 Task: Add a signature Micah Thompson containing With heartfelt thanks and warm wishes, Micah Thompson to email address softage.3@softage.net and add a label Insurance claims
Action: Mouse moved to (132, 177)
Screenshot: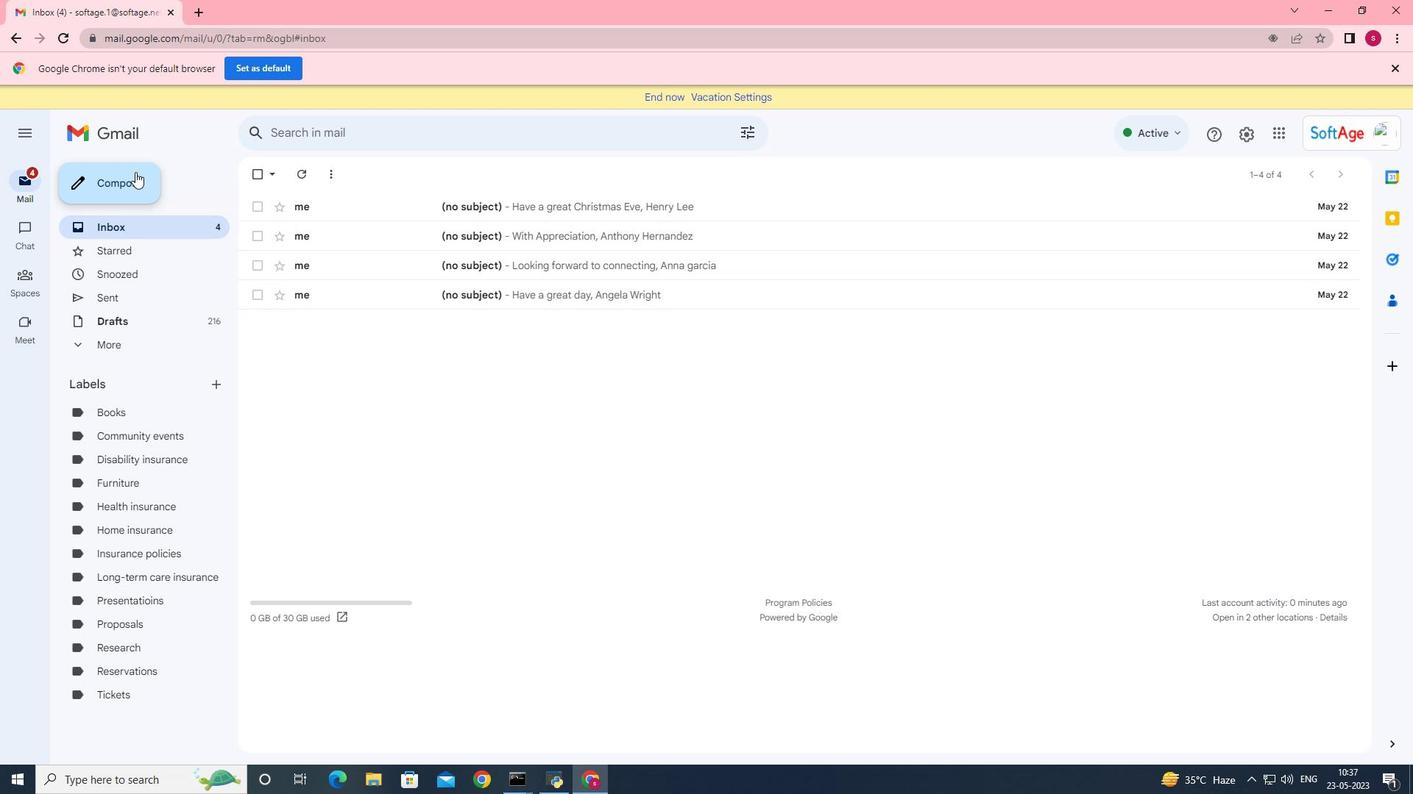 
Action: Mouse pressed left at (132, 177)
Screenshot: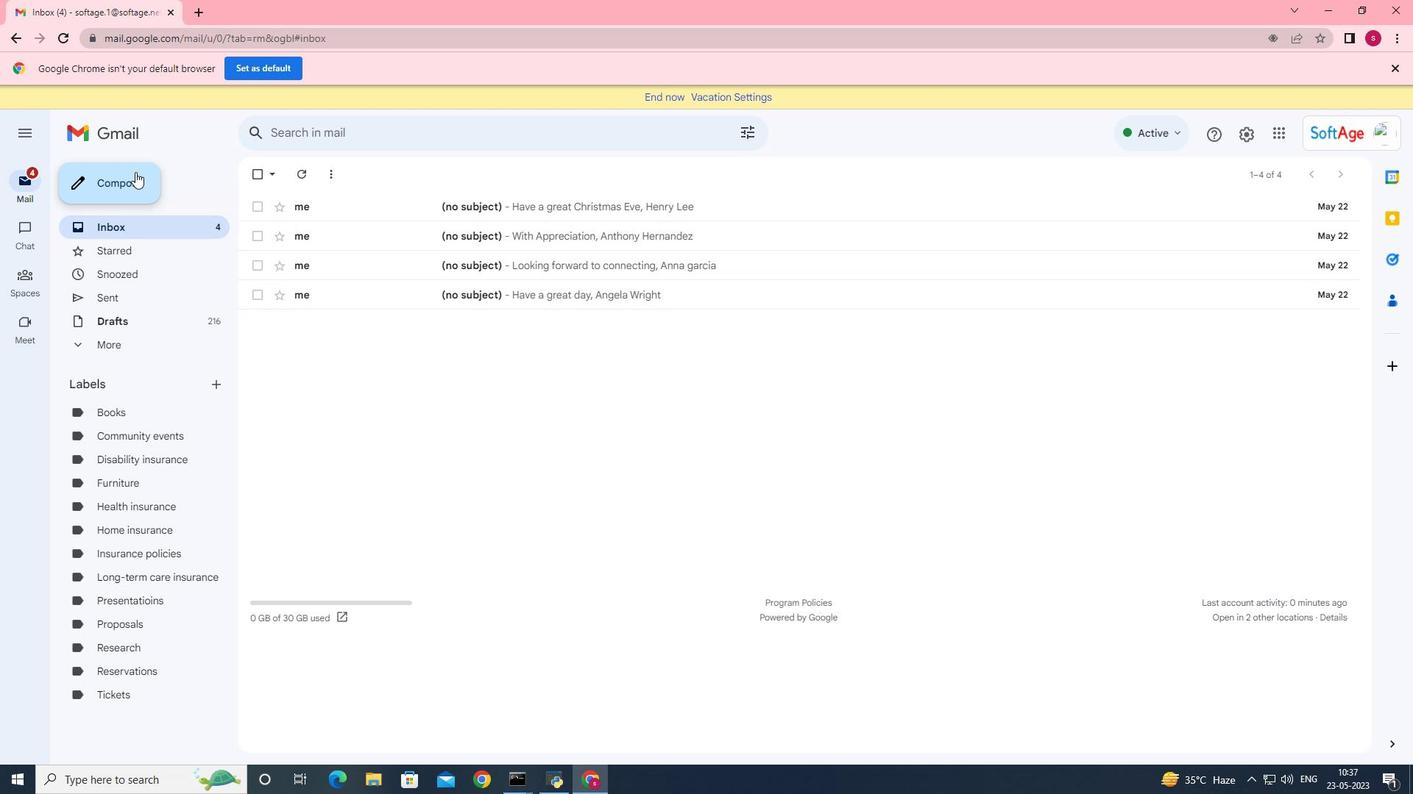 
Action: Mouse moved to (969, 356)
Screenshot: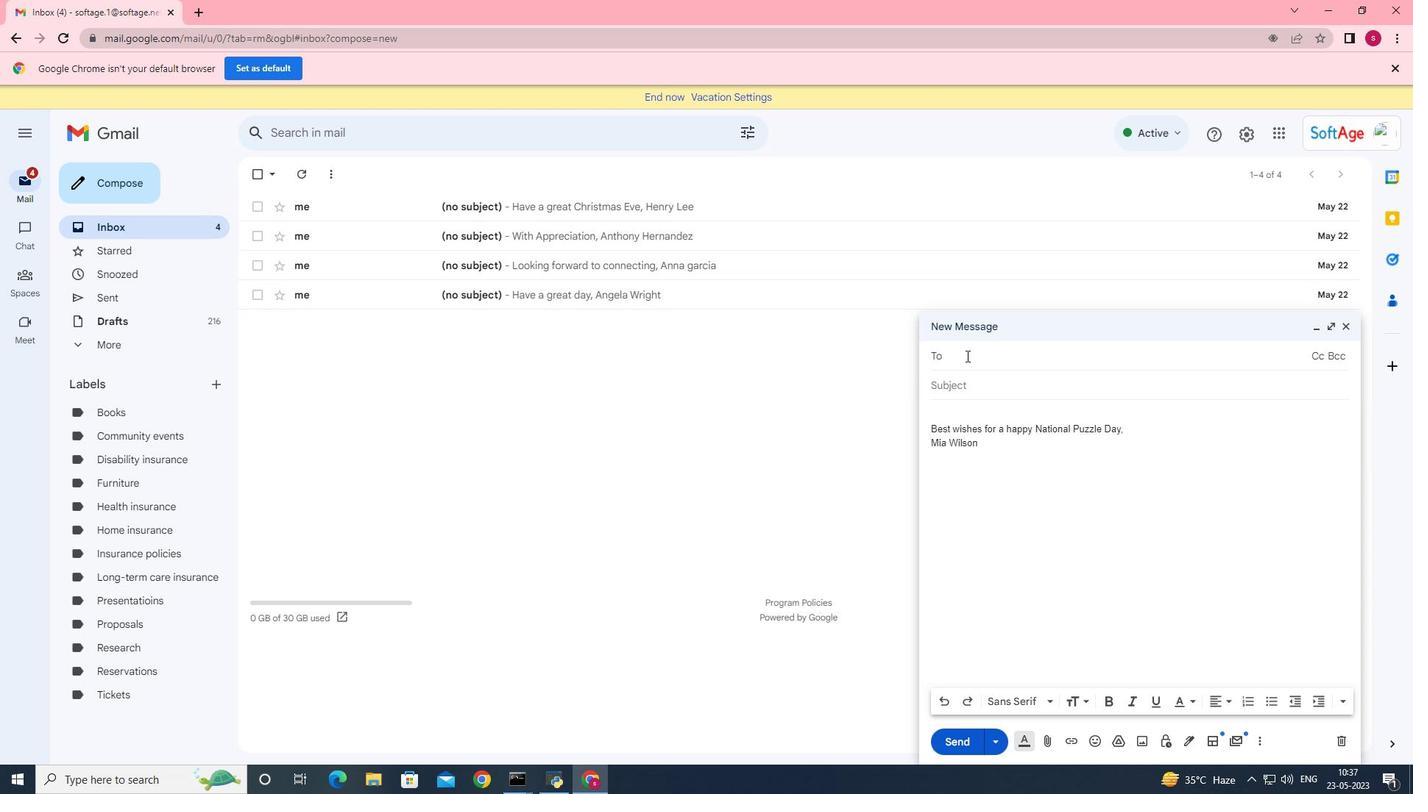 
Action: Key pressed <Key.shift><Key.shift><Key.shift><Key.shift><Key.shift><Key.shift><Key.shift><Key.shift><Key.shift><Key.shift><Key.shift><Key.shift><Key.shift><Key.shift><Key.shift><Key.shift><Key.shift><Key.shift><Key.shift><Key.shift><Key.shift><Key.shift><Key.shift><Key.shift><Key.shift><Key.shift><Key.shift><Key.shift><Key.shift><Key.shift><Key.shift>Micah<Key.space><Key.shift>Thompson<Key.space>
Screenshot: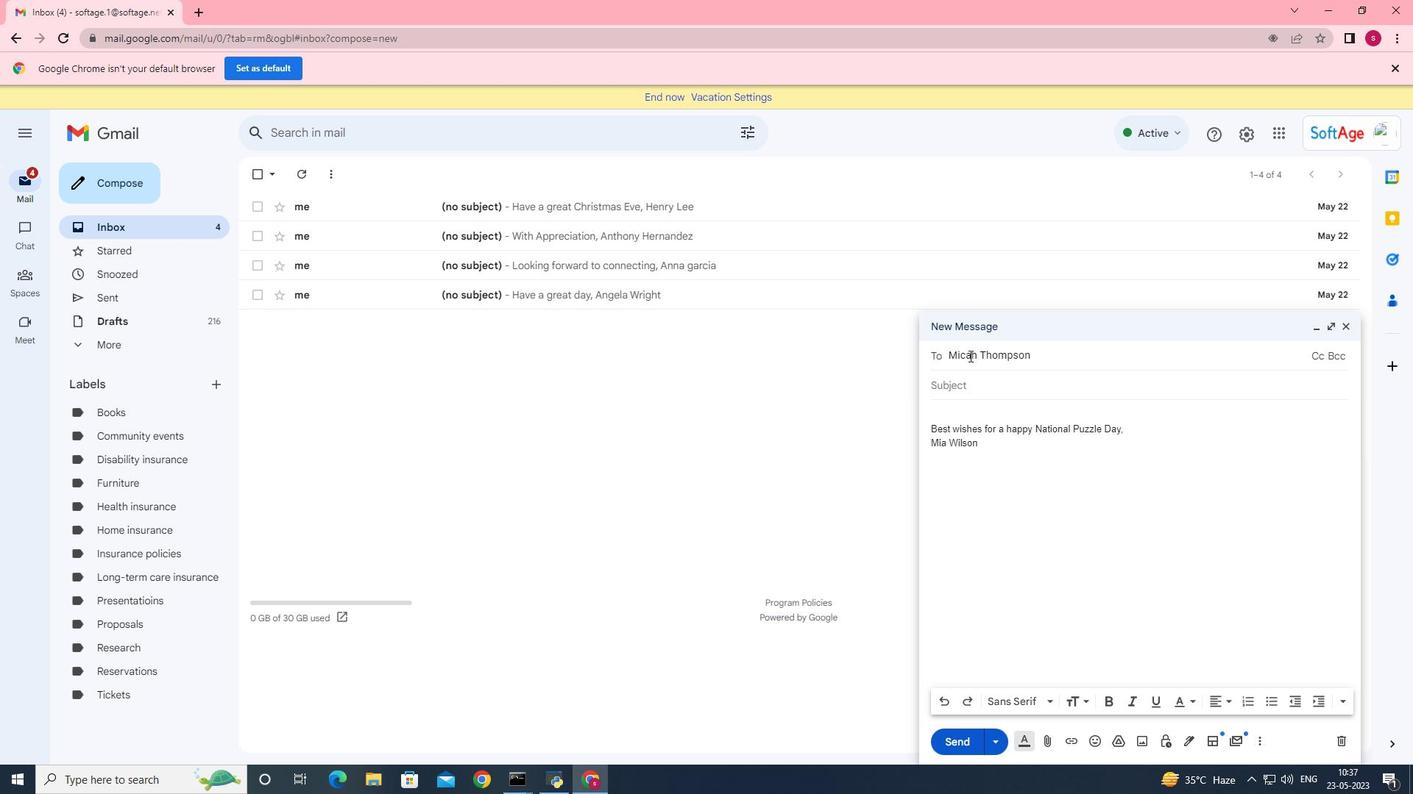 
Action: Mouse moved to (1052, 434)
Screenshot: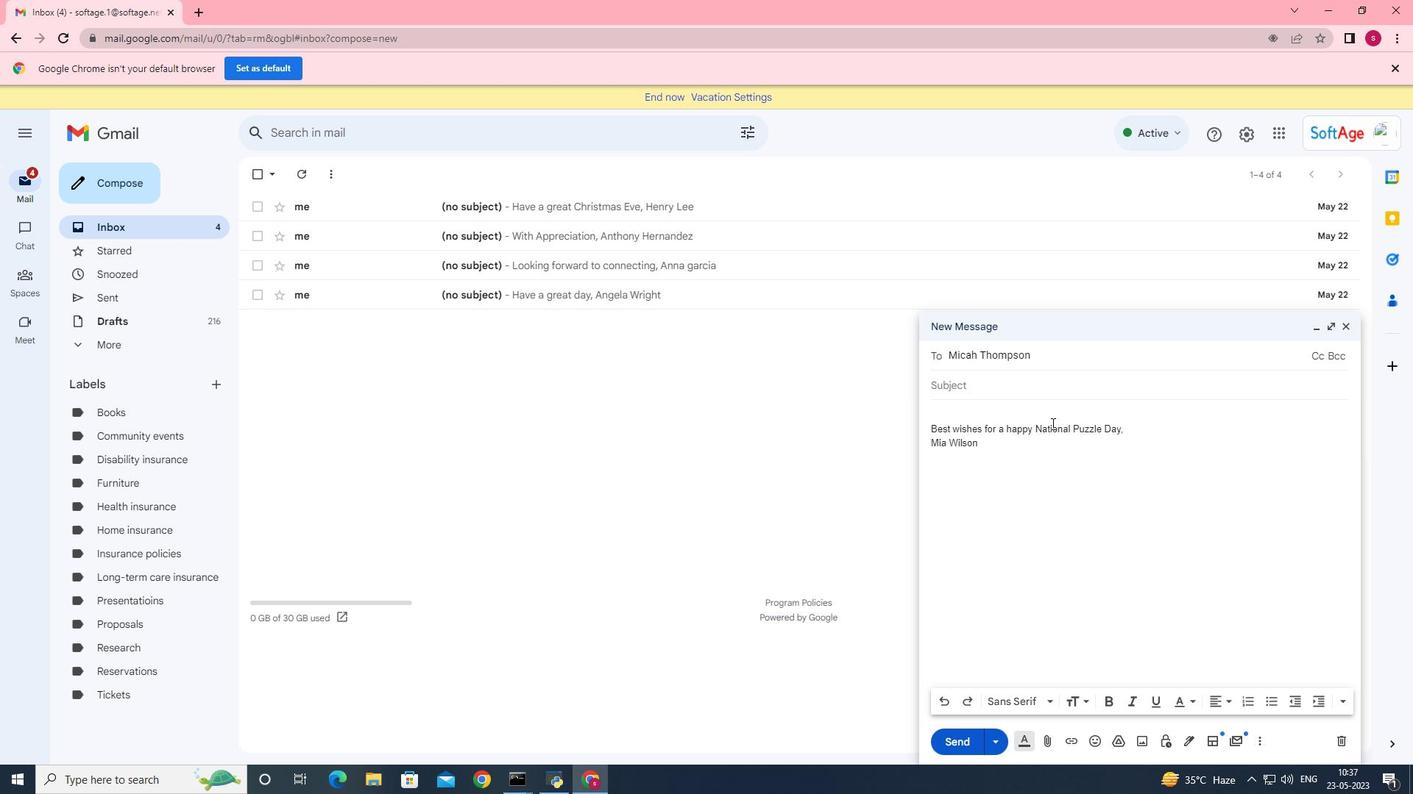 
Action: Mouse pressed left at (1052, 434)
Screenshot: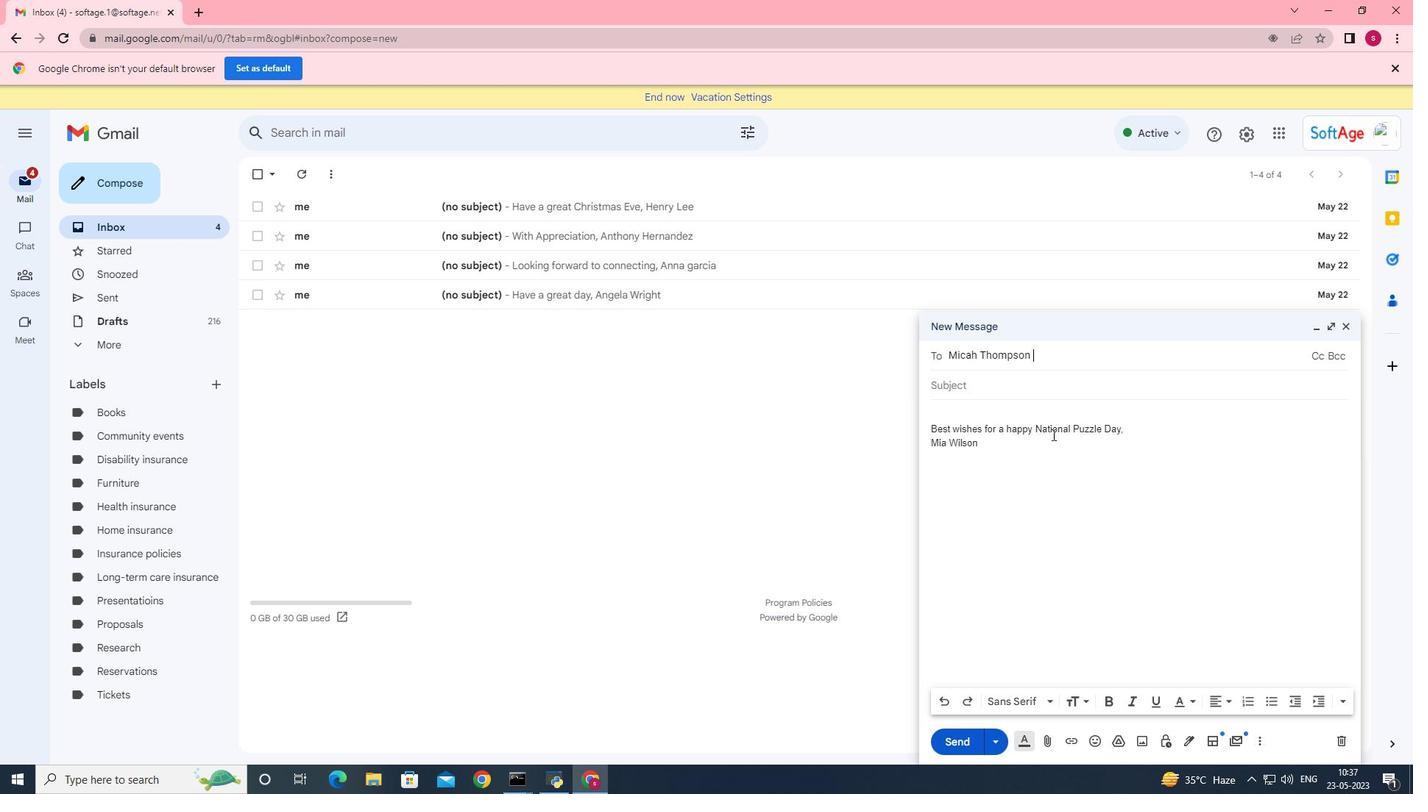 
Action: Mouse moved to (1047, 348)
Screenshot: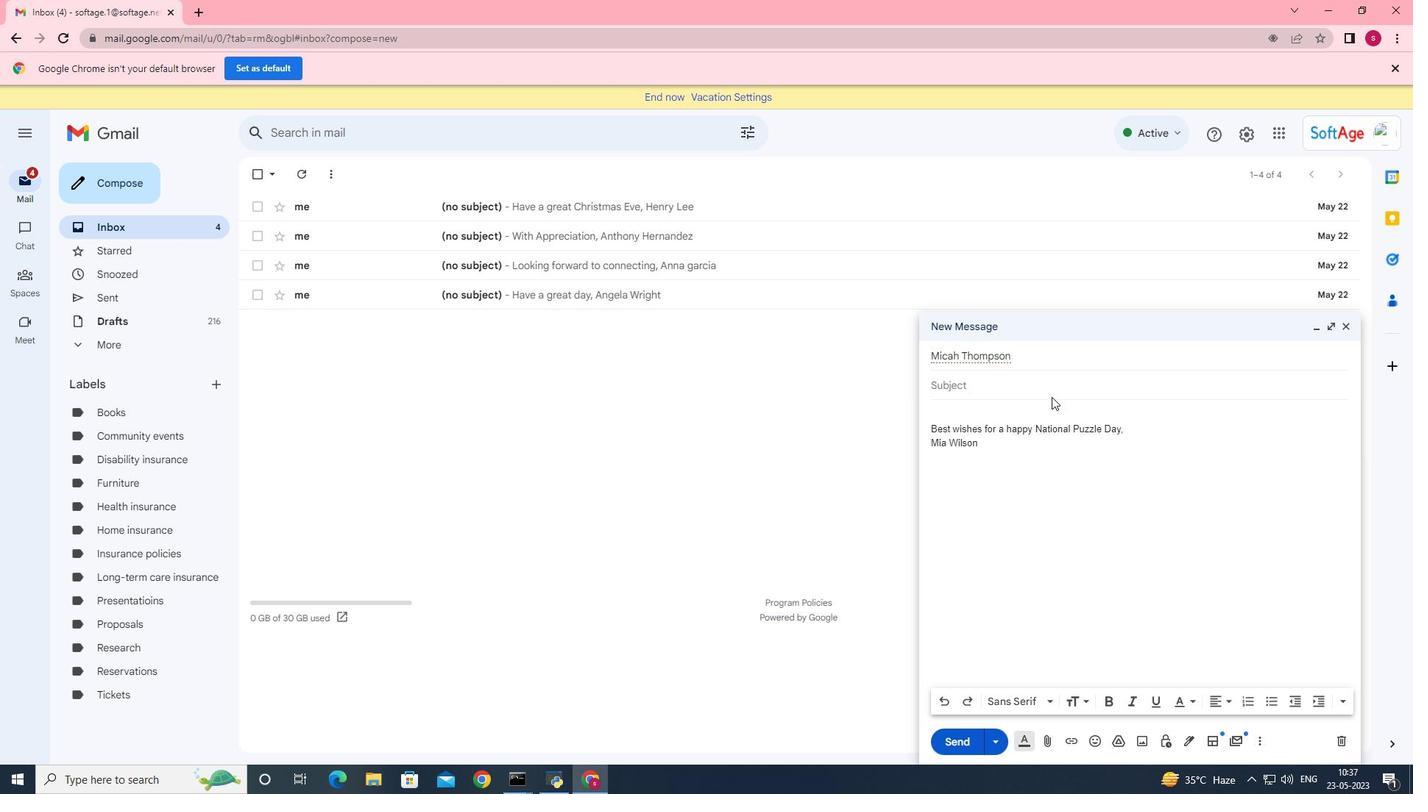 
Action: Mouse pressed left at (1047, 348)
Screenshot: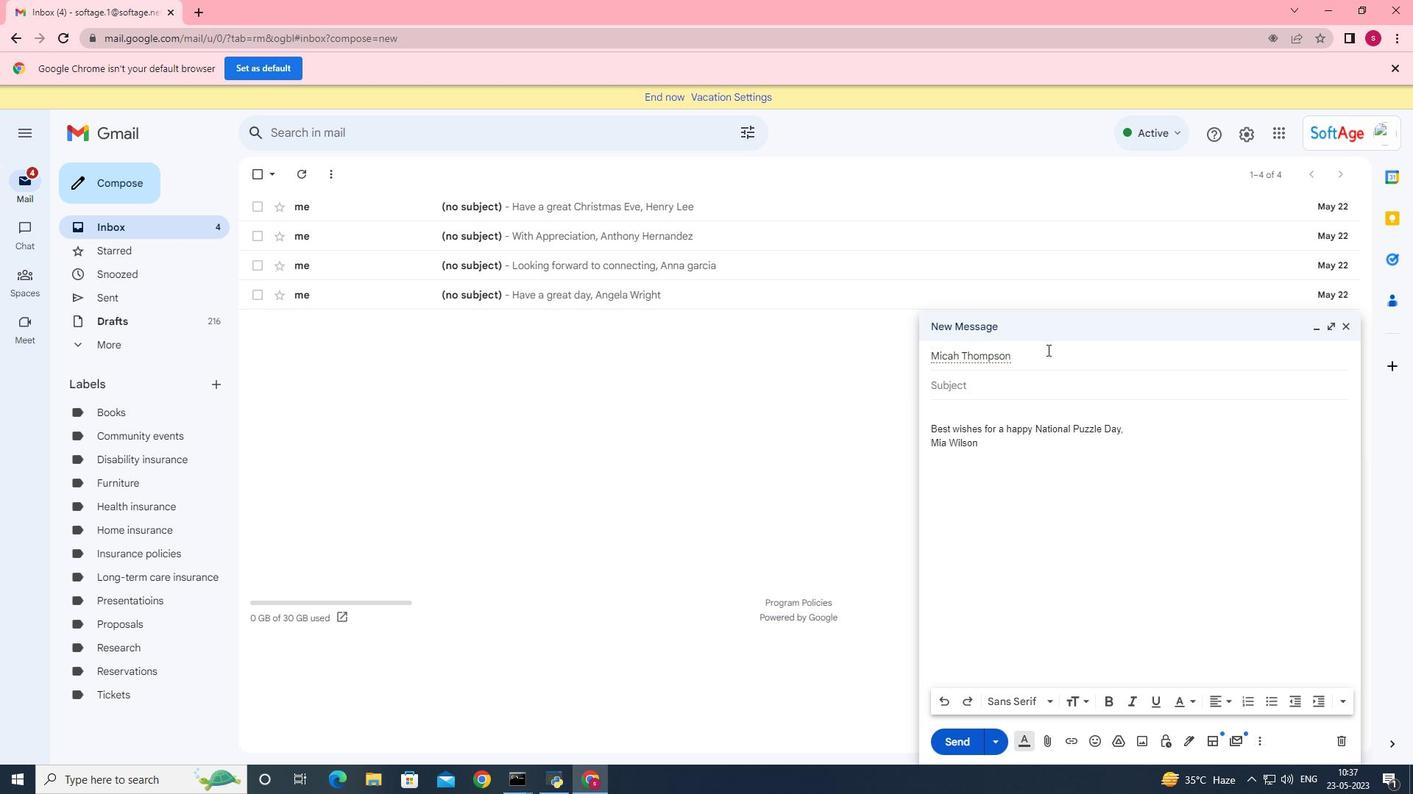 
Action: Mouse moved to (1042, 350)
Screenshot: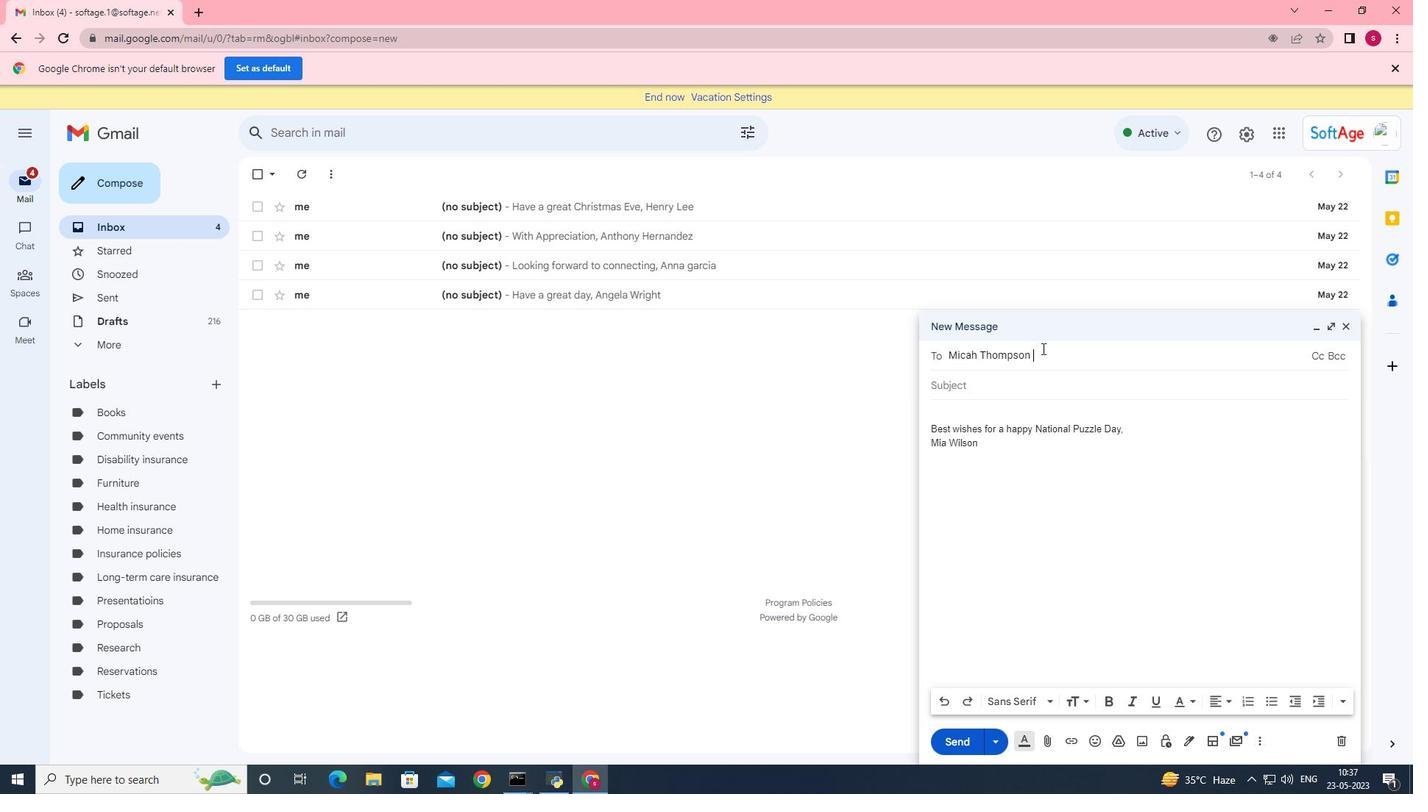 
Action: Key pressed <Key.backspace>
Screenshot: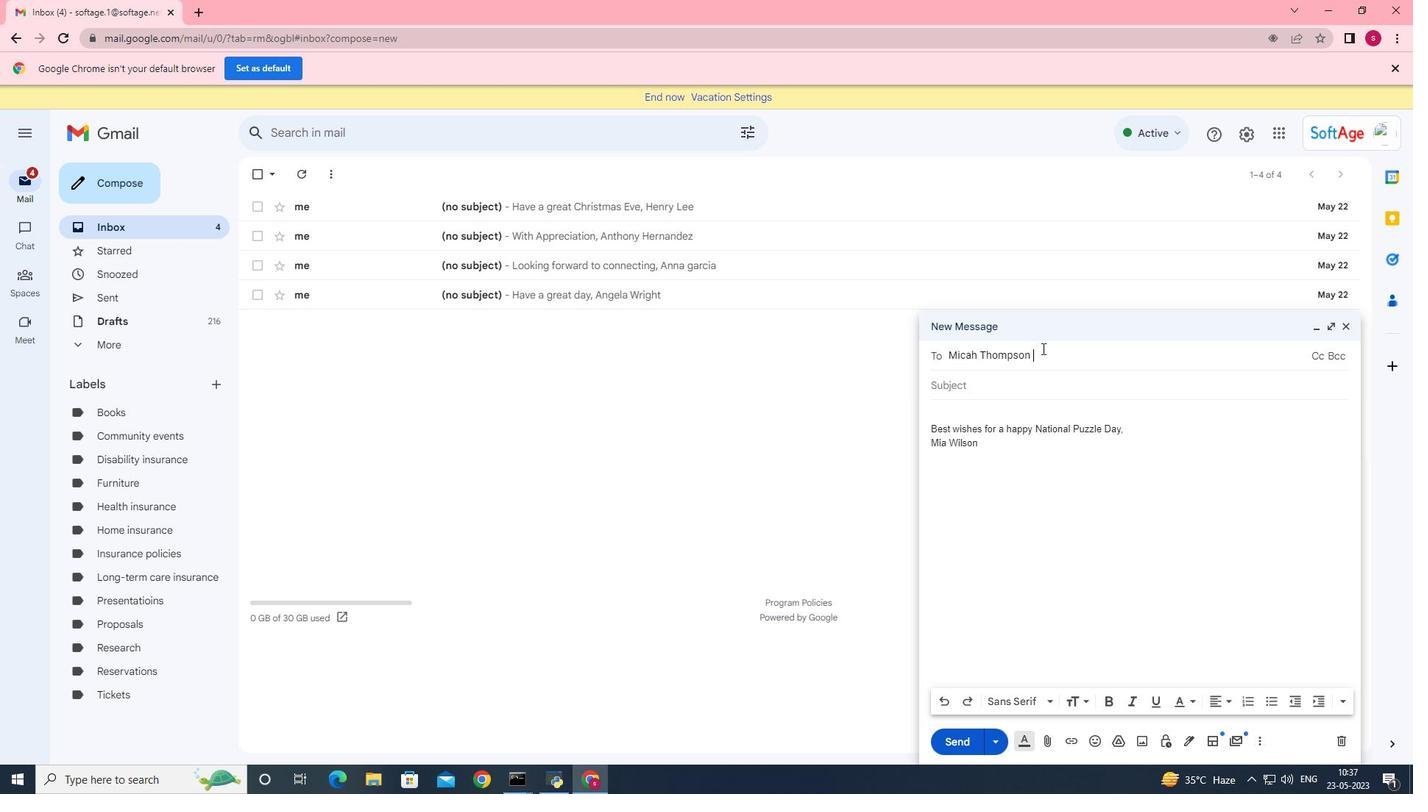 
Action: Mouse moved to (1101, 508)
Screenshot: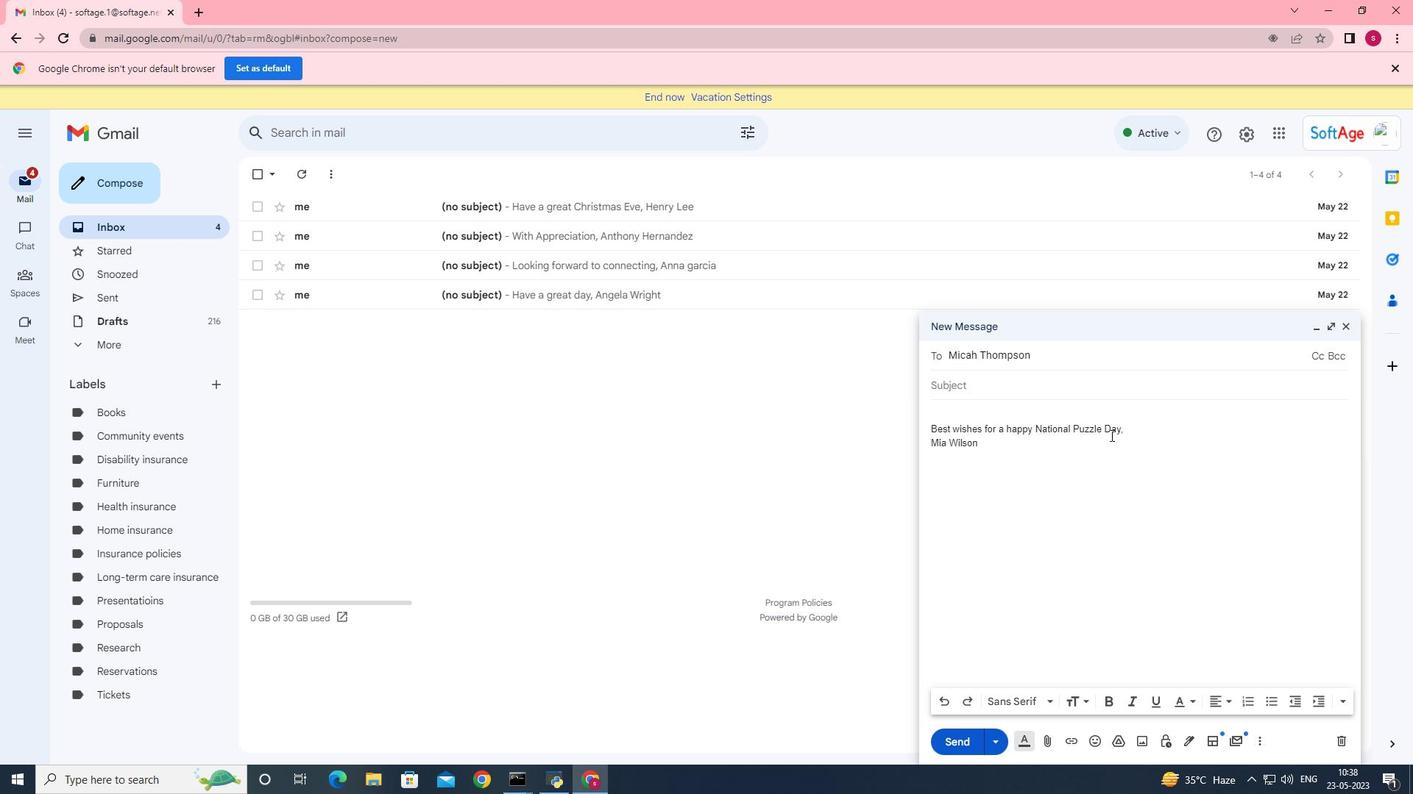 
Action: Key pressed <Key.backspace><Key.backspace><Key.backspace><Key.backspace><Key.backspace><Key.backspace><Key.backspace><Key.backspace><Key.backspace><Key.backspace><Key.backspace><Key.backspace><Key.backspace>
Screenshot: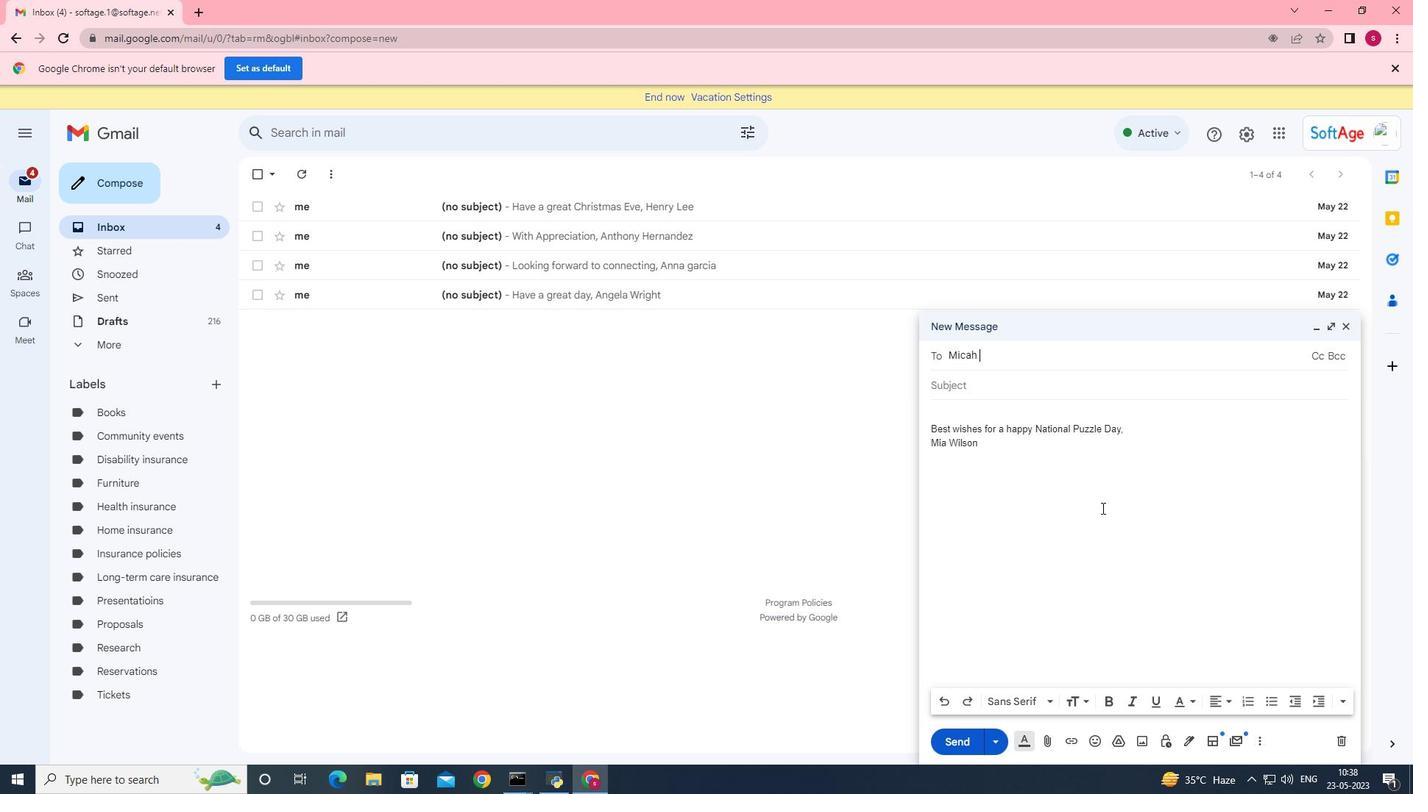 
Action: Mouse moved to (1098, 507)
Screenshot: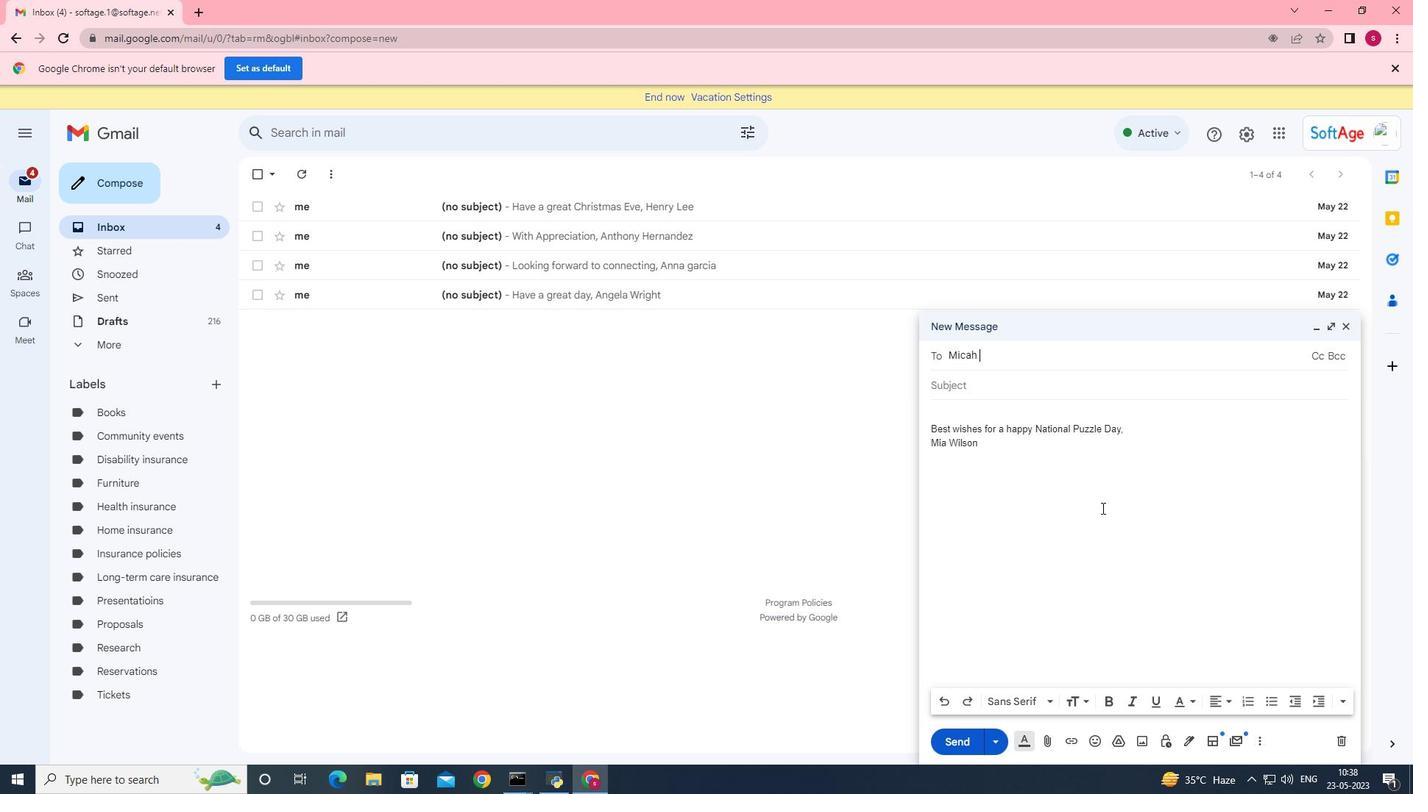 
Action: Key pressed <Key.backspace>
Screenshot: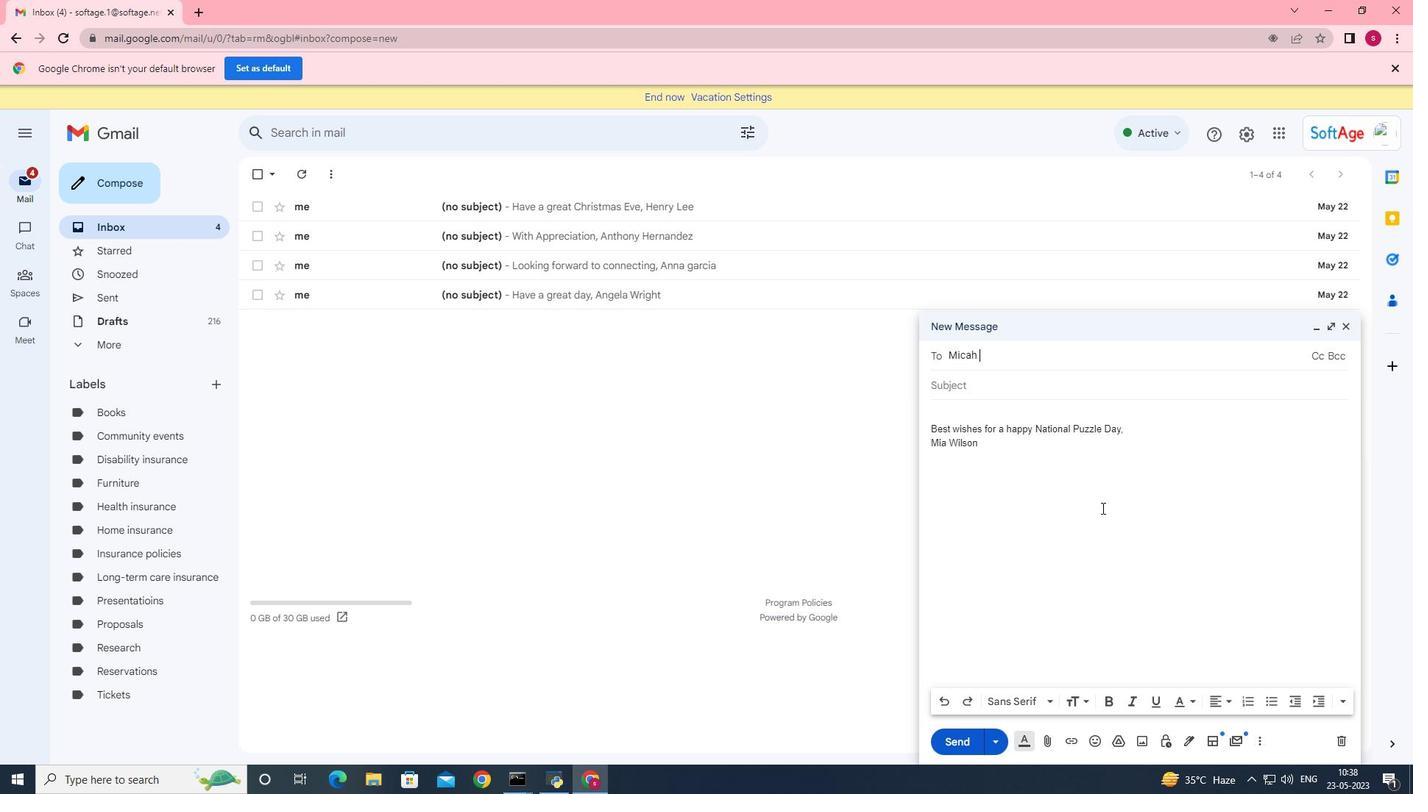 
Action: Mouse moved to (1095, 506)
Screenshot: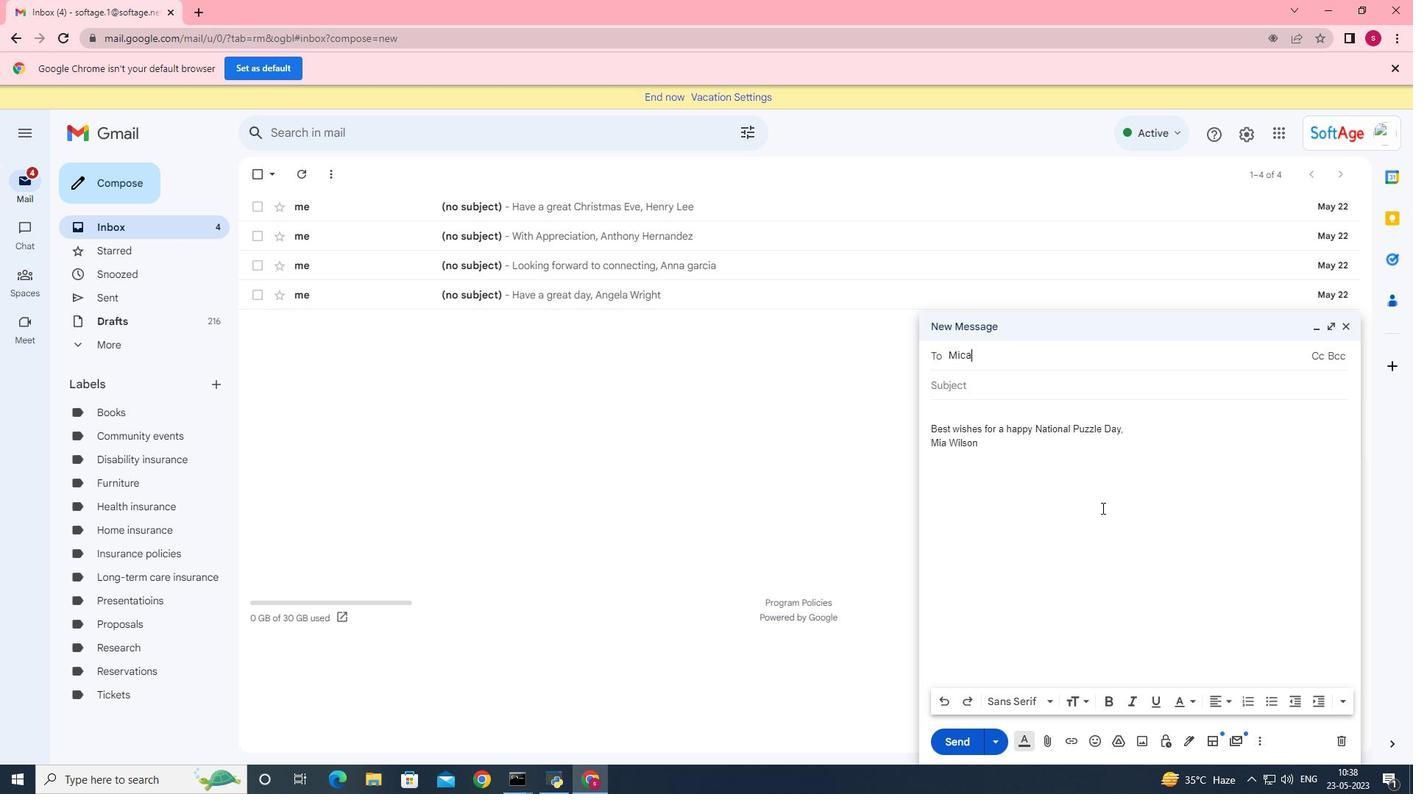 
Action: Key pressed <Key.backspace>
Screenshot: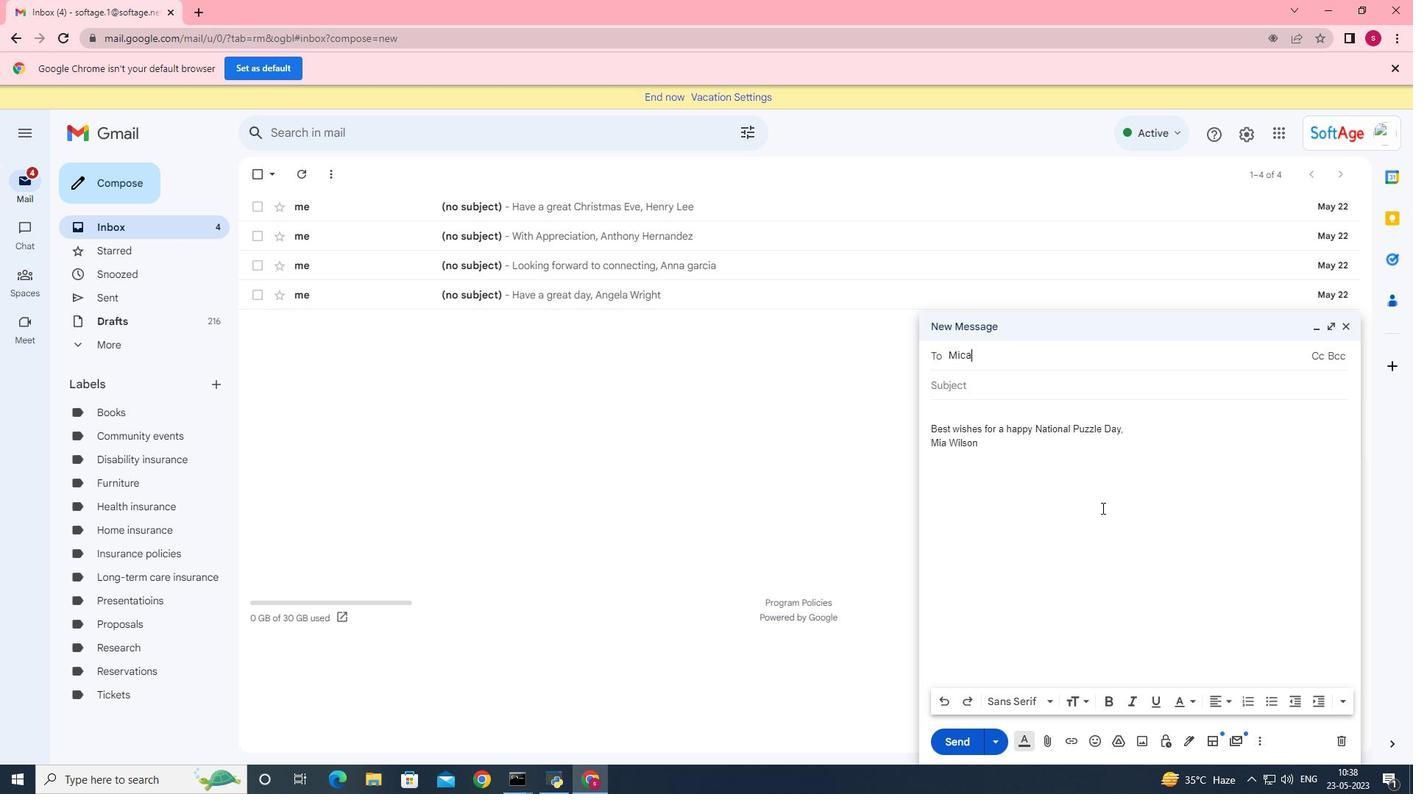 
Action: Mouse moved to (1092, 504)
Screenshot: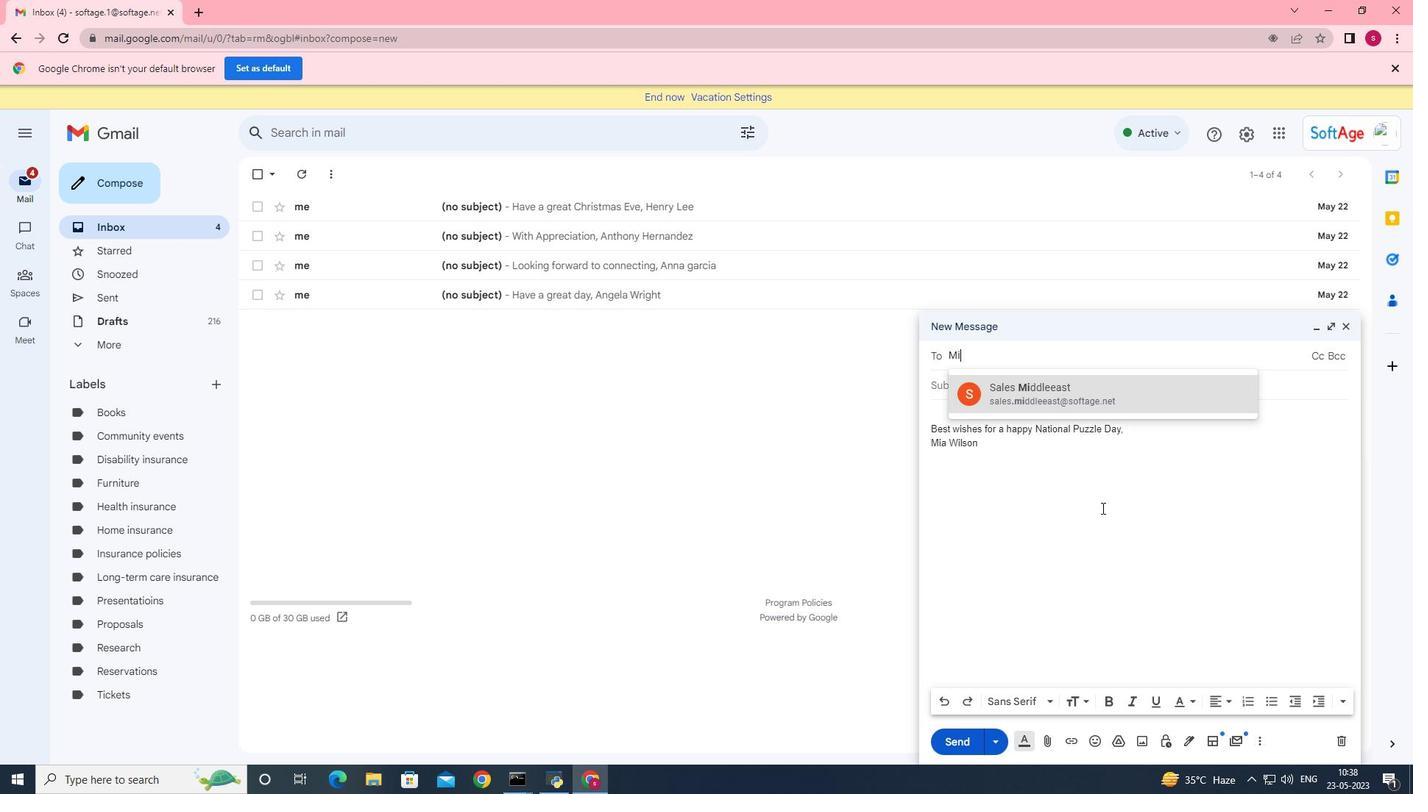 
Action: Key pressed <Key.backspace><Key.backspace>
Screenshot: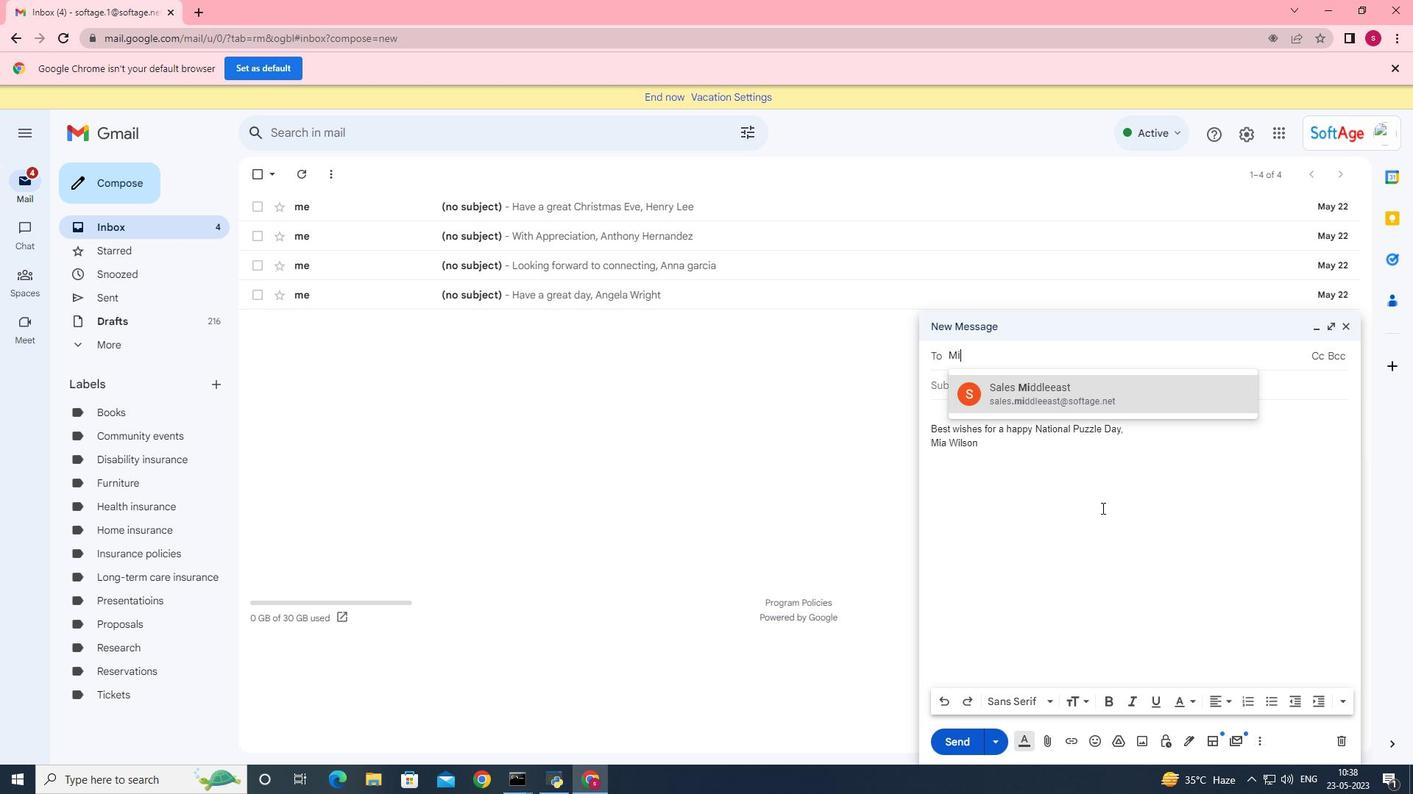 
Action: Mouse moved to (1174, 735)
Screenshot: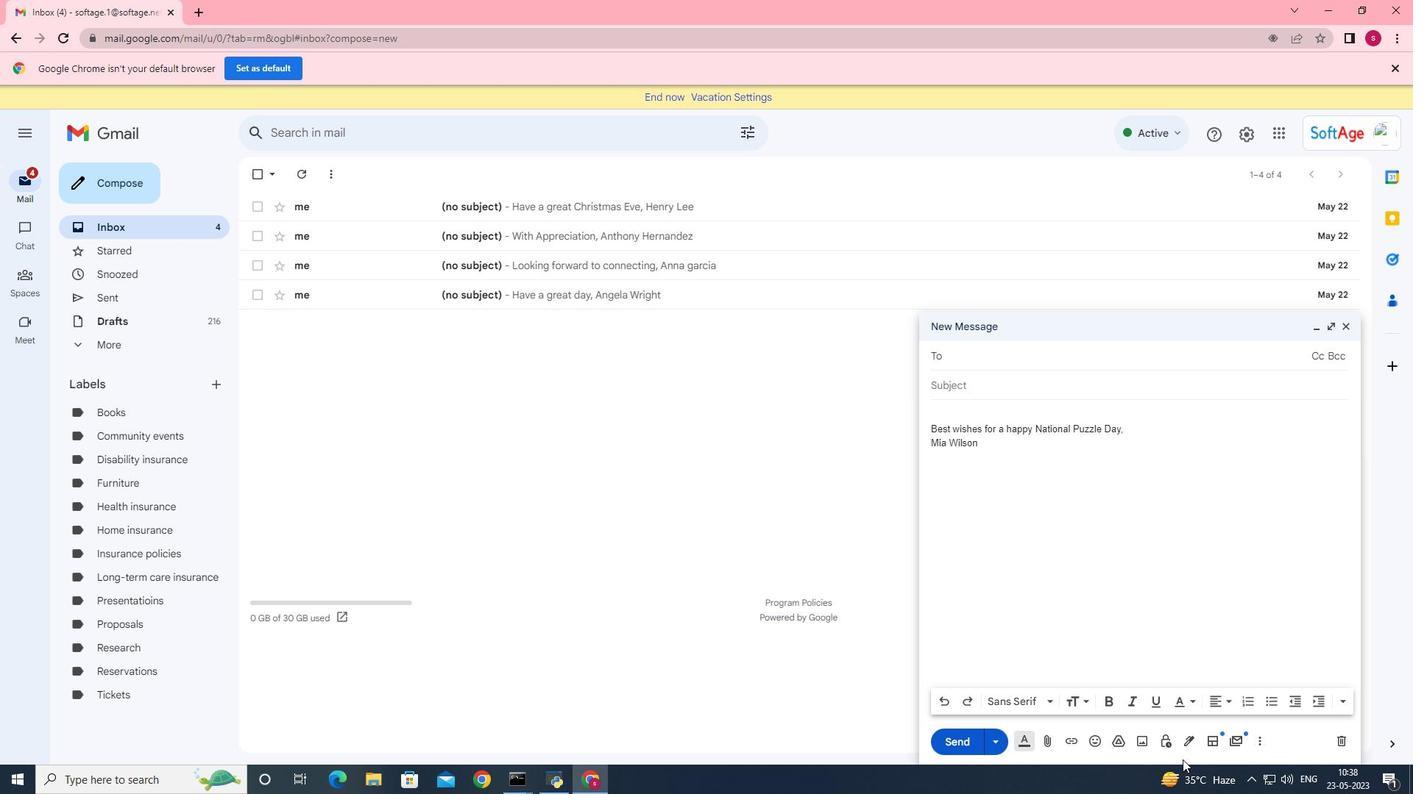 
Action: Mouse pressed left at (1174, 735)
Screenshot: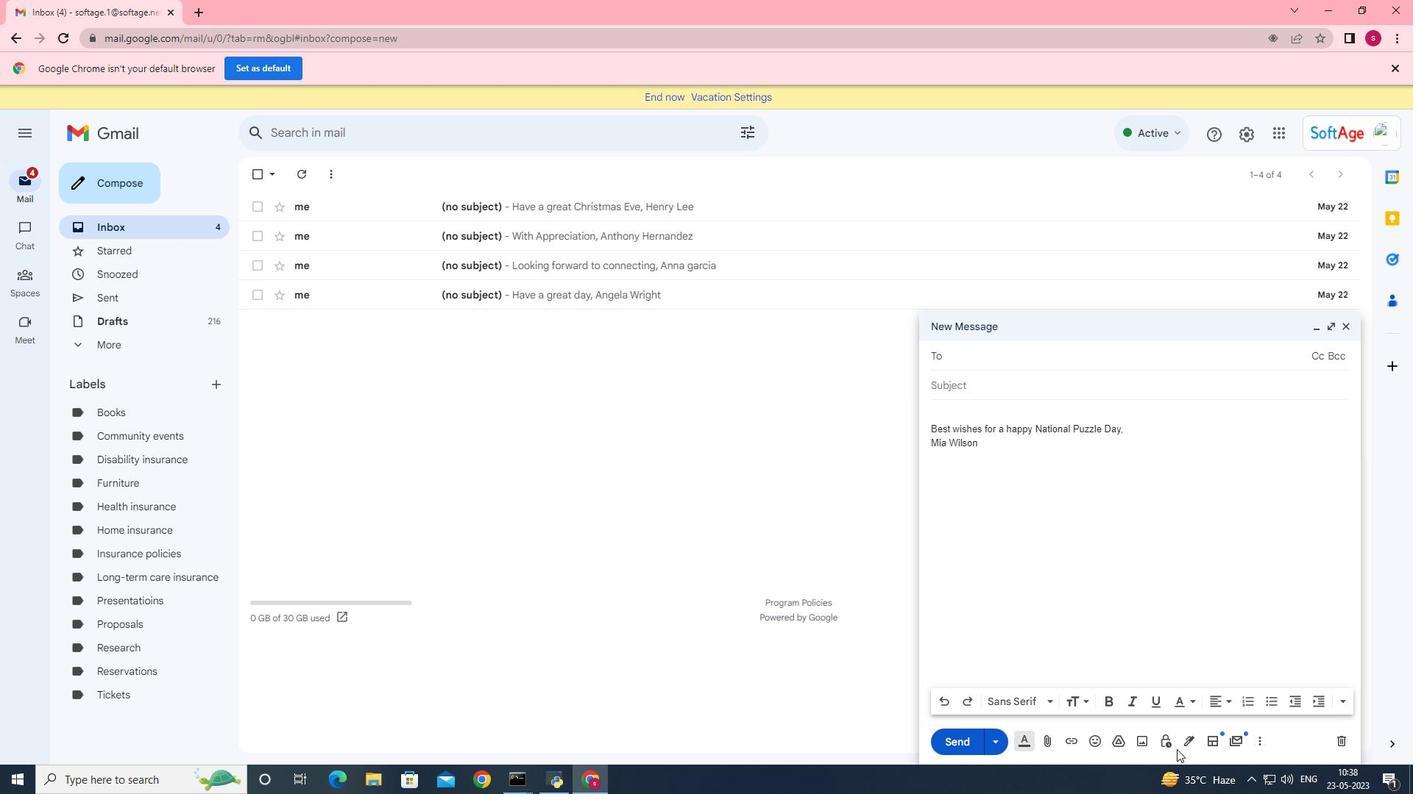 
Action: Mouse moved to (1187, 746)
Screenshot: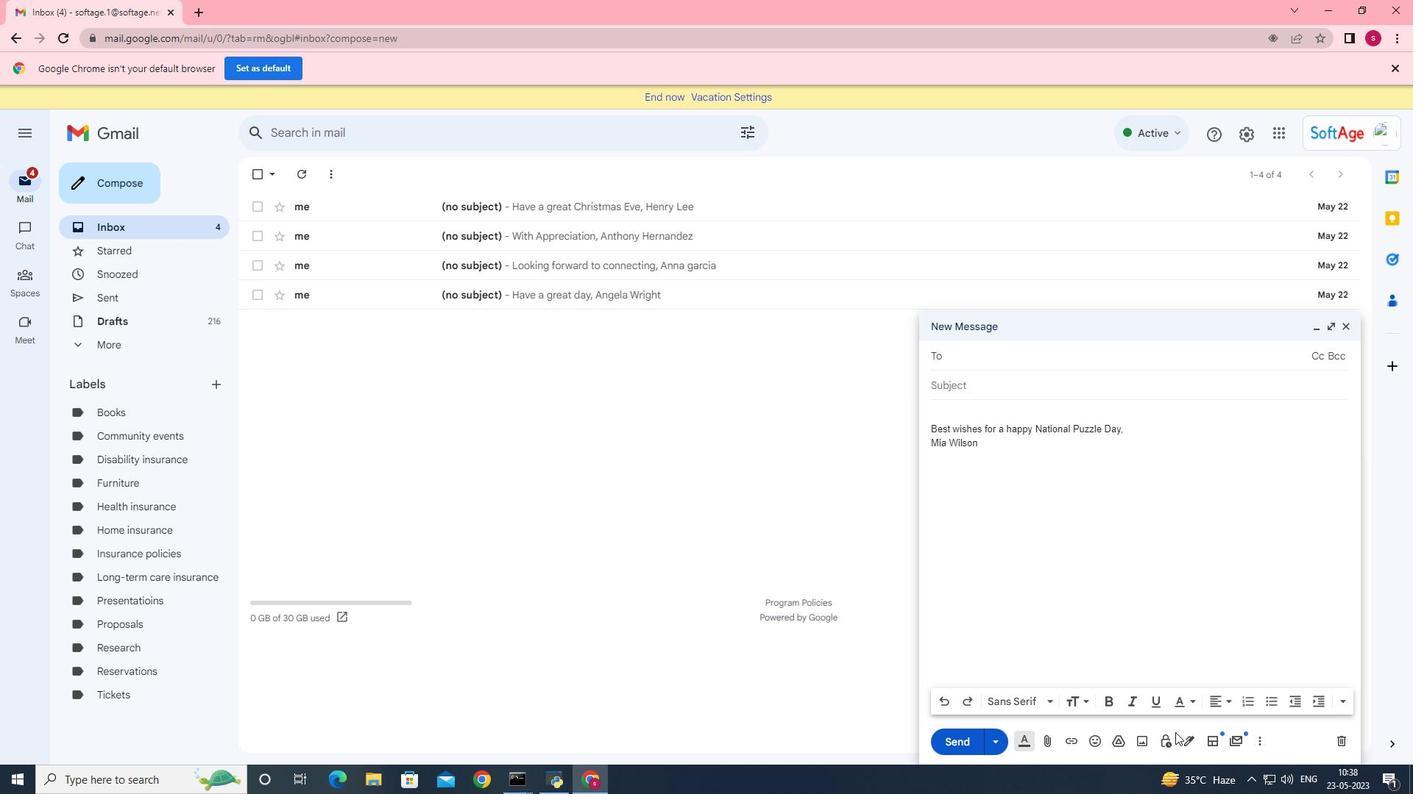 
Action: Mouse pressed left at (1187, 746)
Screenshot: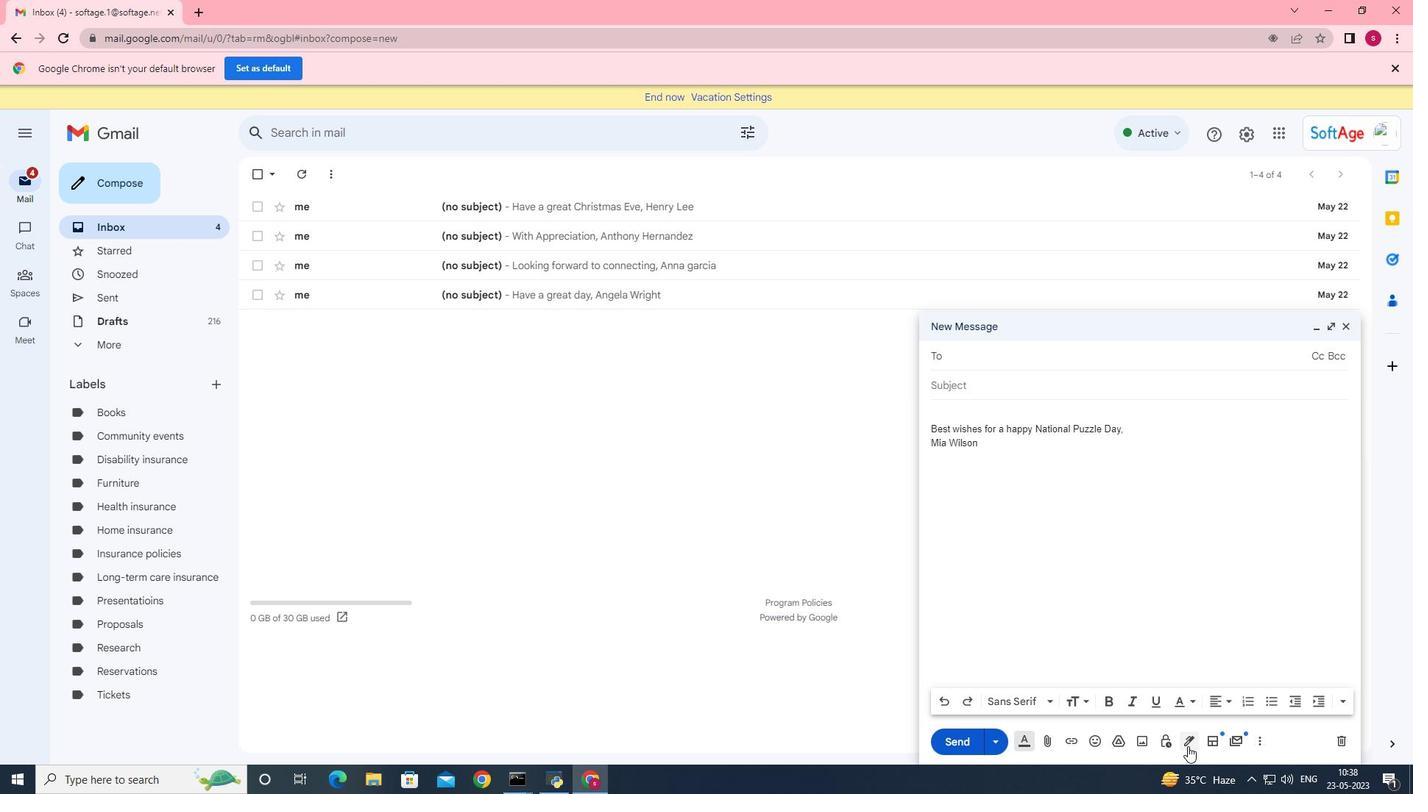 
Action: Mouse moved to (1223, 658)
Screenshot: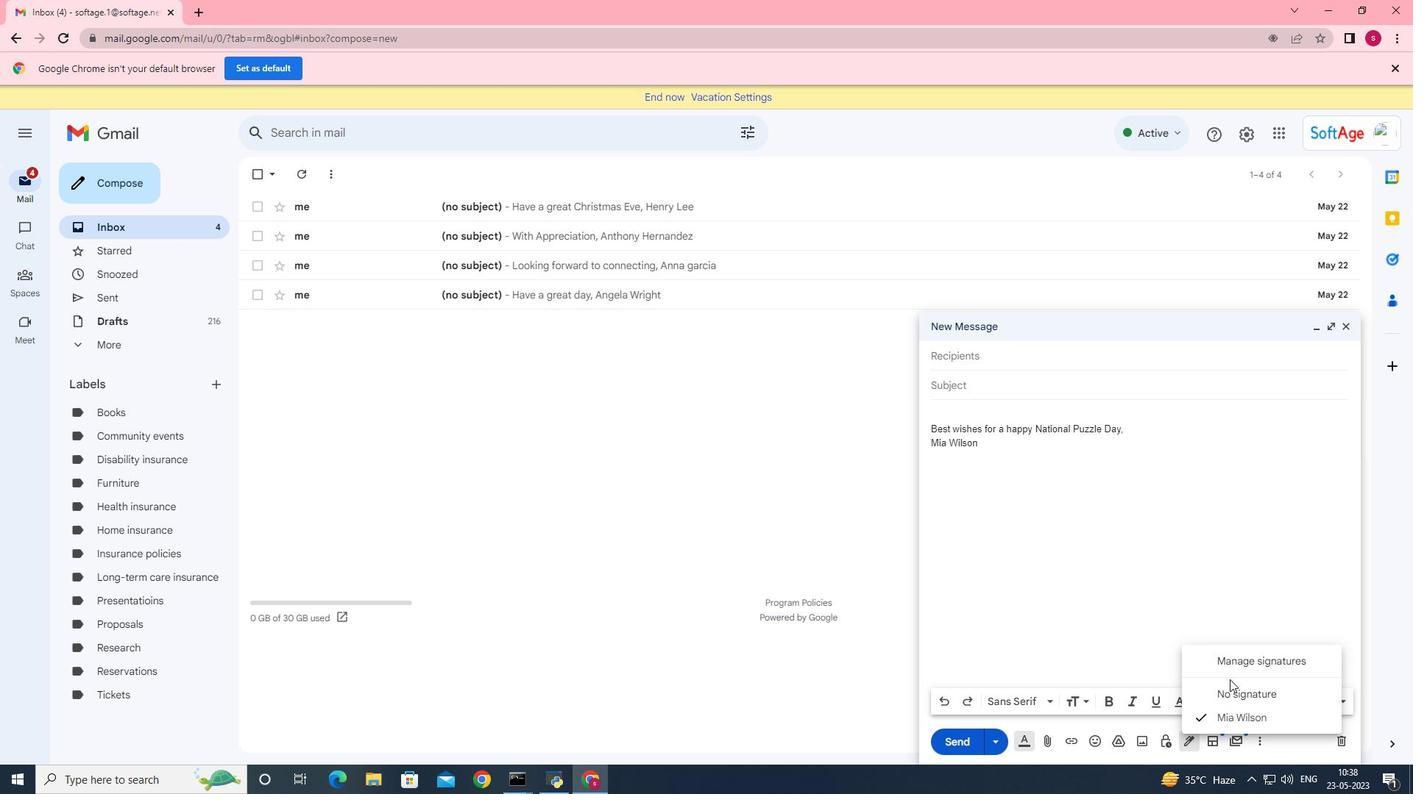 
Action: Mouse pressed left at (1223, 658)
Screenshot: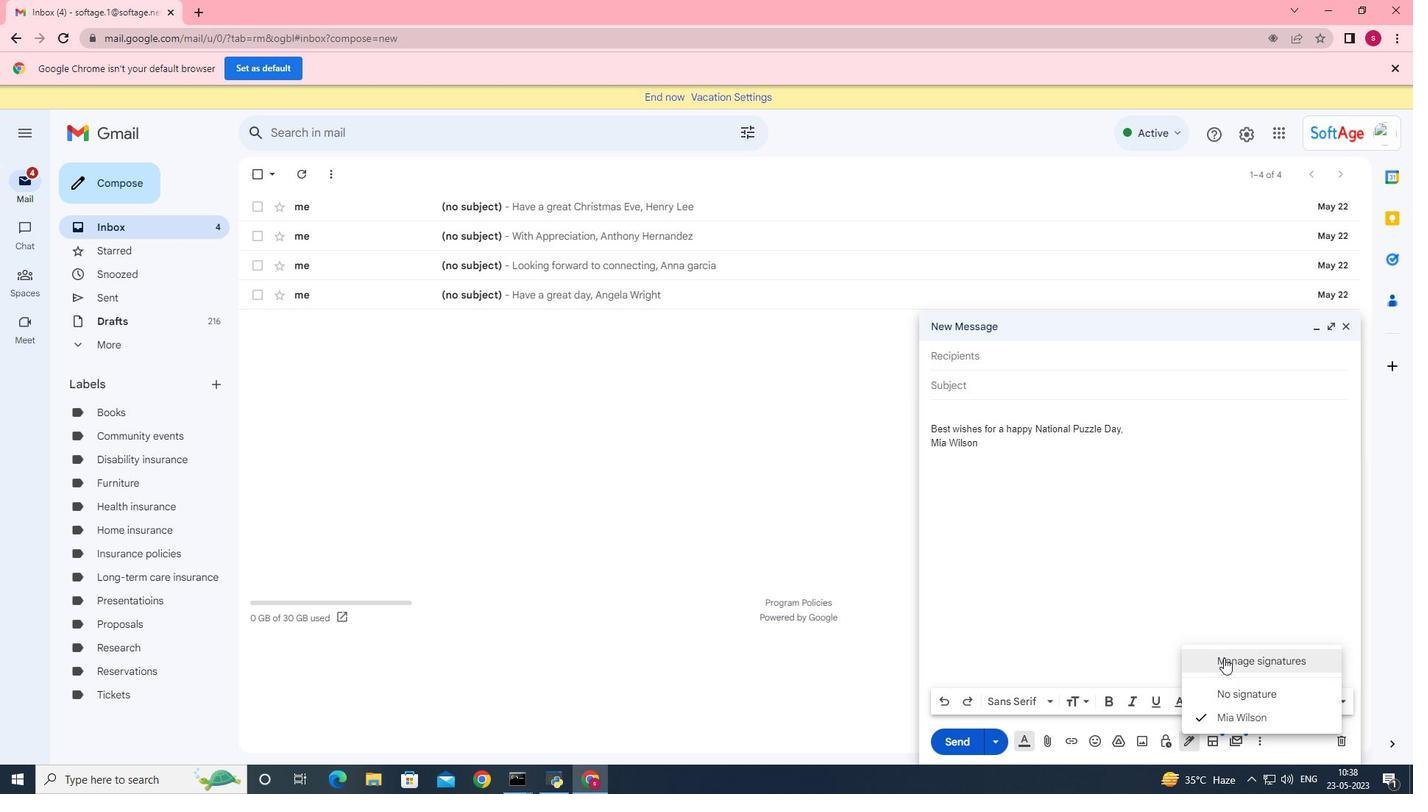 
Action: Mouse moved to (645, 381)
Screenshot: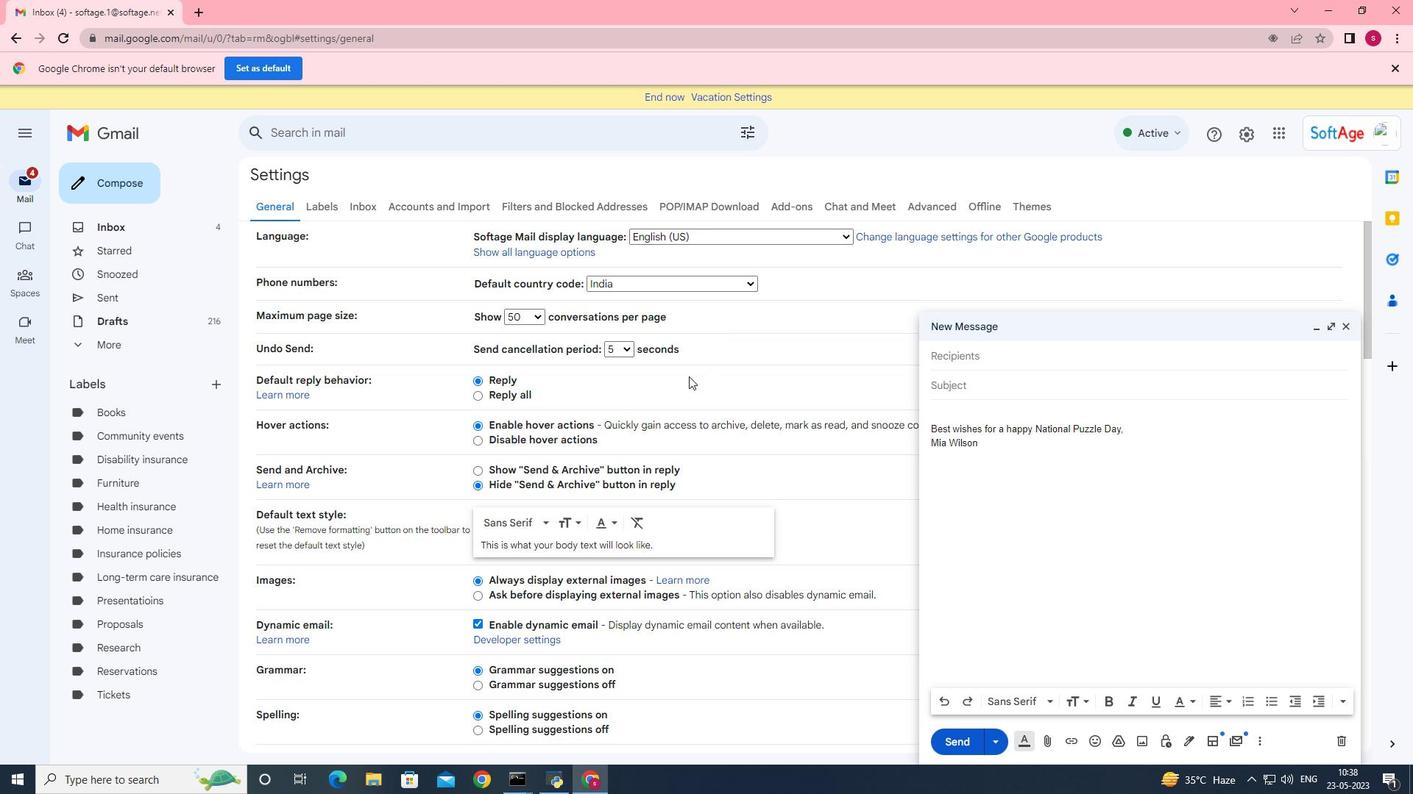 
Action: Mouse scrolled (645, 380) with delta (0, 0)
Screenshot: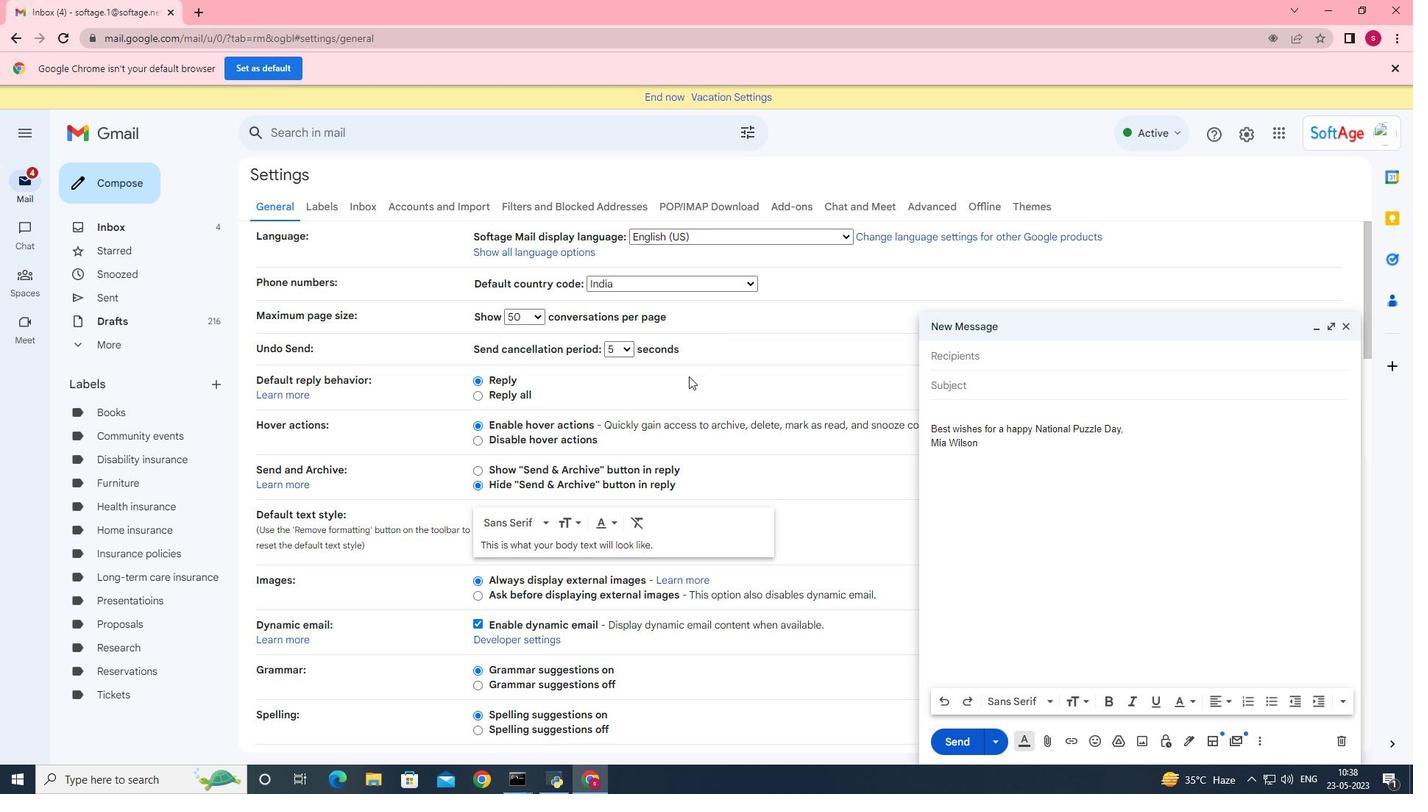 
Action: Mouse moved to (643, 381)
Screenshot: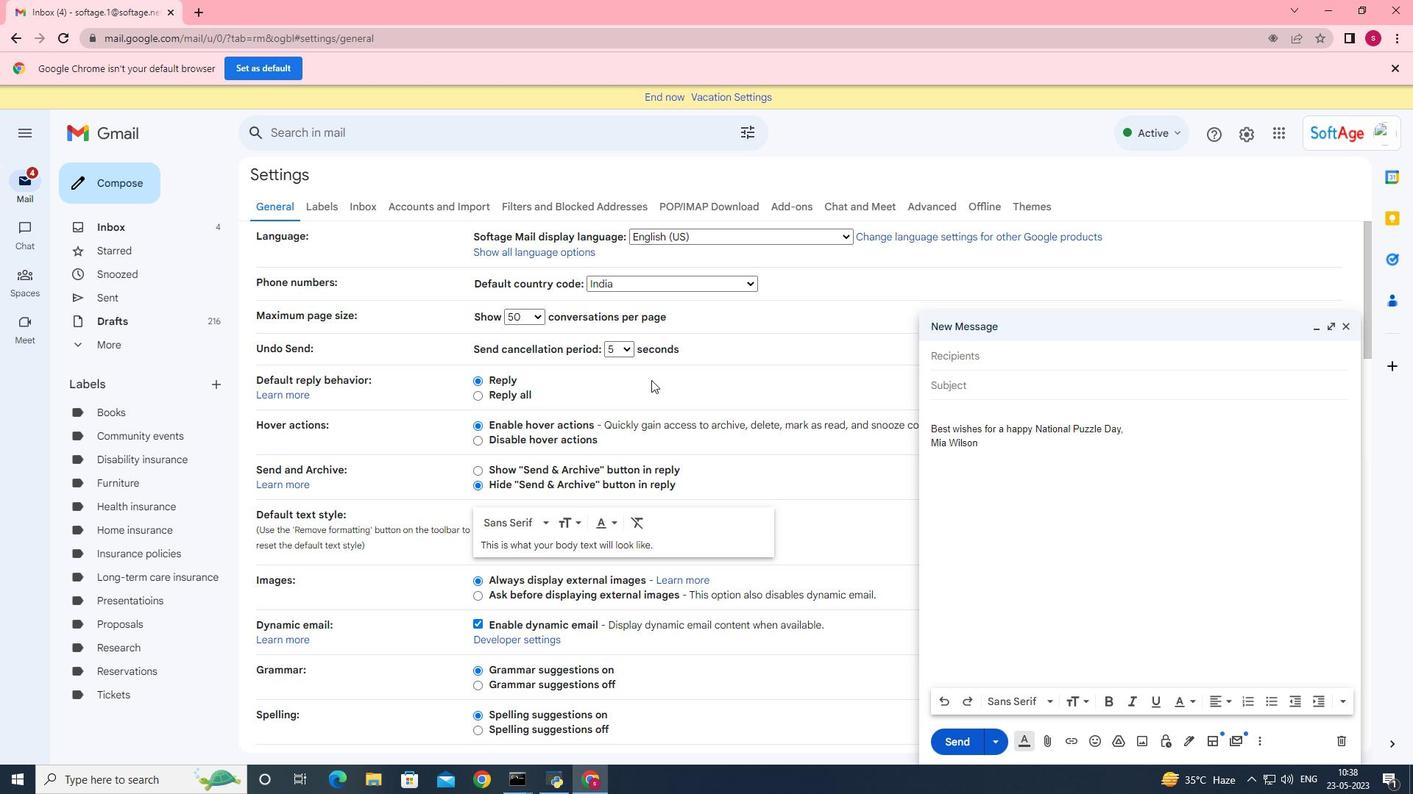 
Action: Mouse scrolled (643, 382) with delta (0, 0)
Screenshot: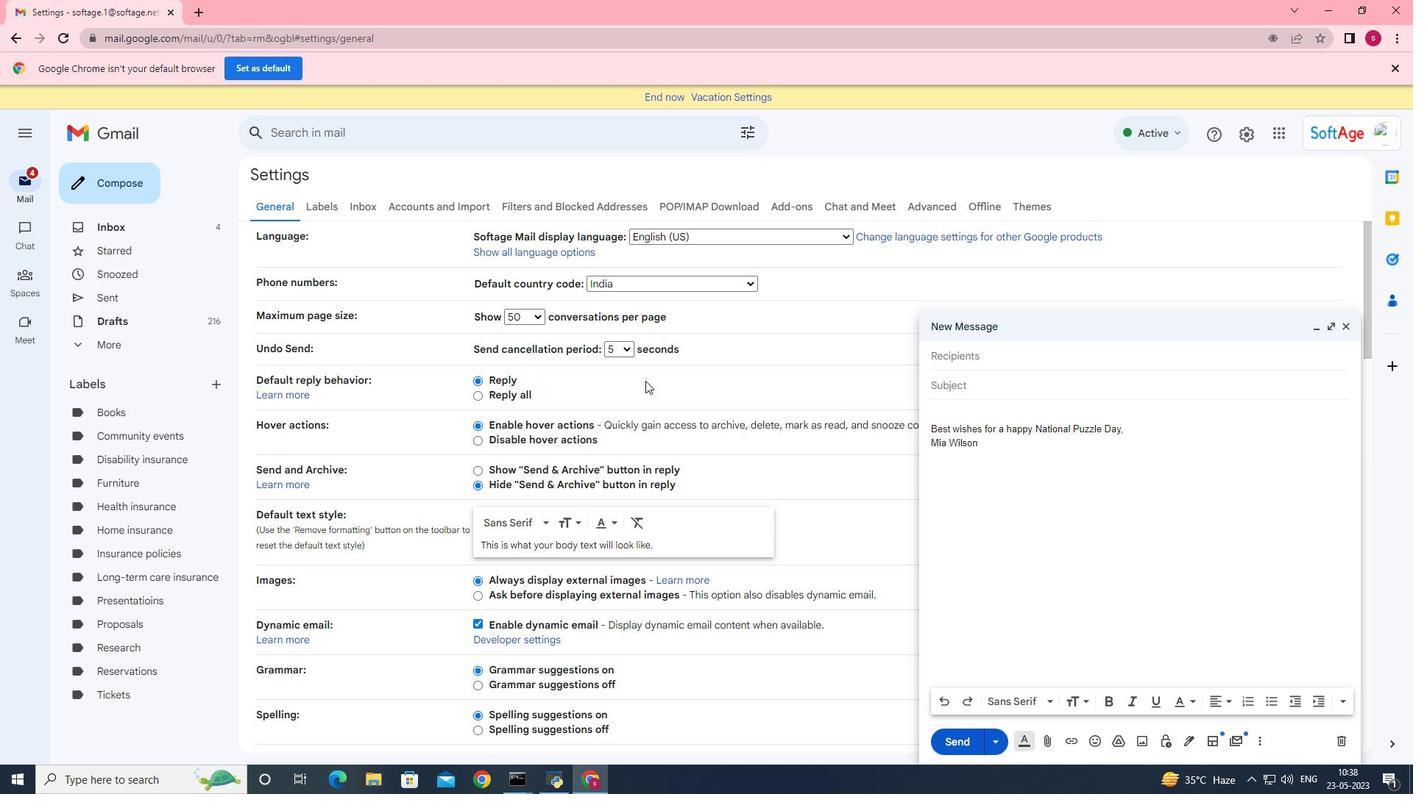 
Action: Mouse moved to (640, 387)
Screenshot: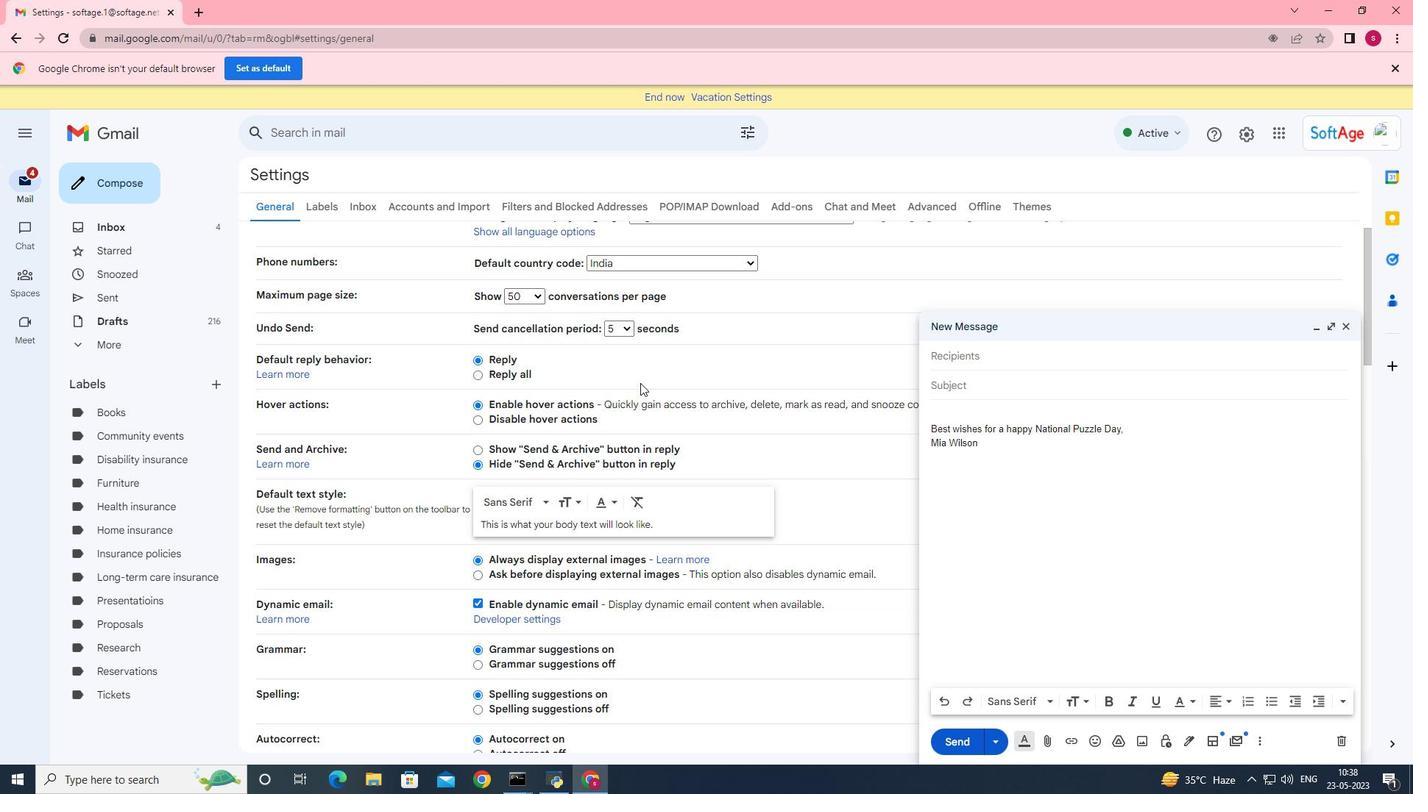 
Action: Mouse scrolled (640, 386) with delta (0, 0)
Screenshot: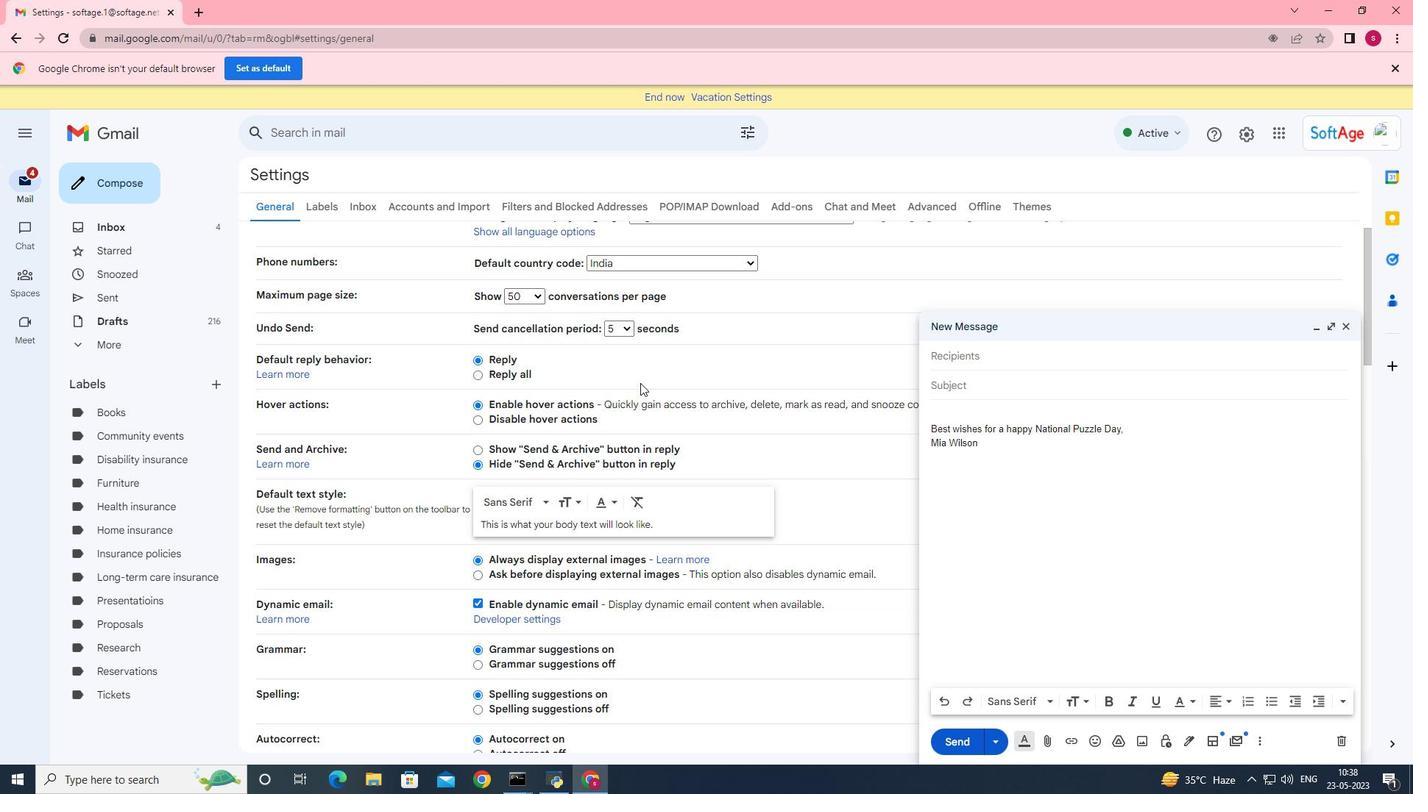 
Action: Mouse moved to (640, 387)
Screenshot: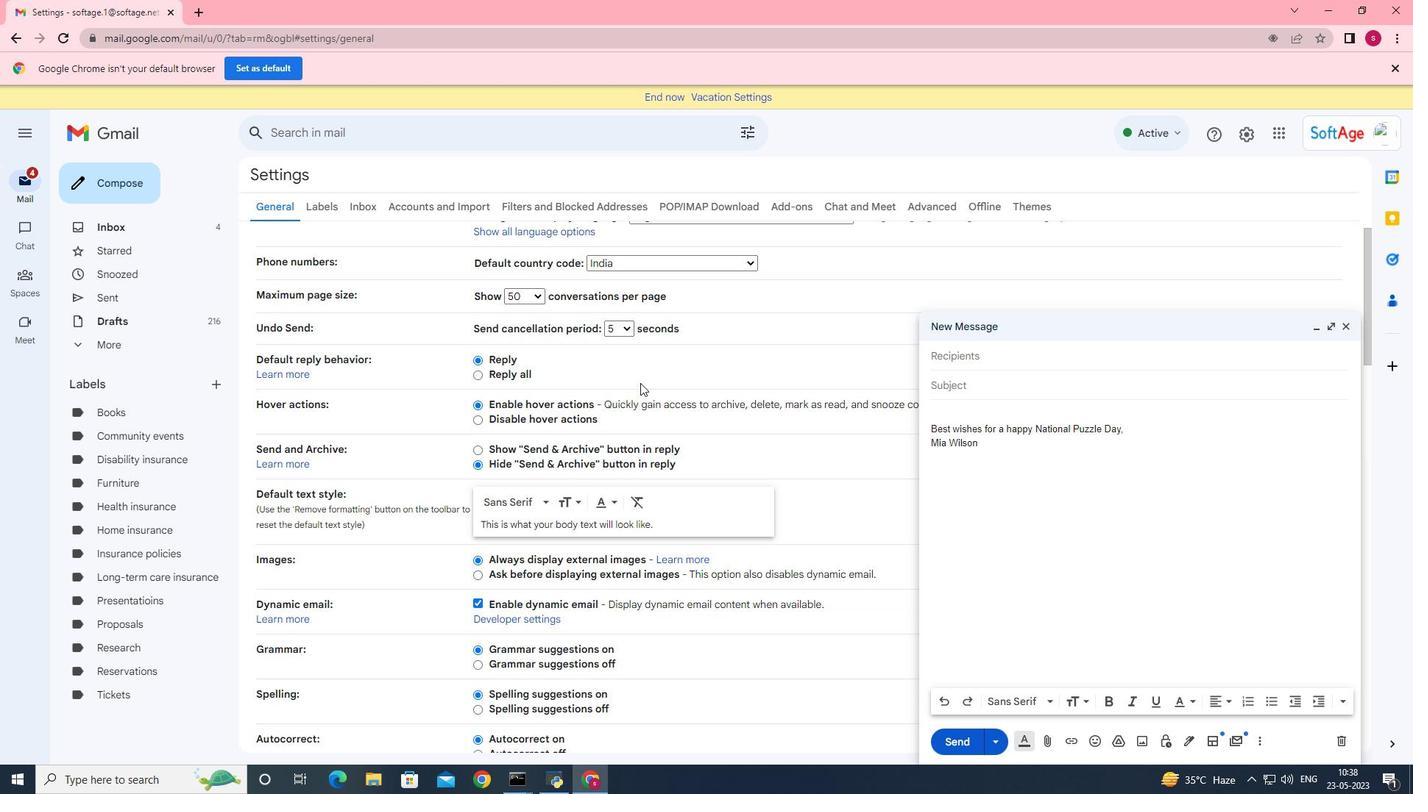 
Action: Mouse scrolled (640, 387) with delta (0, 0)
Screenshot: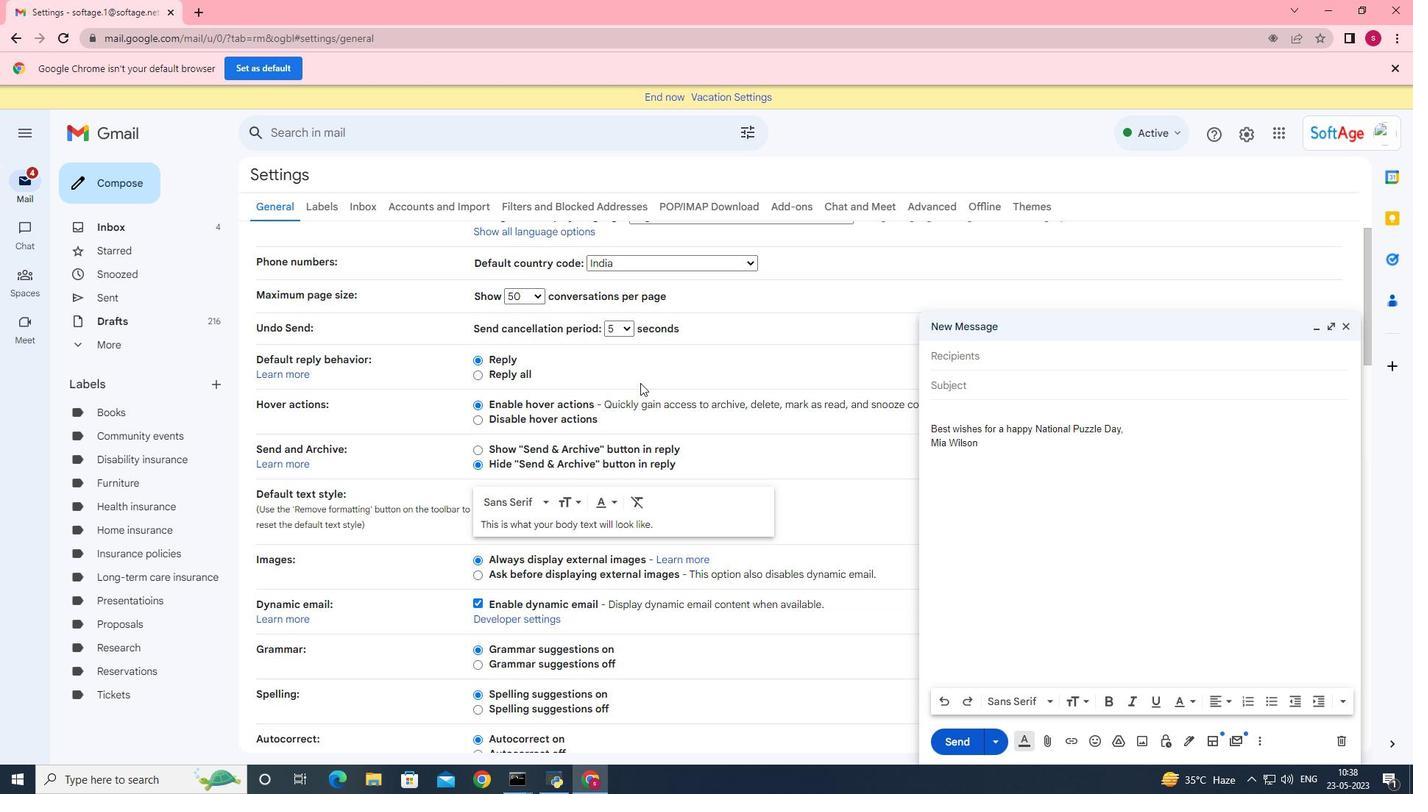 
Action: Mouse moved to (639, 387)
Screenshot: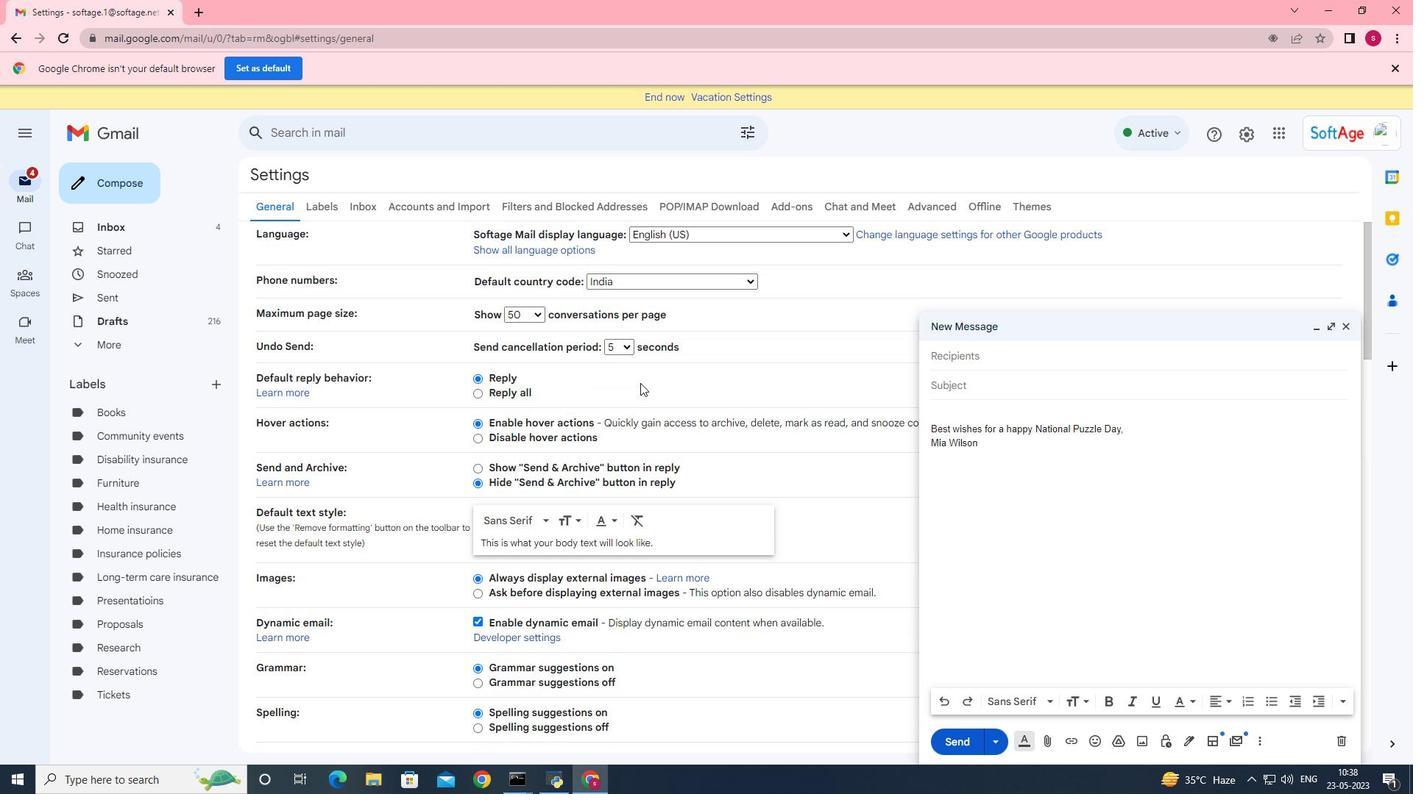 
Action: Mouse scrolled (639, 387) with delta (0, 0)
Screenshot: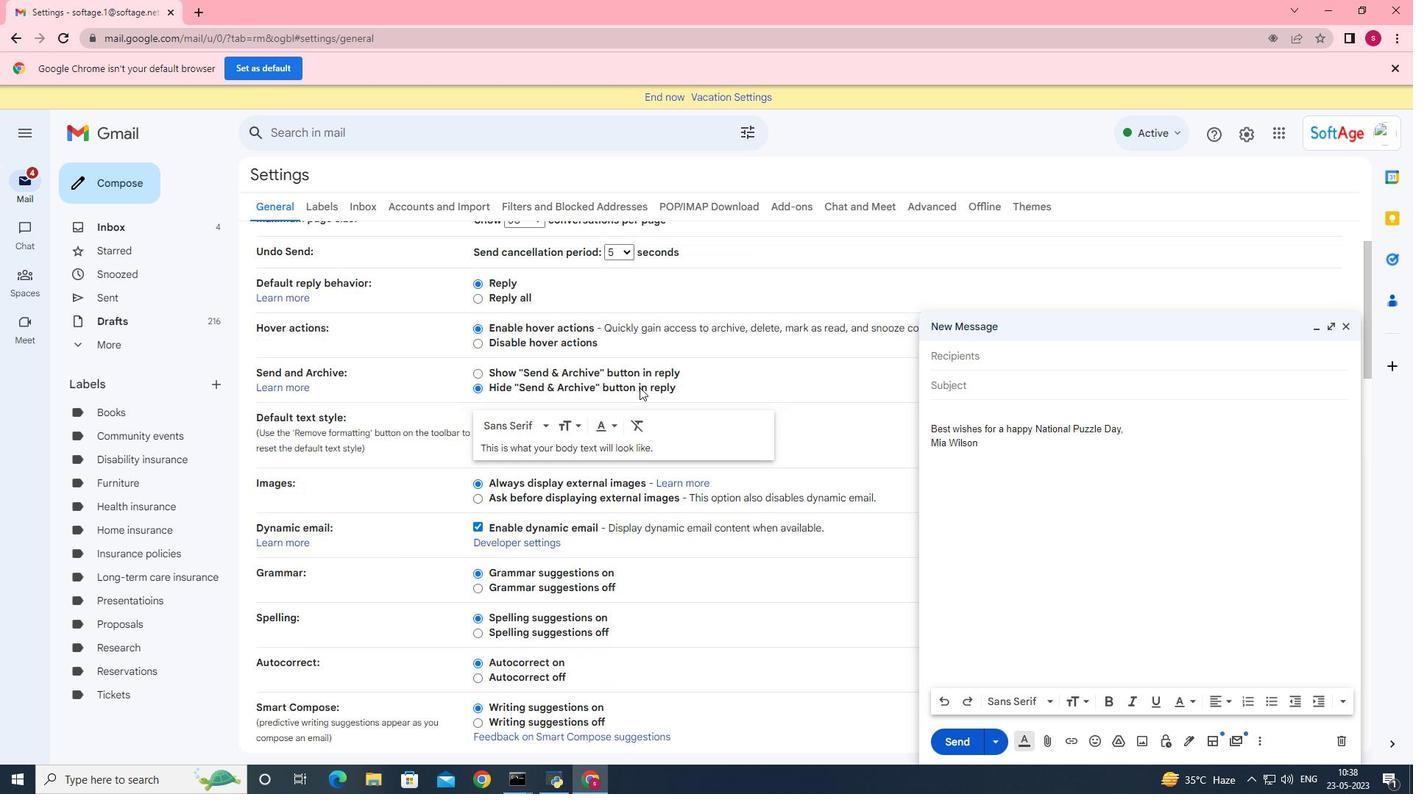 
Action: Mouse scrolled (639, 387) with delta (0, 0)
Screenshot: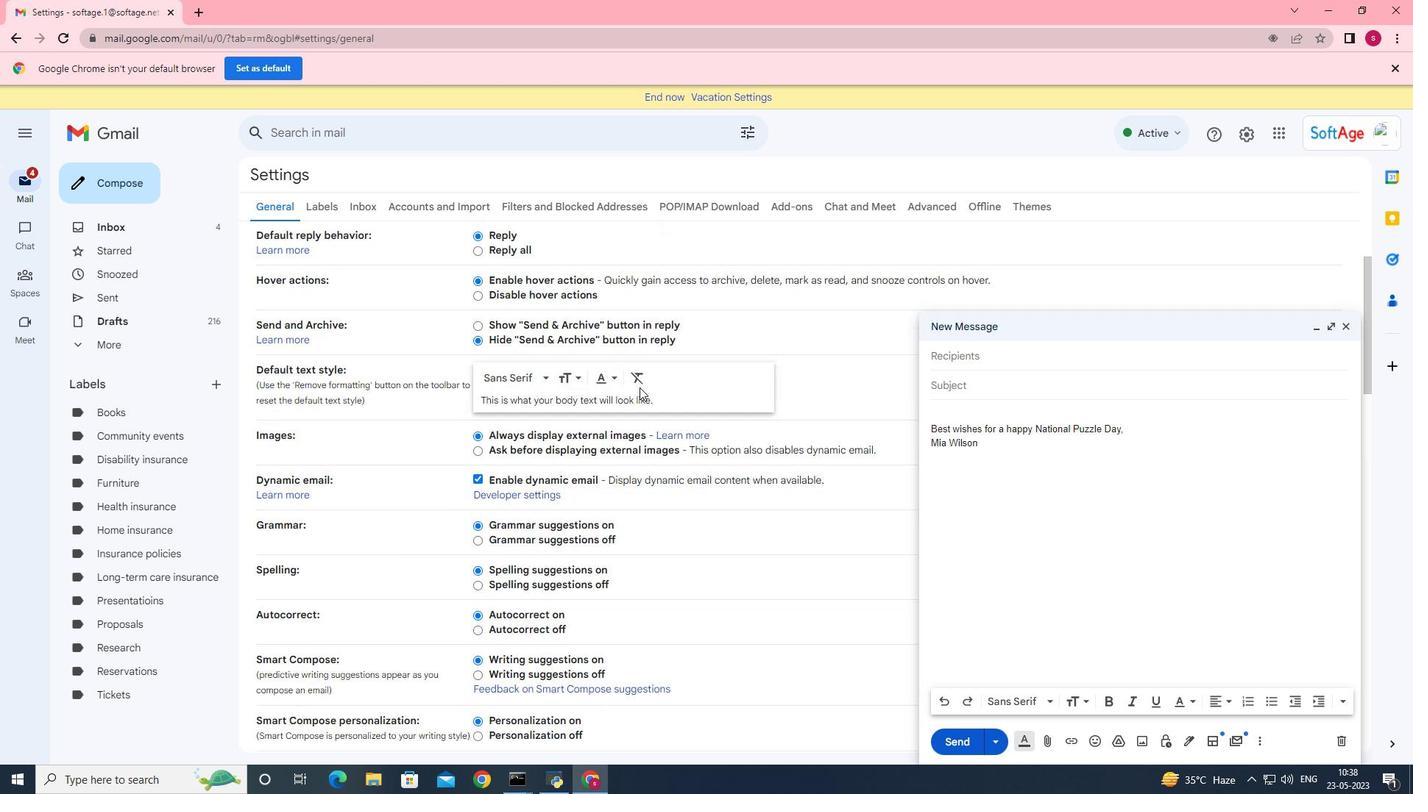 
Action: Mouse scrolled (639, 387) with delta (0, 0)
Screenshot: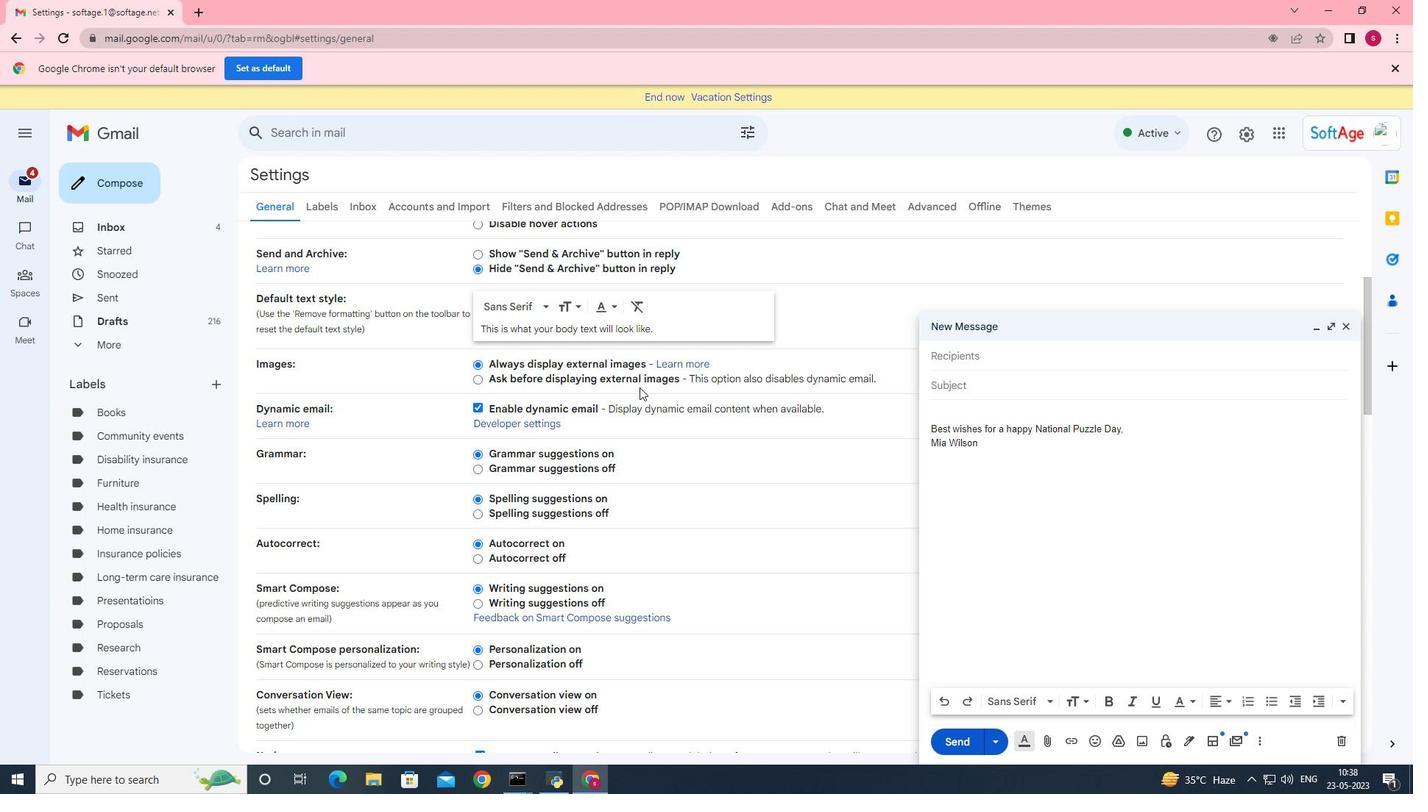 
Action: Mouse scrolled (639, 387) with delta (0, 0)
Screenshot: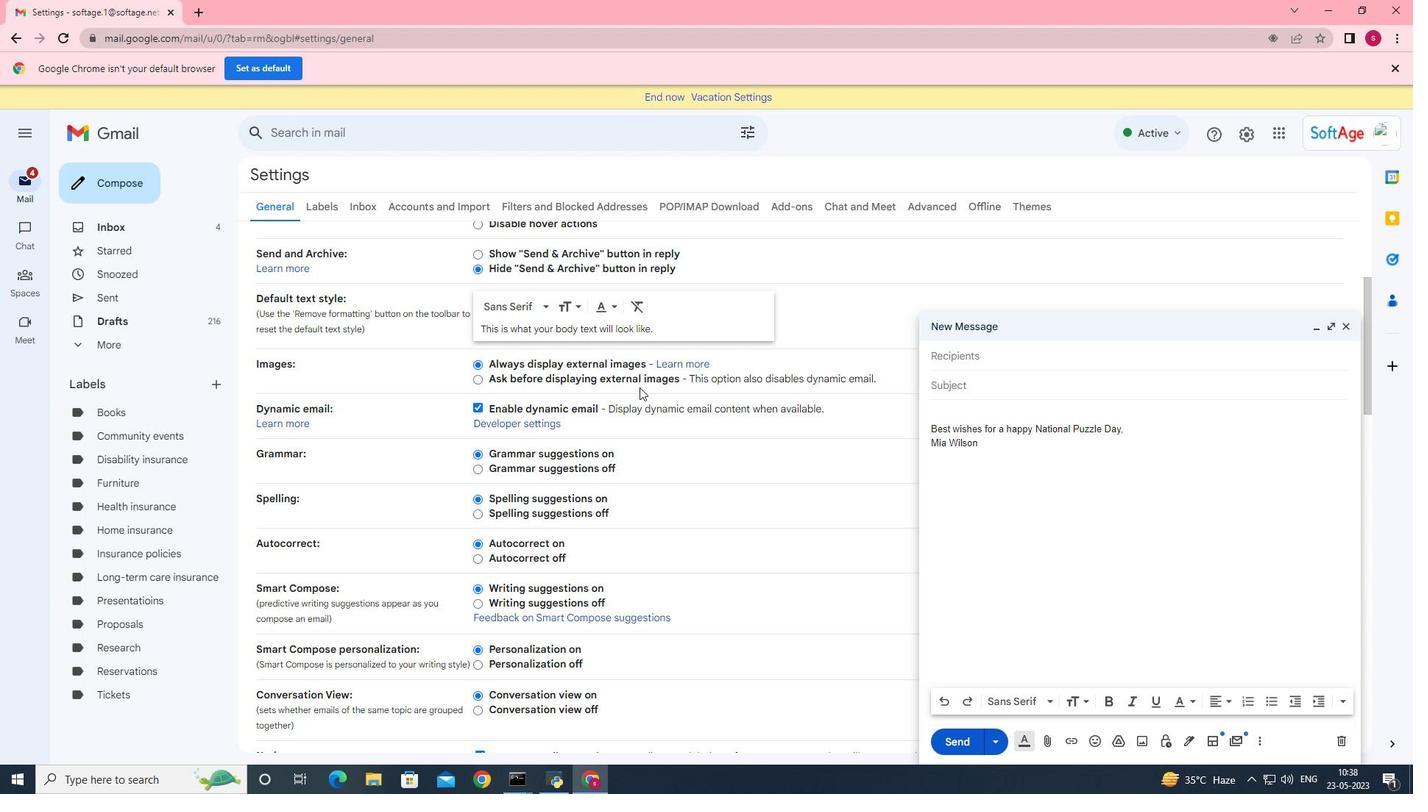 
Action: Mouse moved to (639, 387)
Screenshot: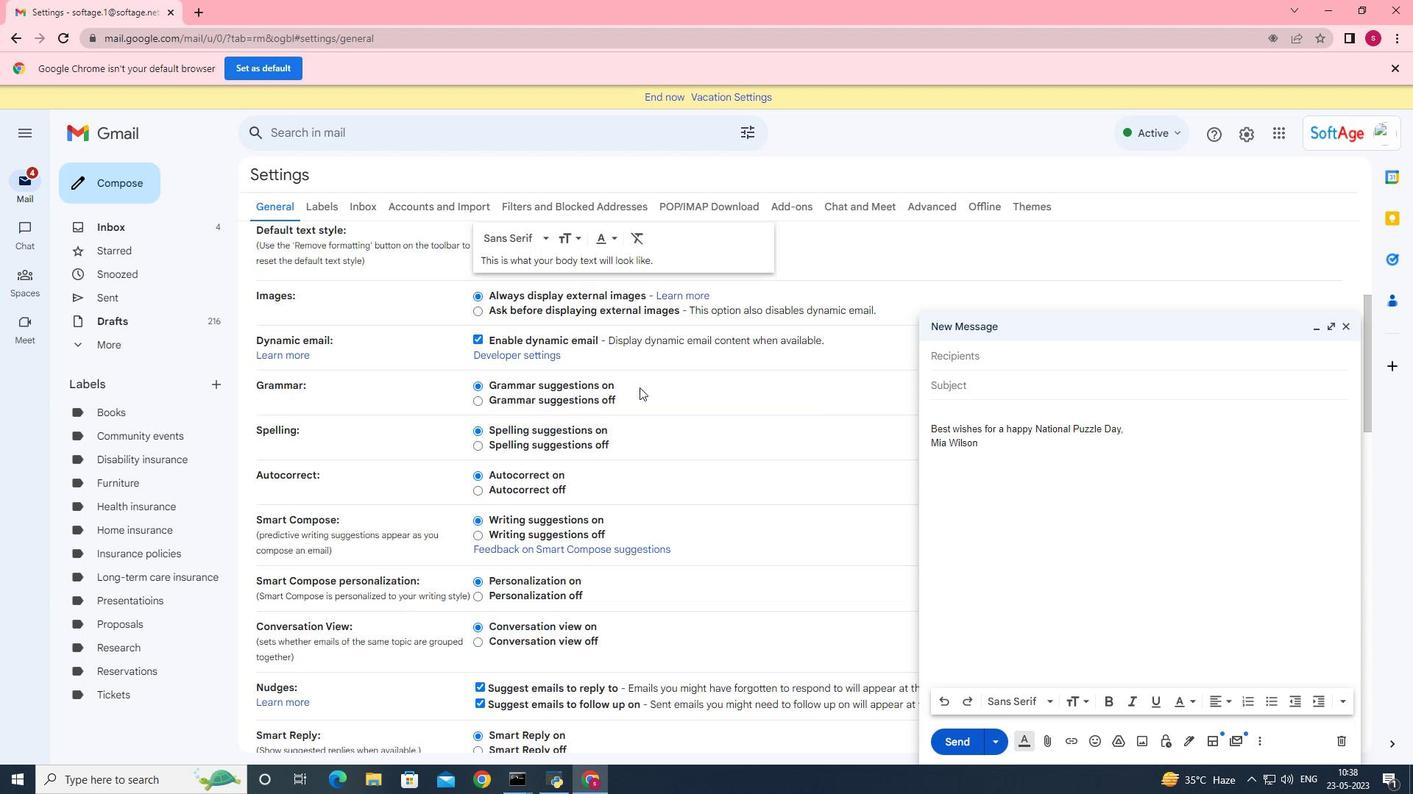 
Action: Mouse scrolled (639, 387) with delta (0, 0)
Screenshot: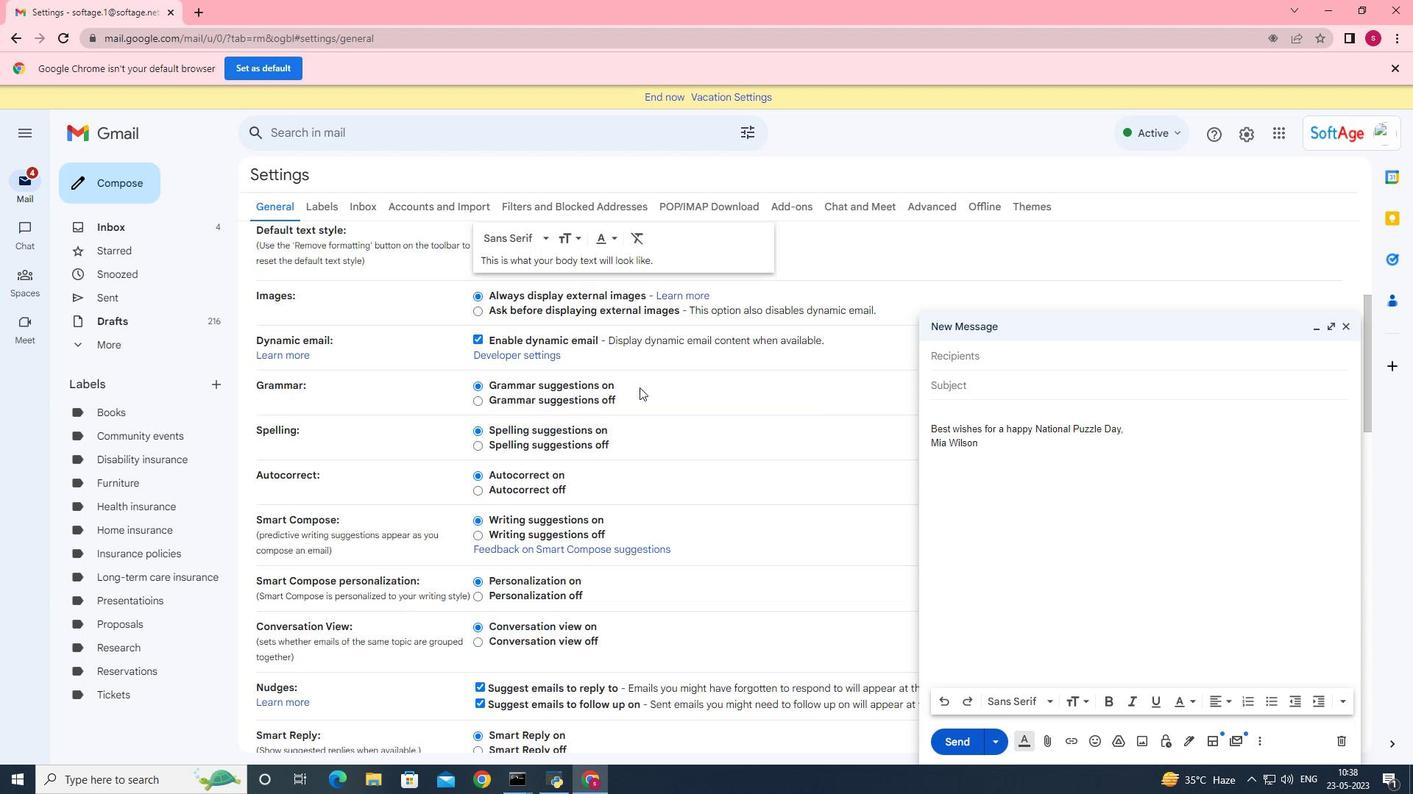 
Action: Mouse moved to (635, 395)
Screenshot: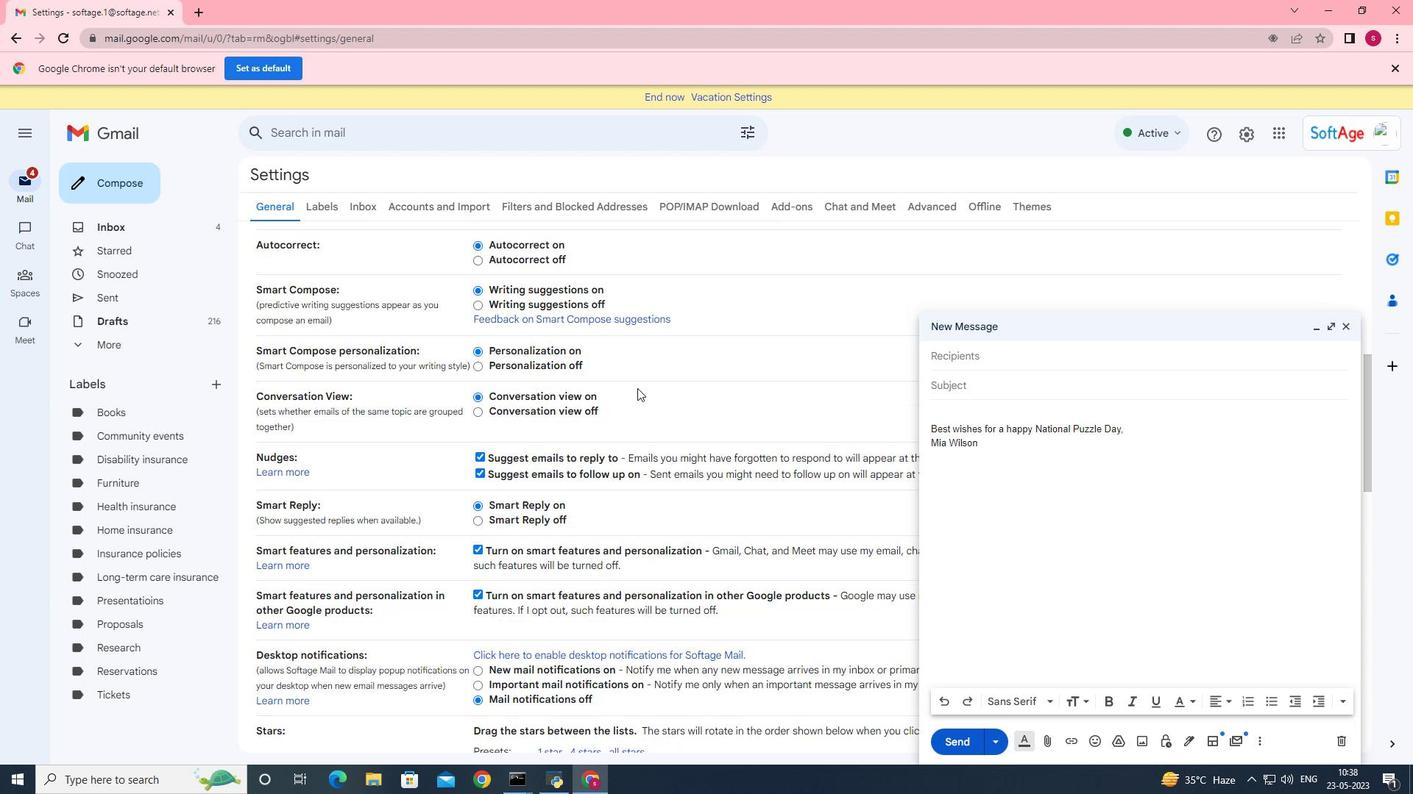 
Action: Mouse scrolled (635, 394) with delta (0, 0)
Screenshot: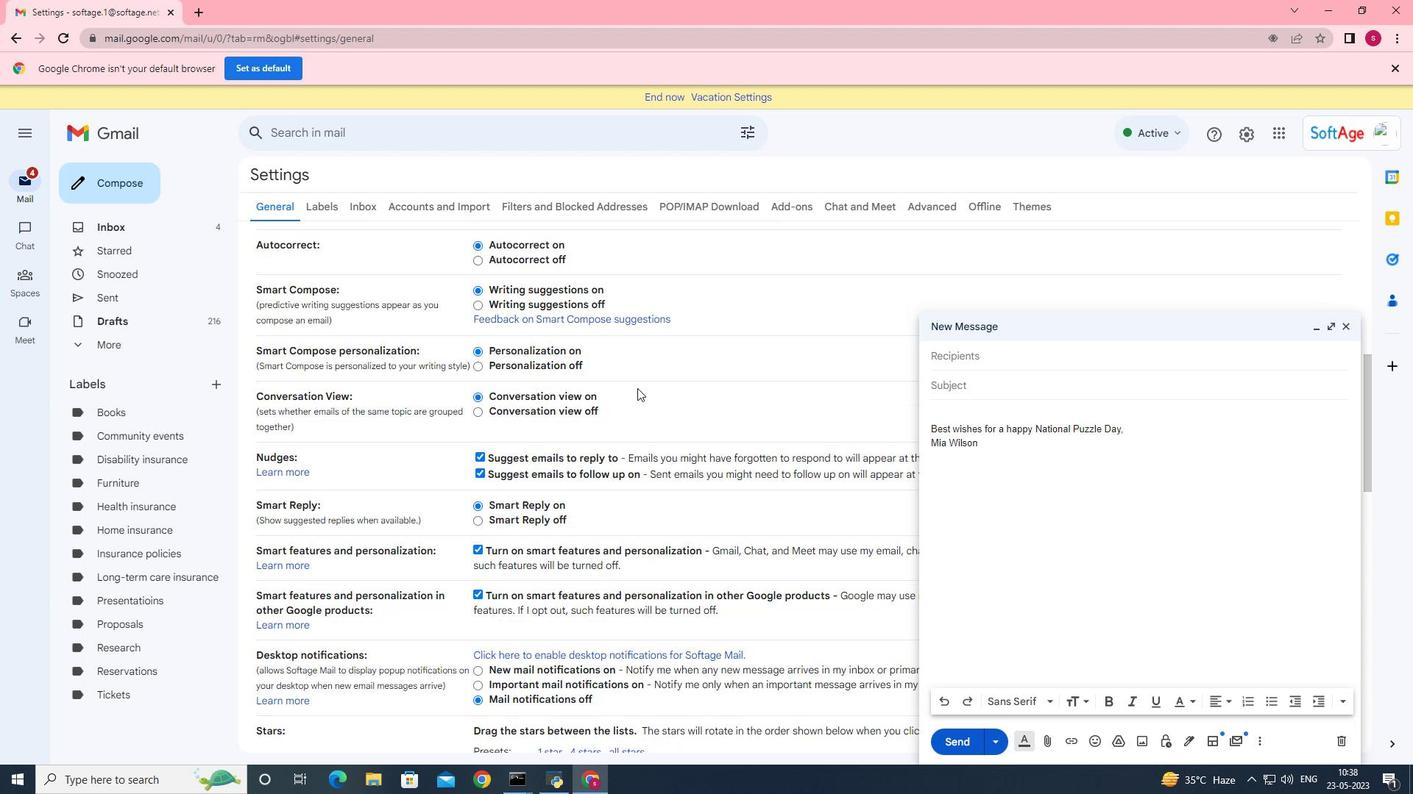 
Action: Mouse moved to (634, 396)
Screenshot: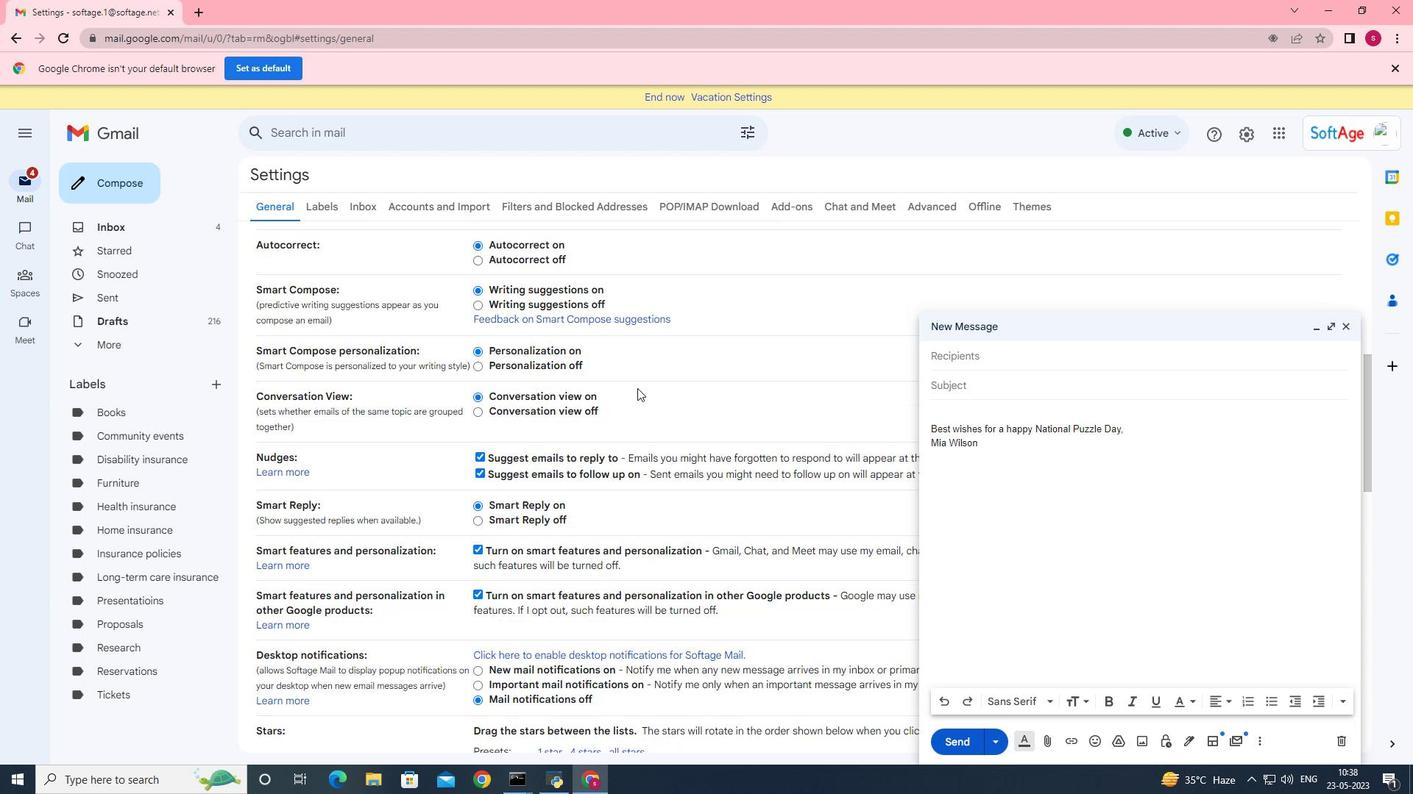 
Action: Mouse scrolled (634, 395) with delta (0, 0)
Screenshot: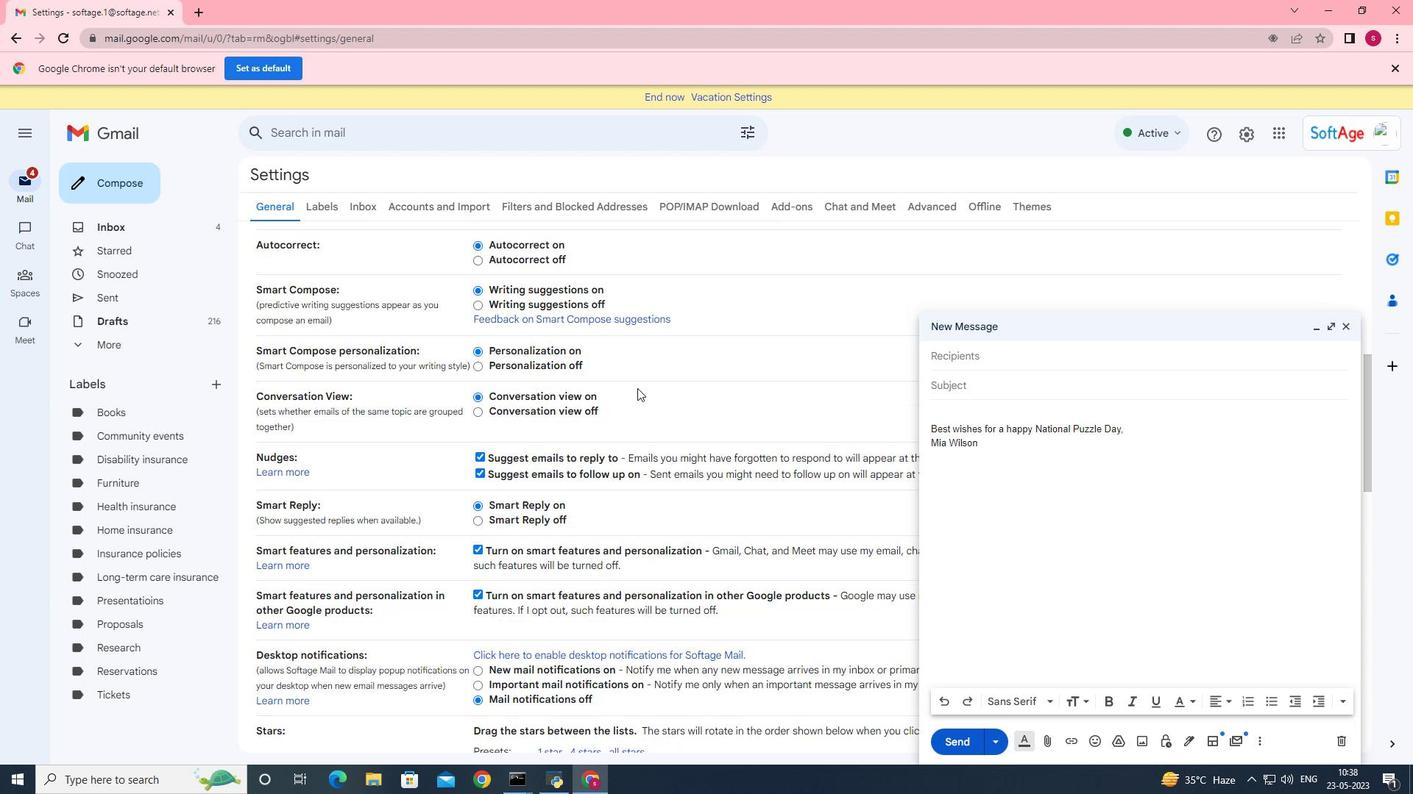 
Action: Mouse moved to (633, 397)
Screenshot: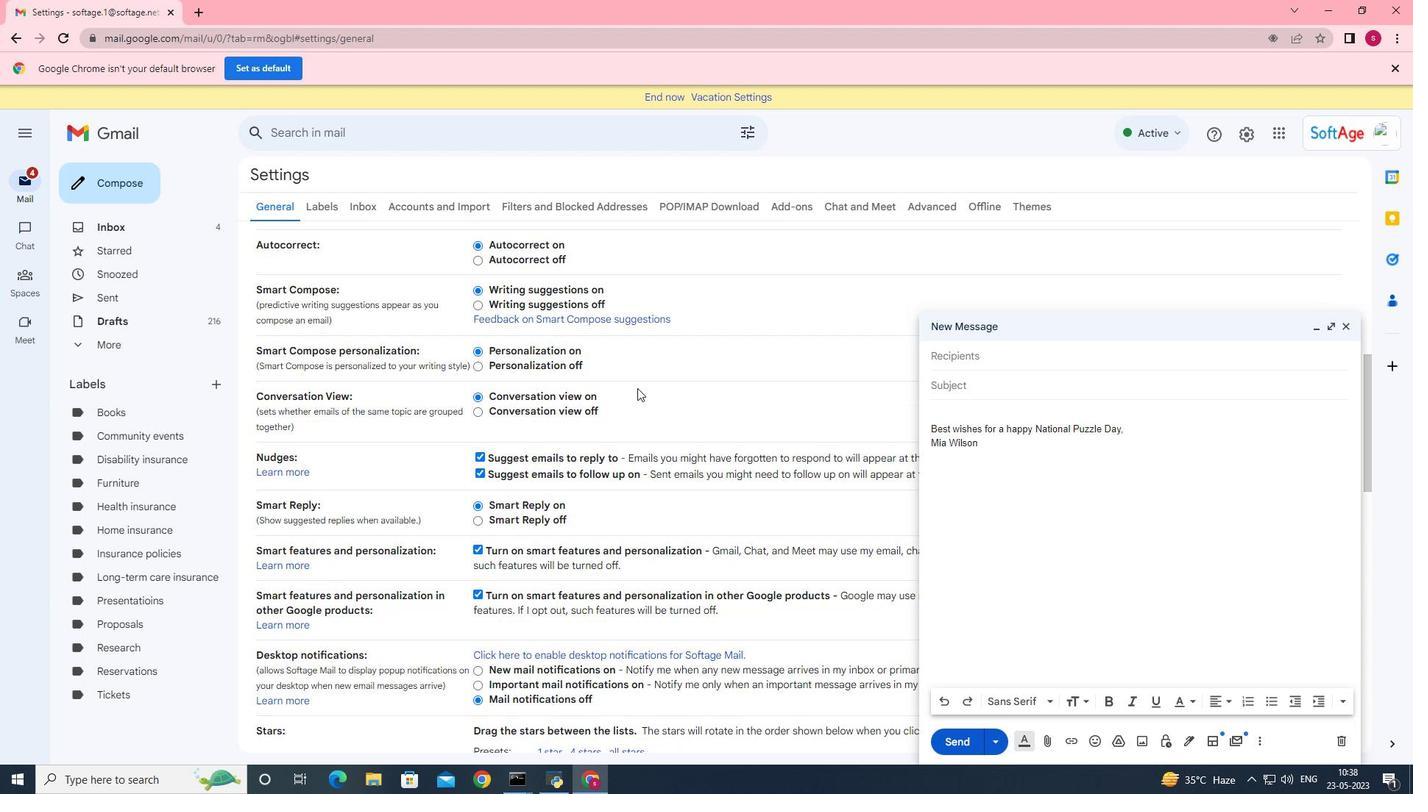
Action: Mouse scrolled (633, 398) with delta (0, 0)
Screenshot: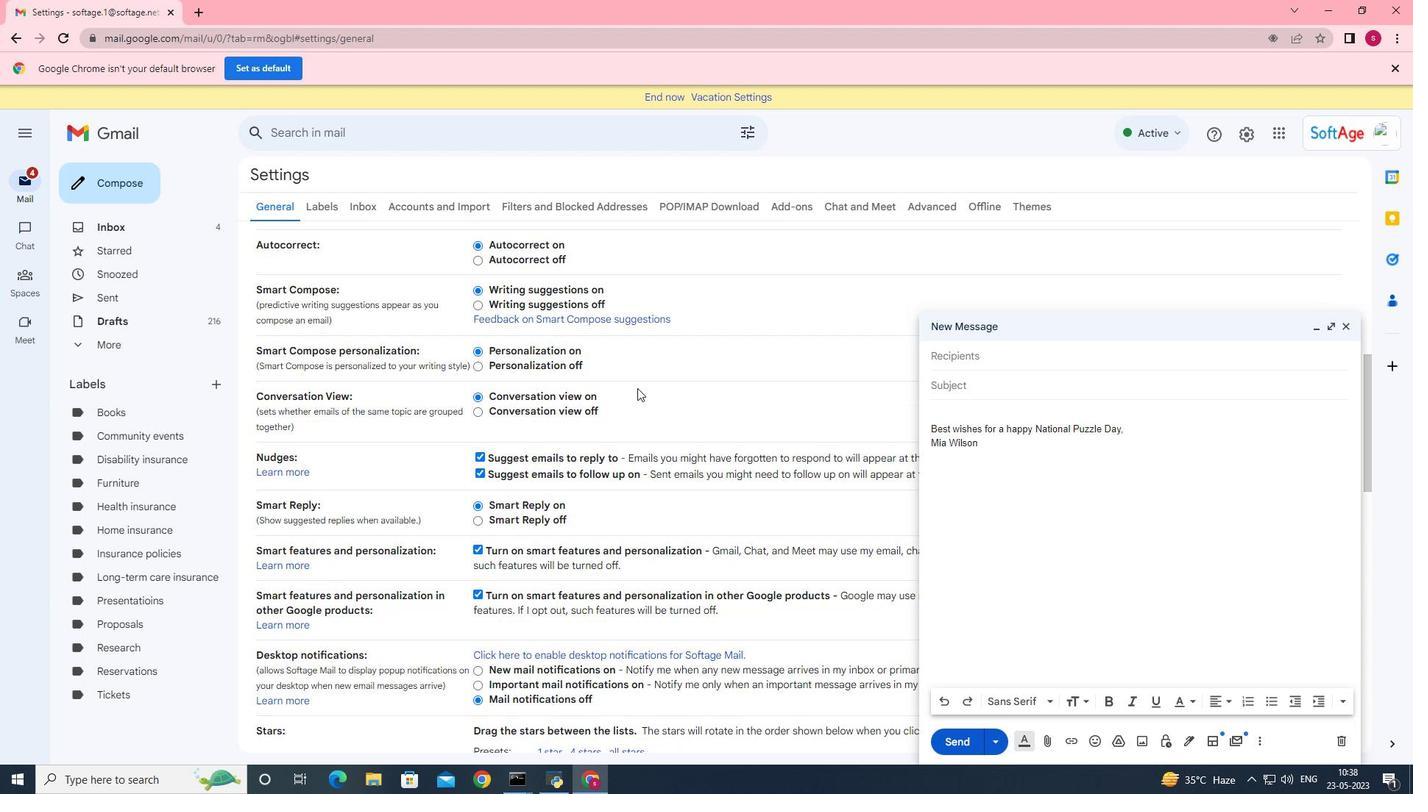 
Action: Mouse moved to (633, 397)
Screenshot: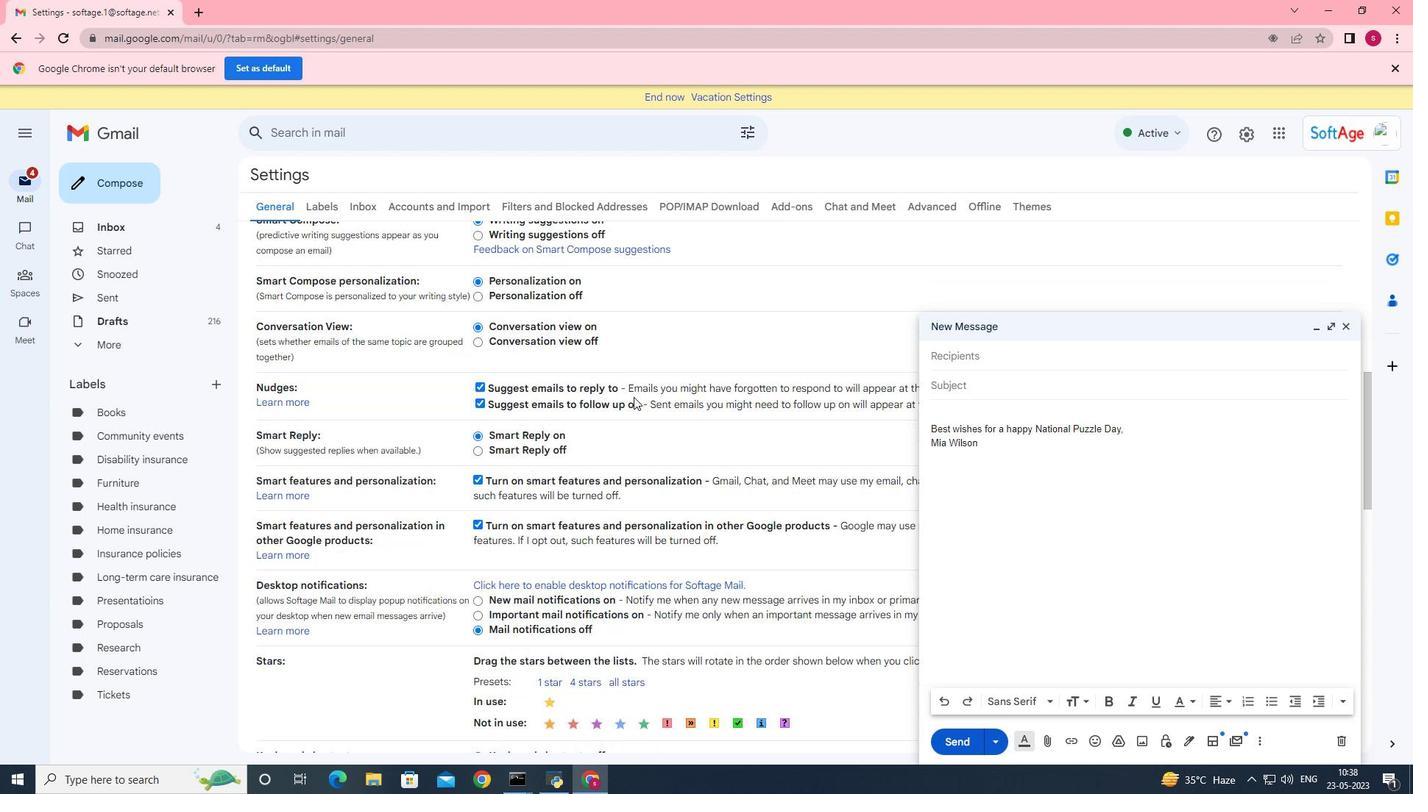 
Action: Mouse scrolled (633, 396) with delta (0, 0)
Screenshot: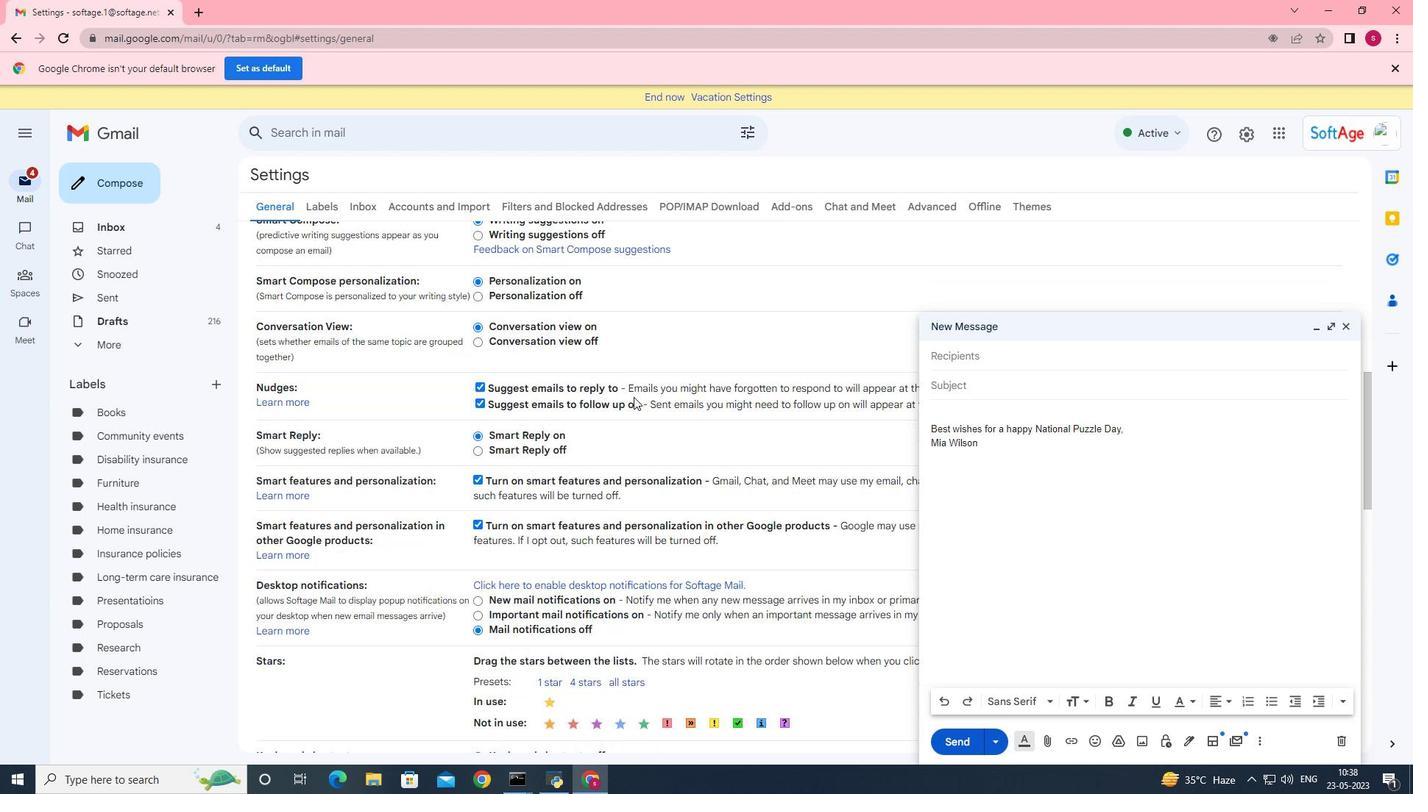 
Action: Mouse moved to (632, 399)
Screenshot: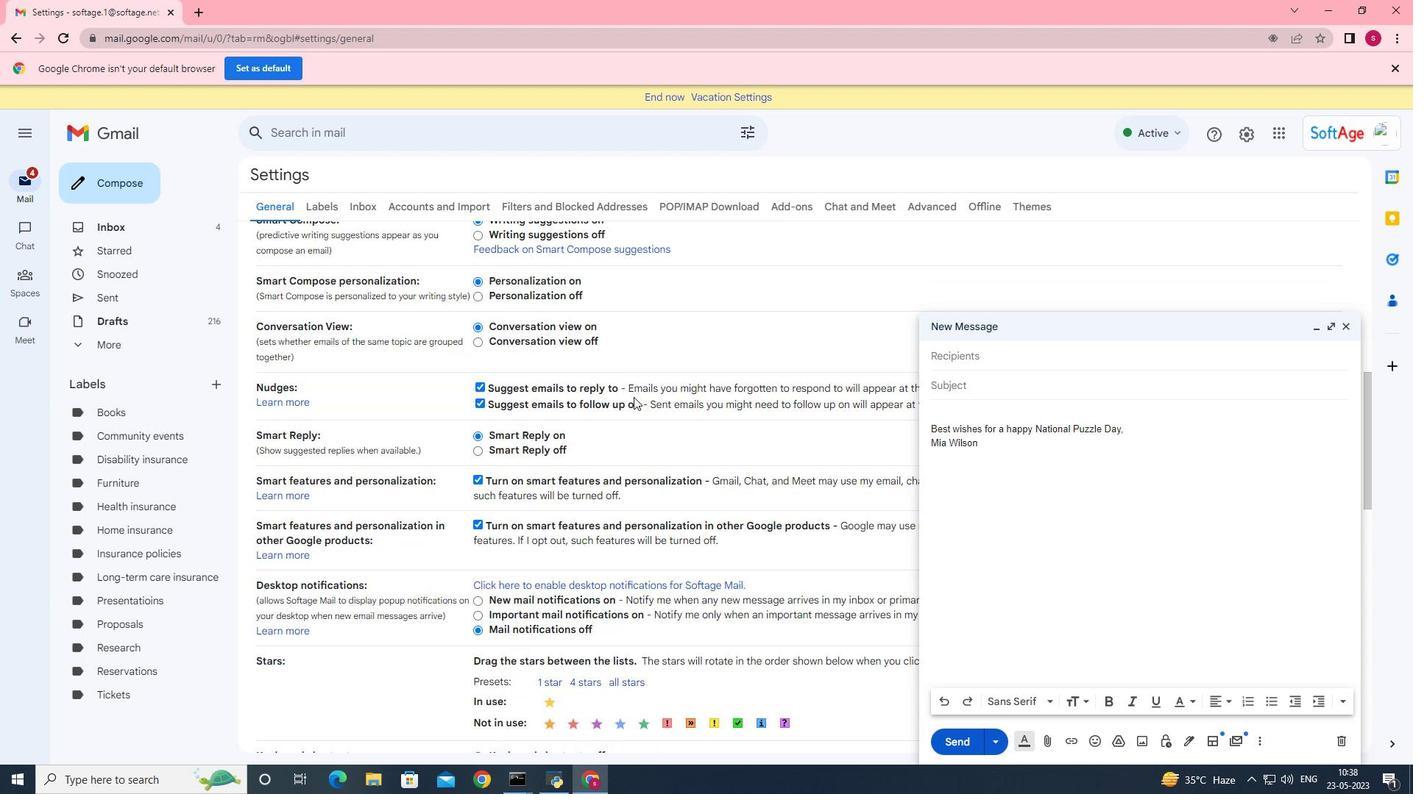 
Action: Mouse scrolled (632, 398) with delta (0, 0)
Screenshot: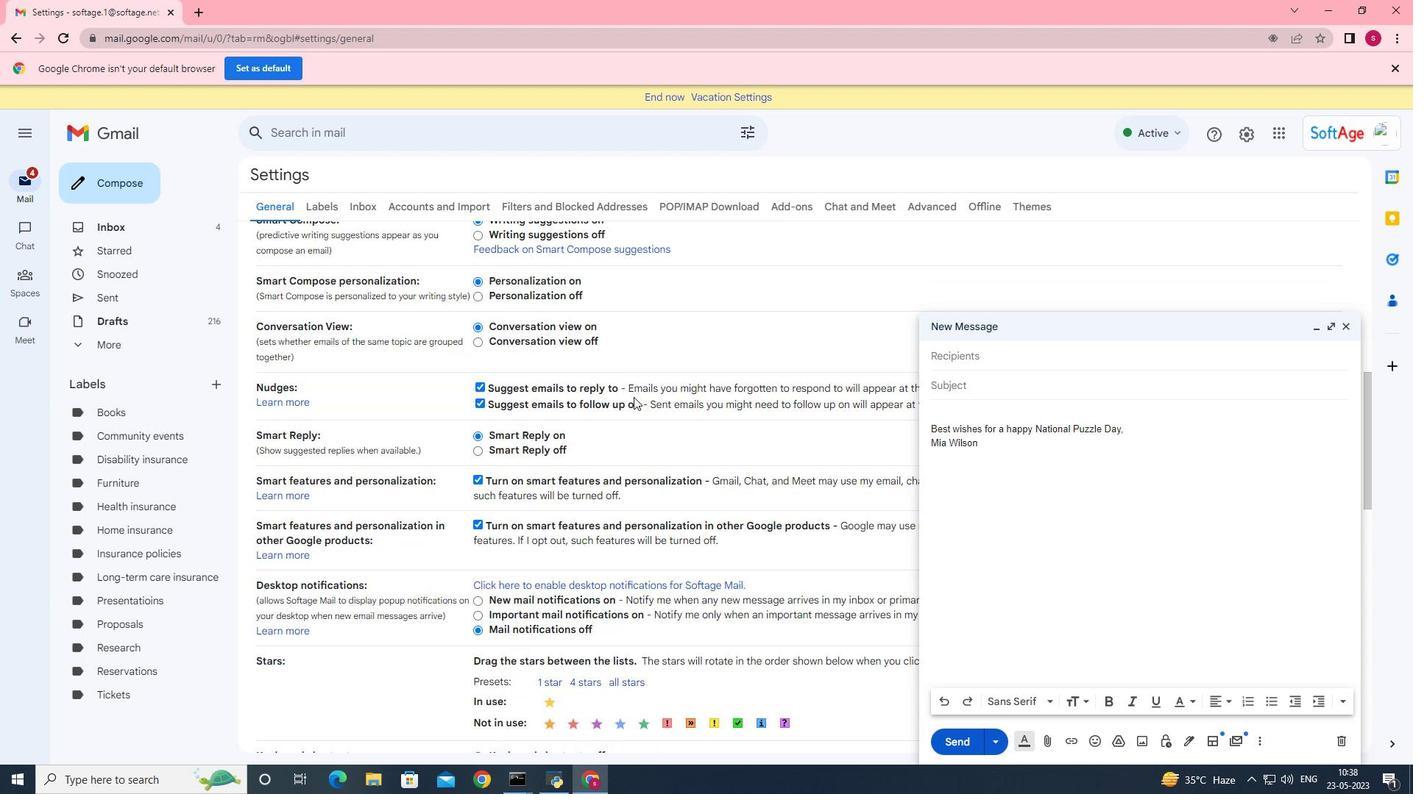 
Action: Mouse moved to (629, 401)
Screenshot: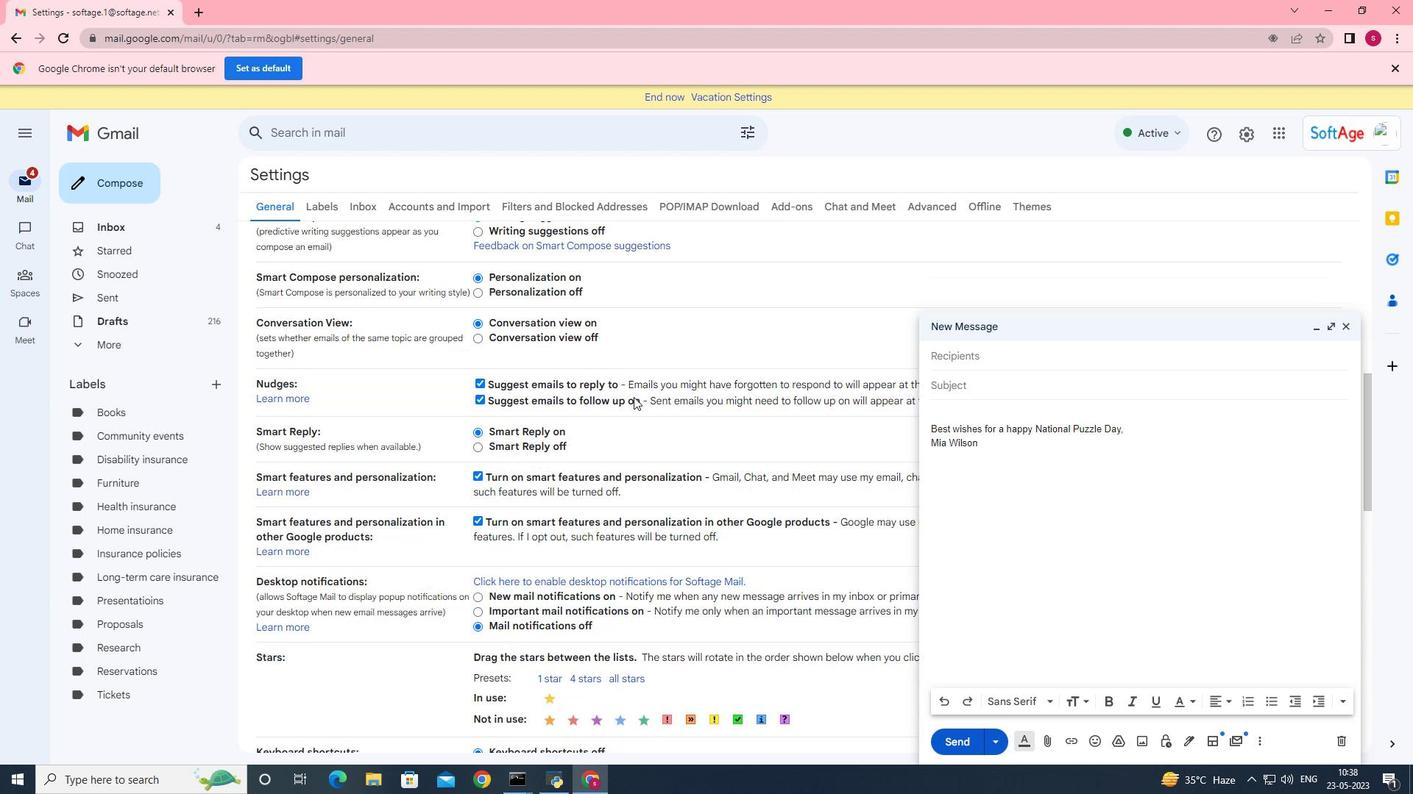 
Action: Mouse scrolled (631, 400) with delta (0, 0)
Screenshot: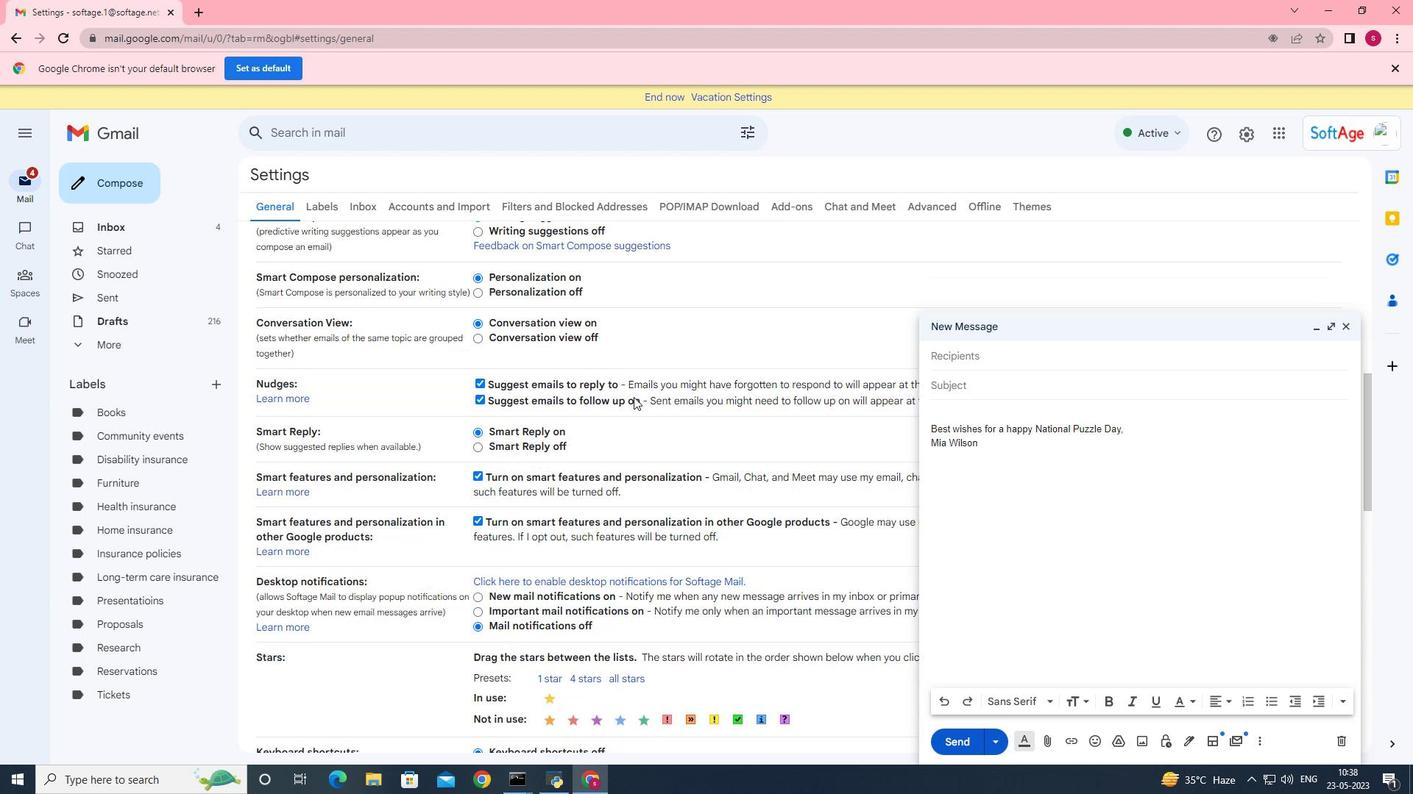 
Action: Mouse moved to (629, 402)
Screenshot: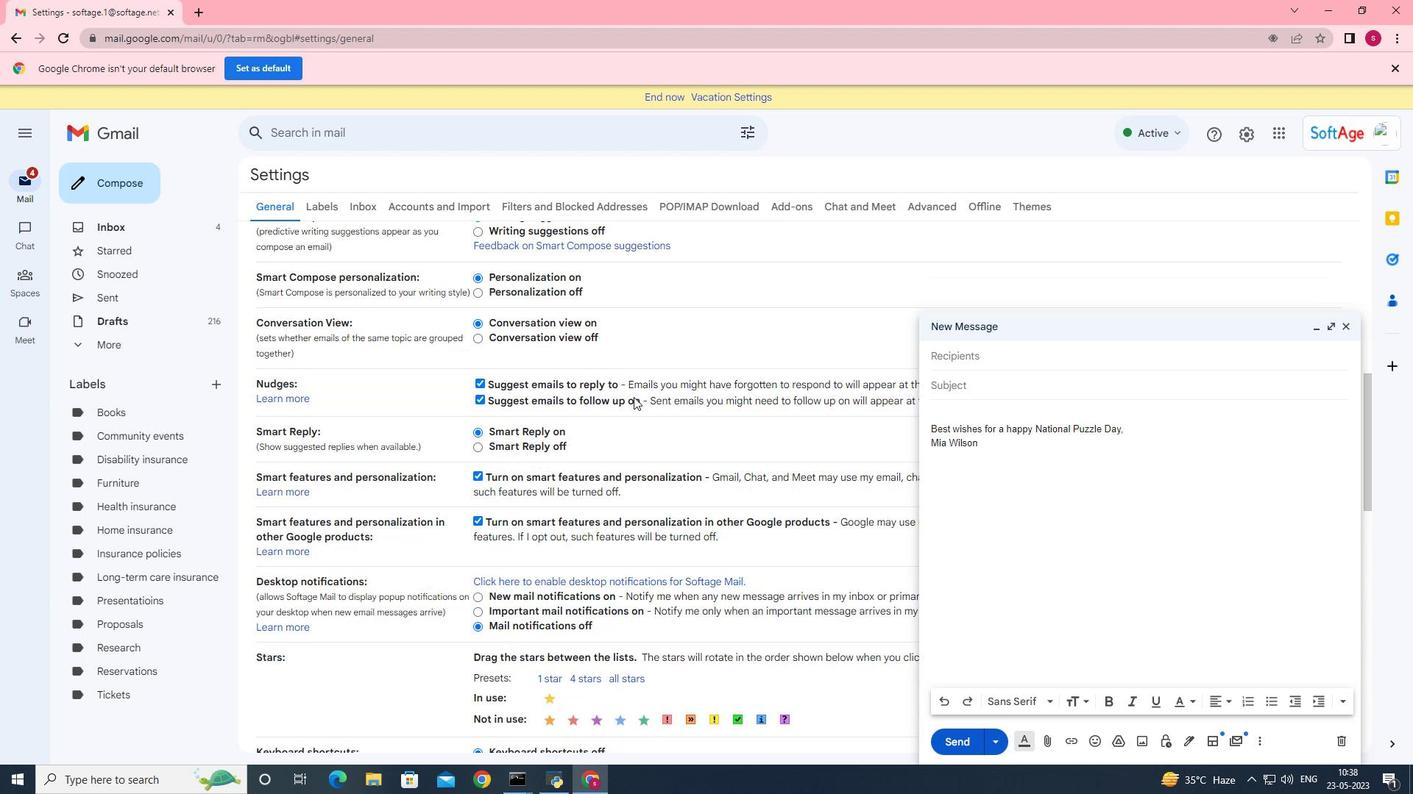 
Action: Mouse scrolled (629, 401) with delta (0, 0)
Screenshot: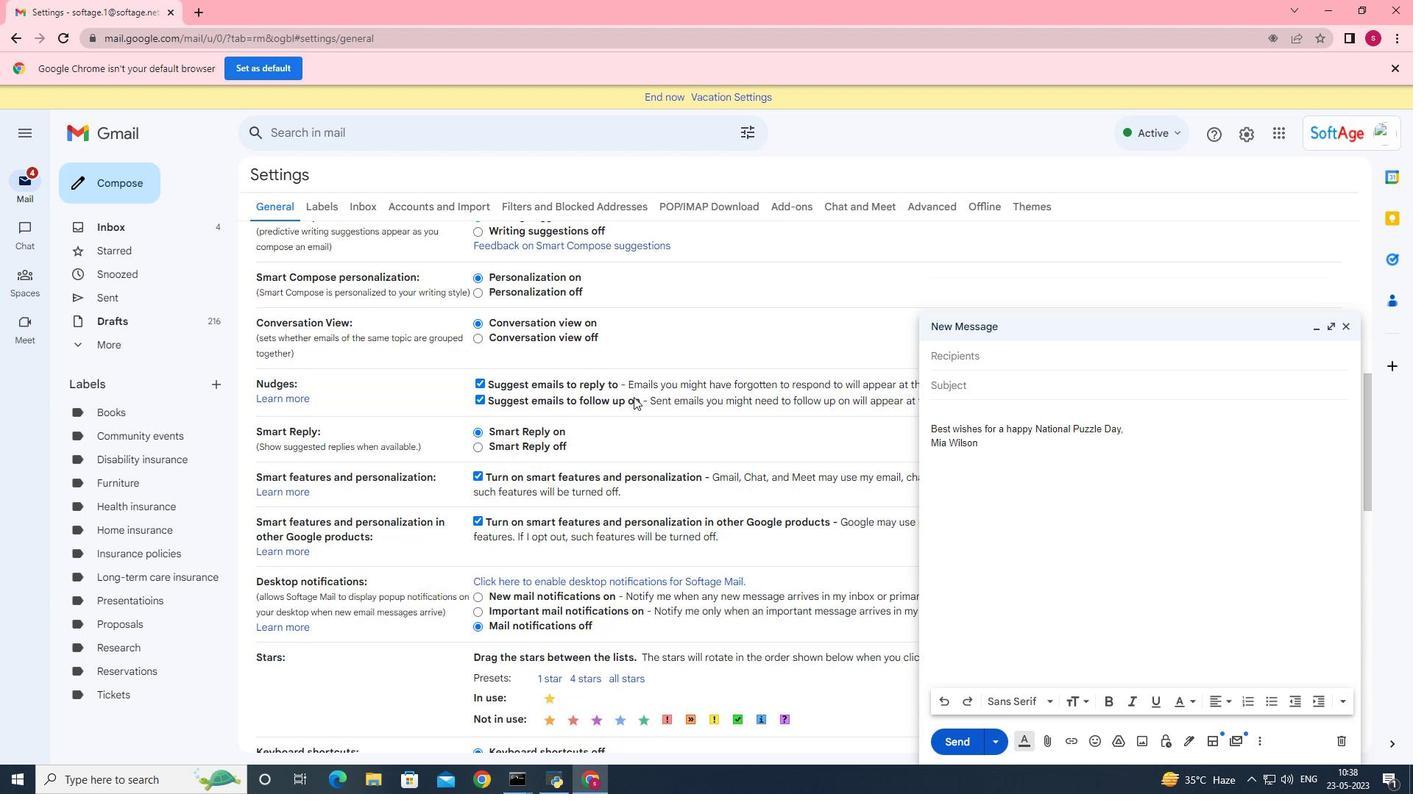 
Action: Mouse moved to (549, 518)
Screenshot: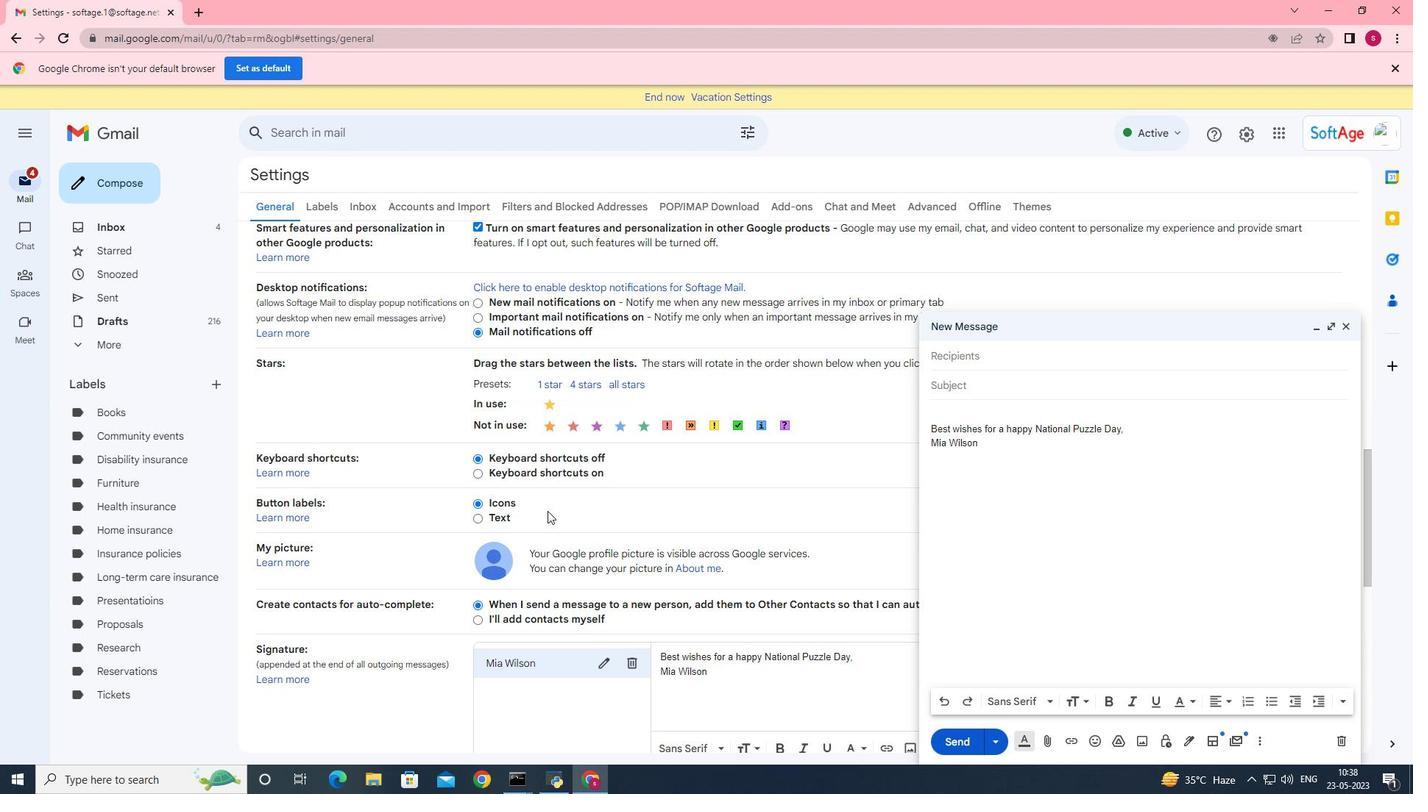 
Action: Mouse scrolled (549, 518) with delta (0, 0)
Screenshot: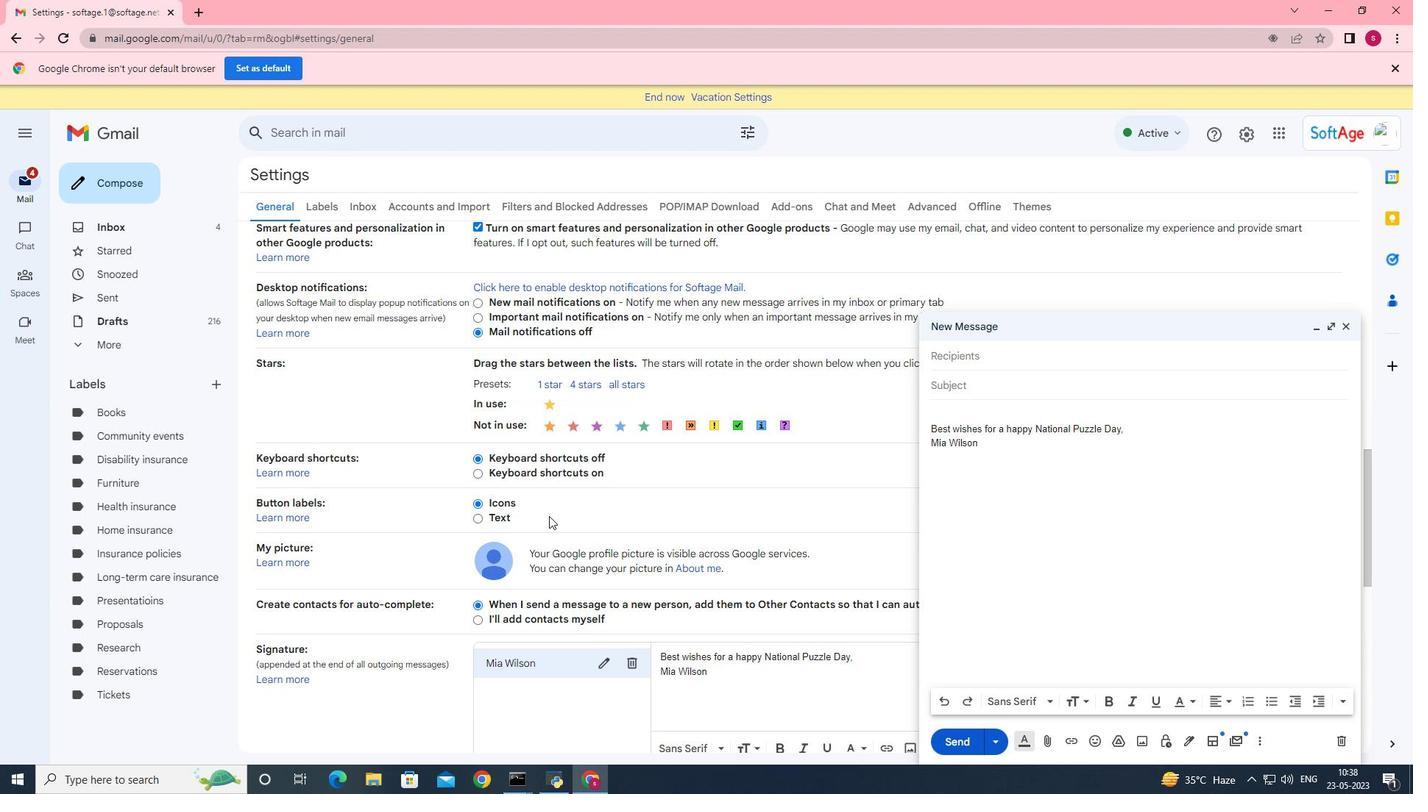 
Action: Mouse scrolled (549, 519) with delta (0, 0)
Screenshot: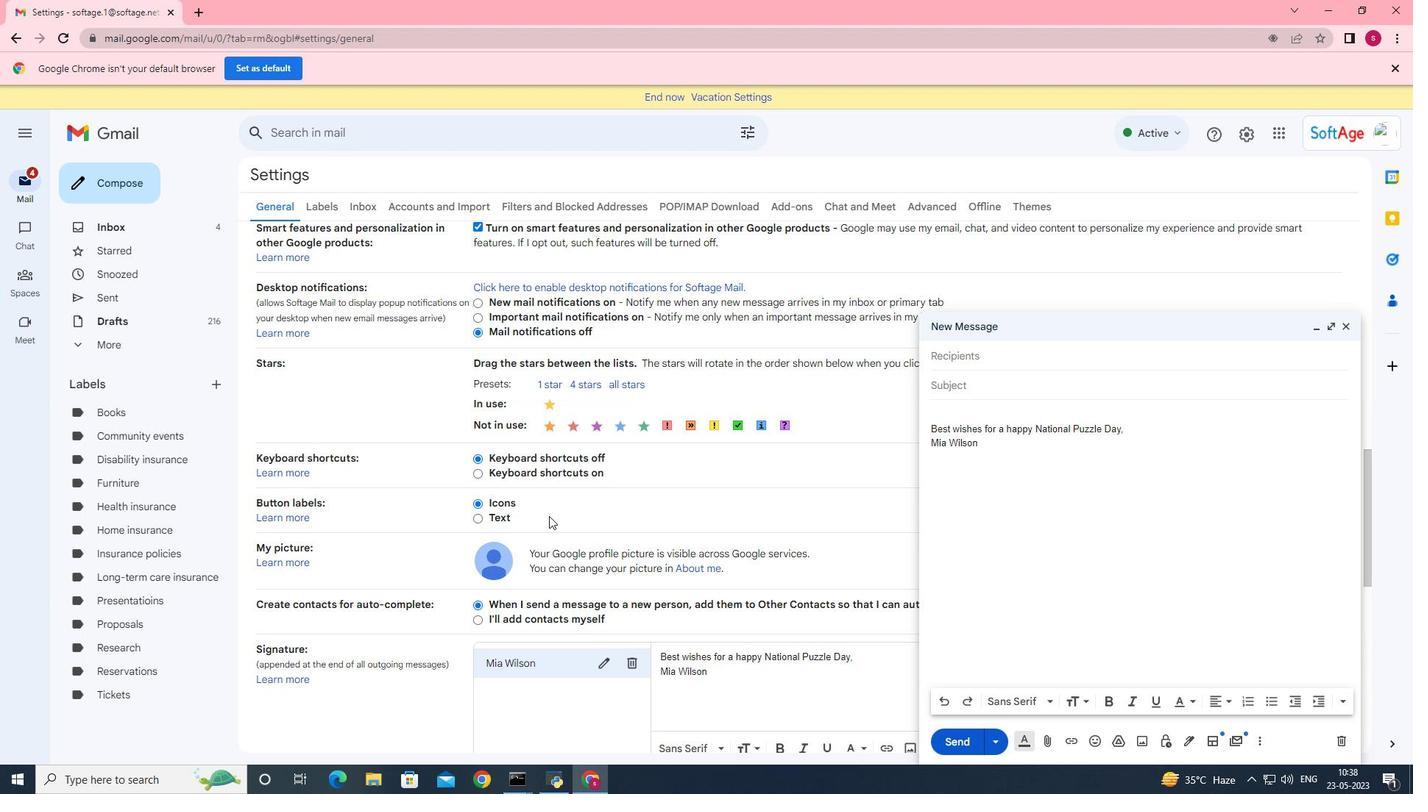 
Action: Mouse scrolled (549, 518) with delta (0, 0)
Screenshot: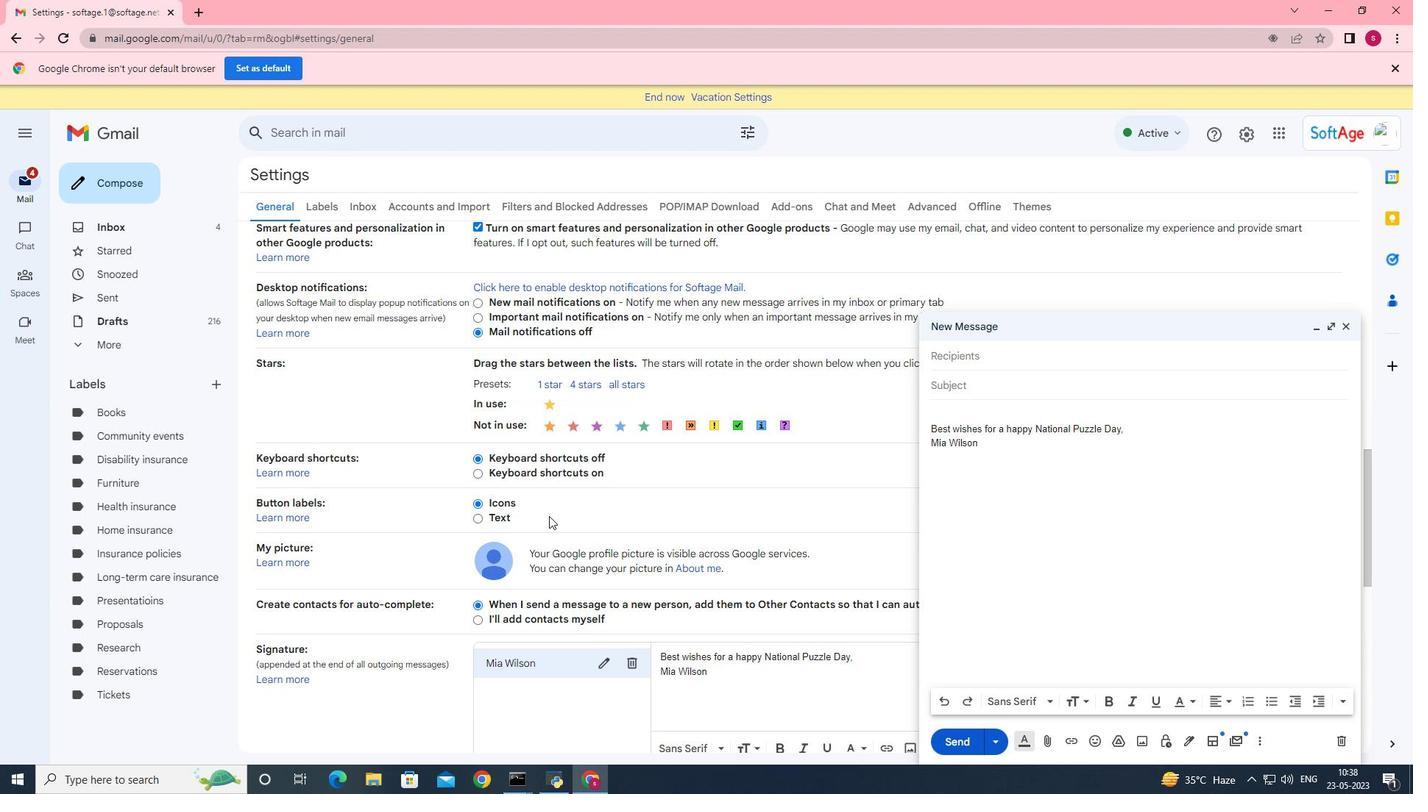 
Action: Mouse scrolled (549, 518) with delta (0, 0)
Screenshot: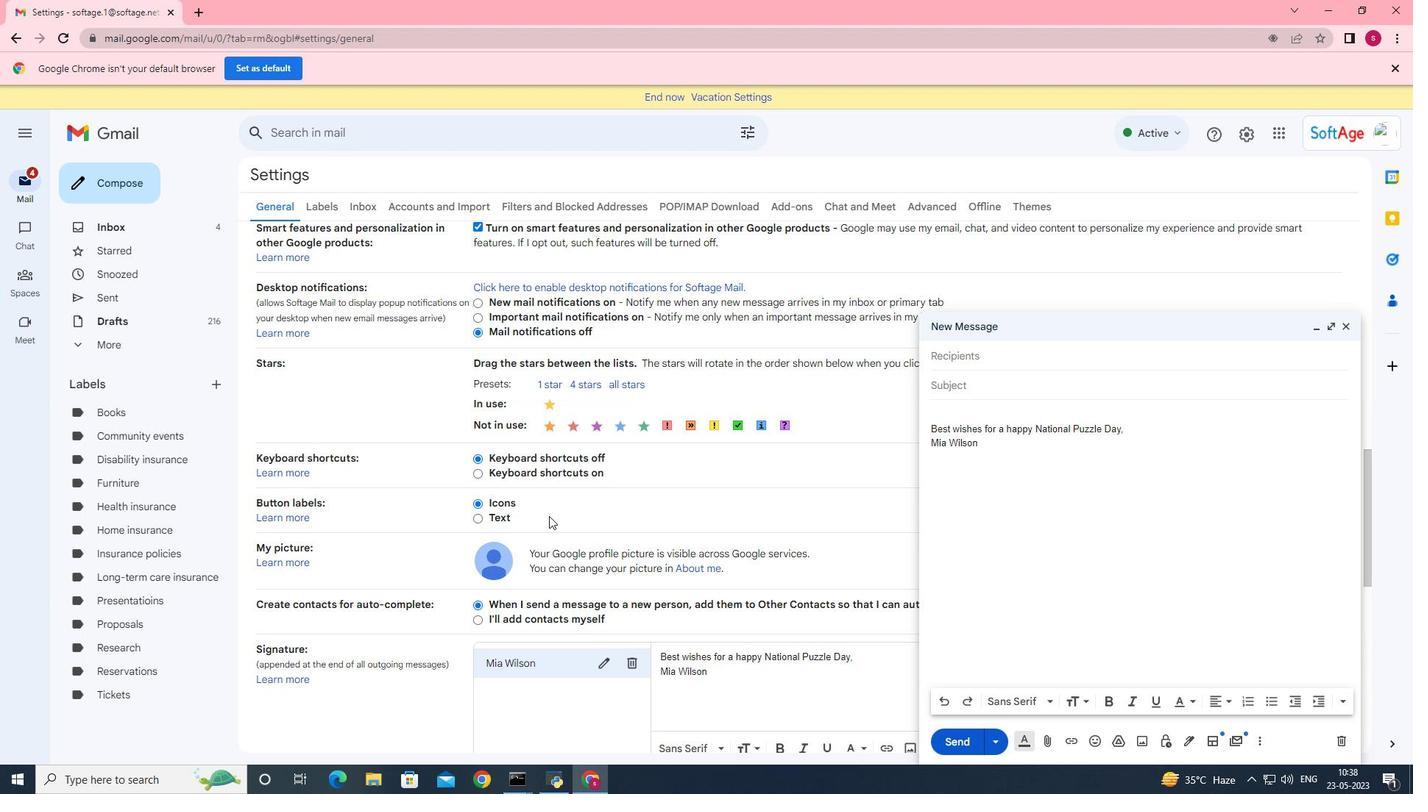 
Action: Mouse moved to (604, 514)
Screenshot: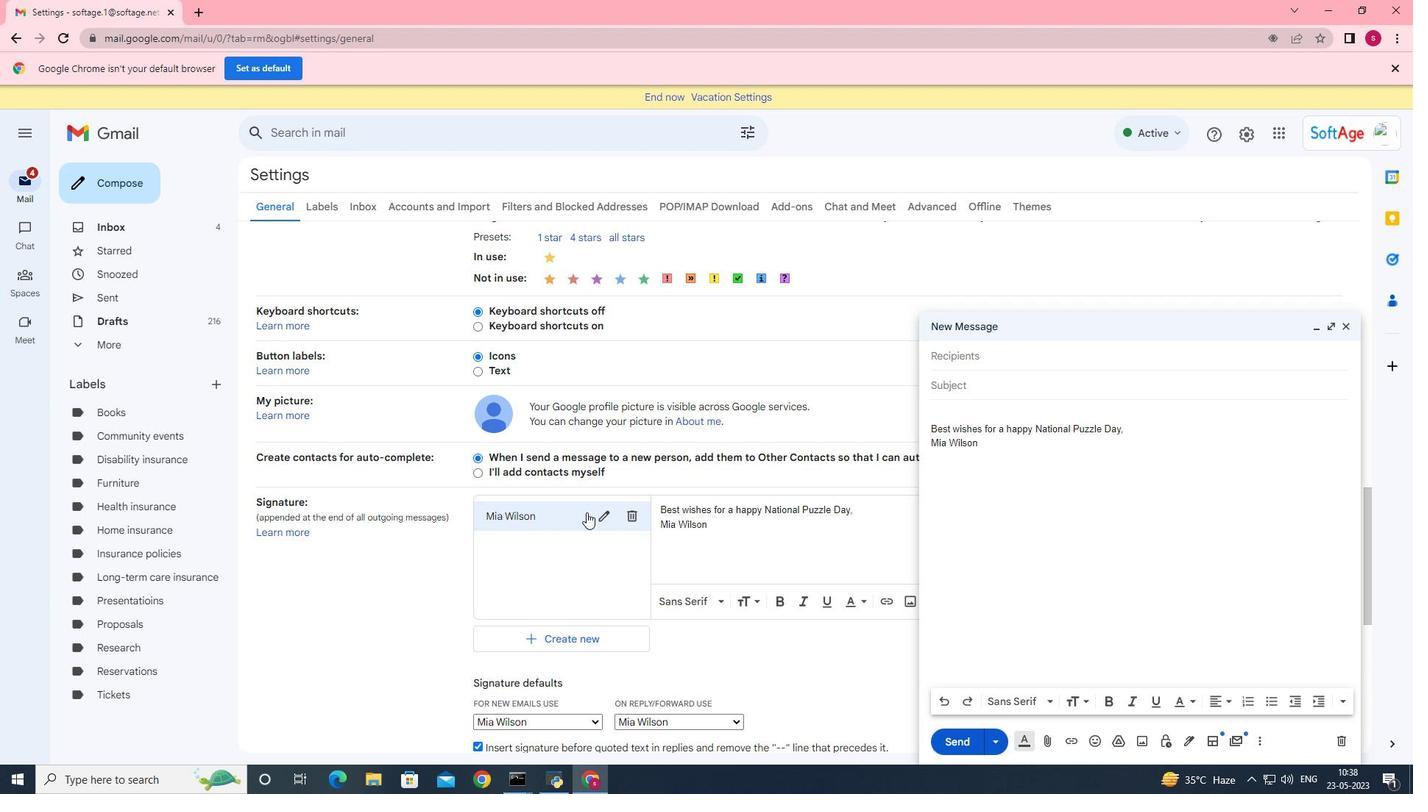 
Action: Mouse pressed left at (604, 514)
Screenshot: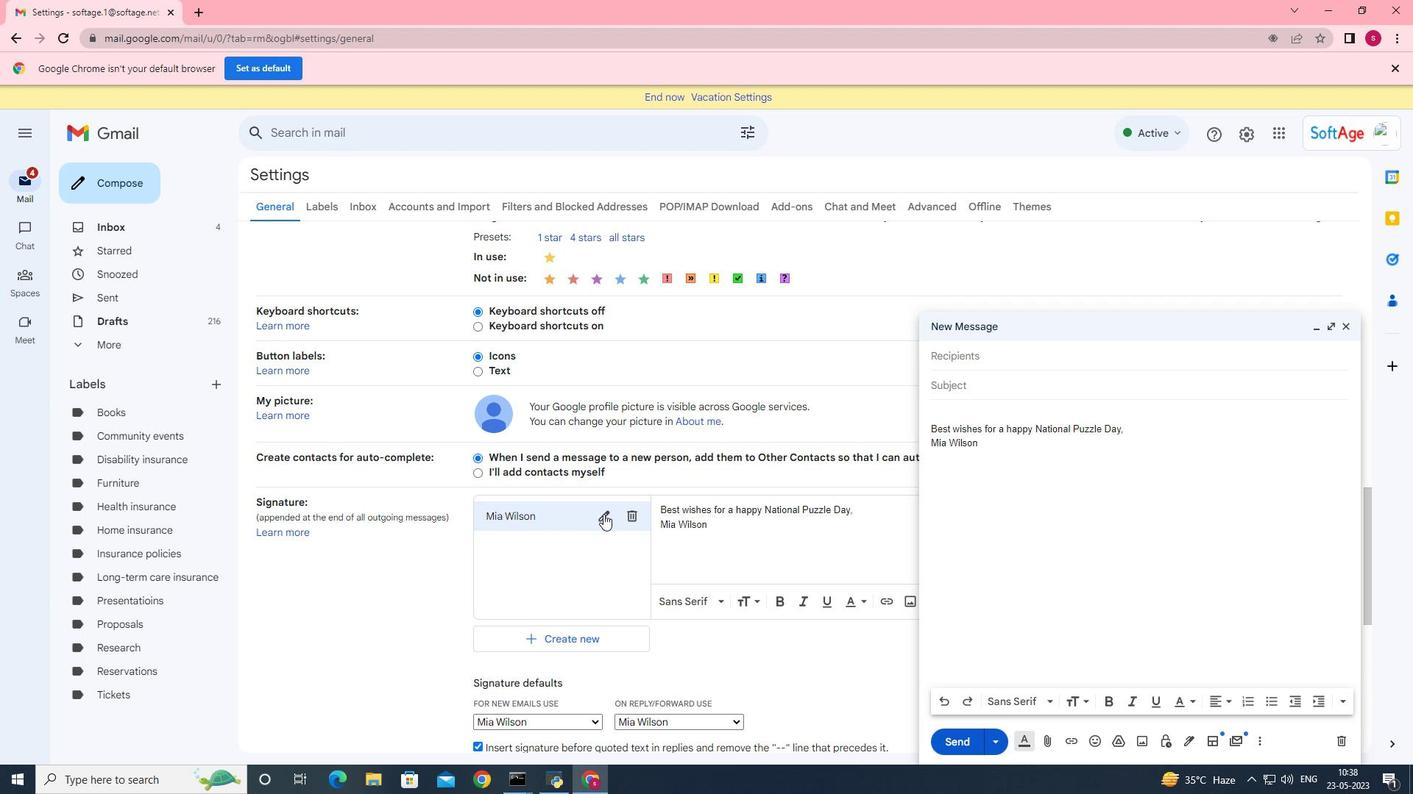 
Action: Key pressed ctrl+A<Key.backspace><Key.shift><Key.shift><Key.shift><Key.shift><Key.shift><Key.shift><Key.shift><Key.shift><Key.shift><Key.shift><Key.shift><Key.shift><Key.shift><Key.shift><Key.shift><Key.shift><Key.shift><Key.shift><Key.shift><Key.shift><Key.shift><Key.shift><Key.shift><Key.shift><Key.shift><Key.shift><Key.shift><Key.shift><Key.shift><Key.shift><Key.shift><Key.shift><Key.shift><Key.shift><Key.shift><Key.shift><Key.shift><Key.shift><Key.shift><Key.shift><Key.shift><Key.shift><Key.shift><Key.shift><Key.shift><Key.shift><Key.shift><Key.shift><Key.shift><Key.shift><Key.shift><Key.shift><Key.shift><Key.shift><Key.shift>Micah<Key.space><Key.shift><Key.shift>Thompson<Key.space>
Screenshot: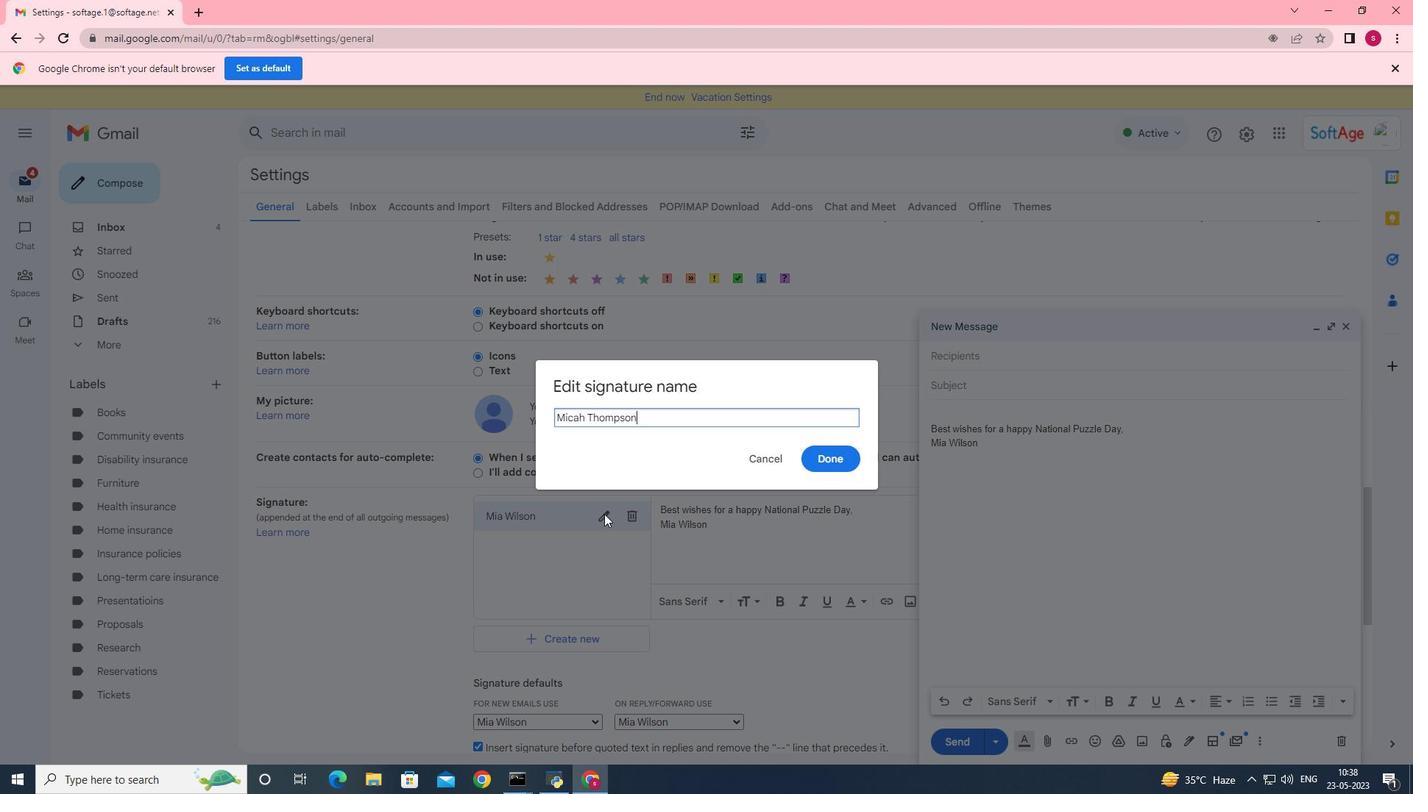 
Action: Mouse moved to (838, 468)
Screenshot: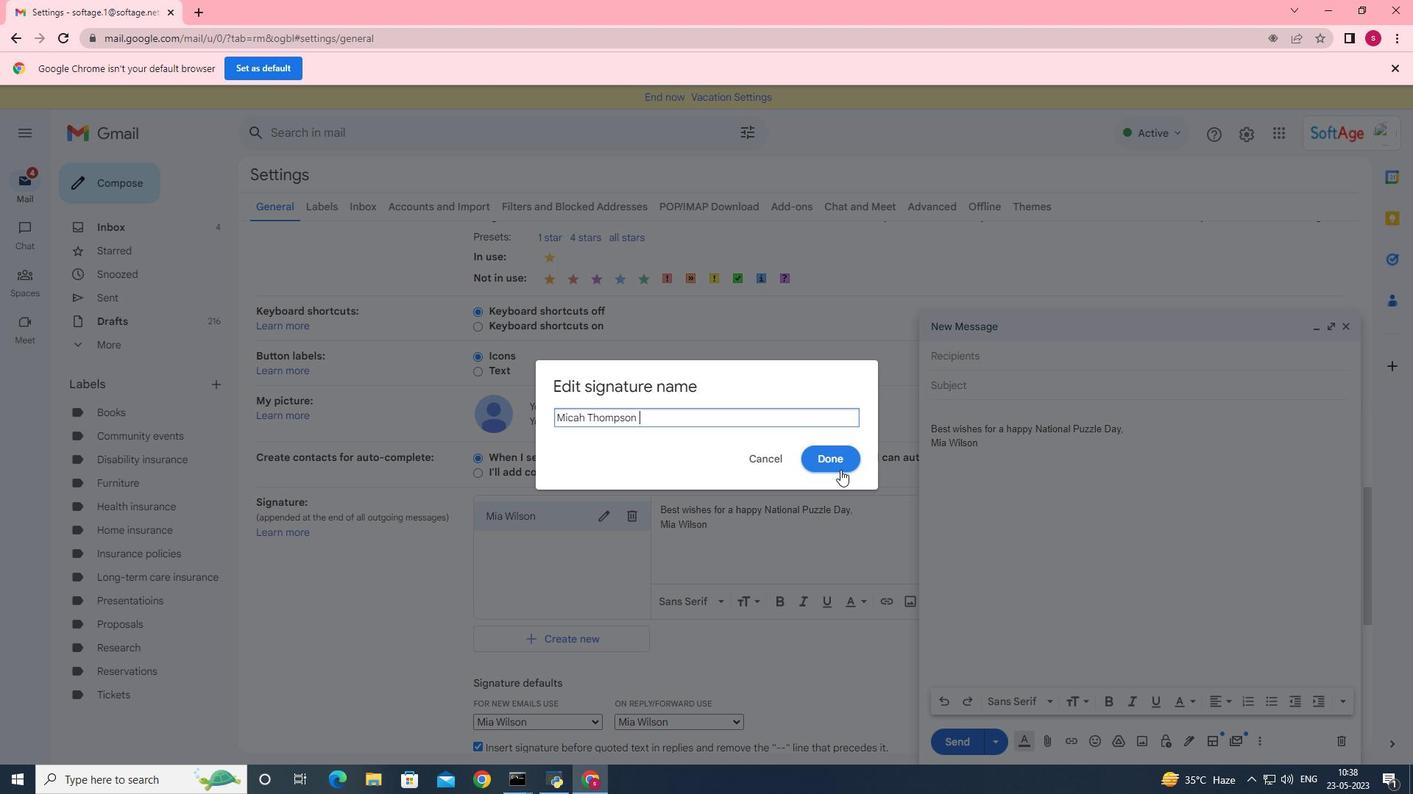 
Action: Mouse pressed left at (838, 468)
Screenshot: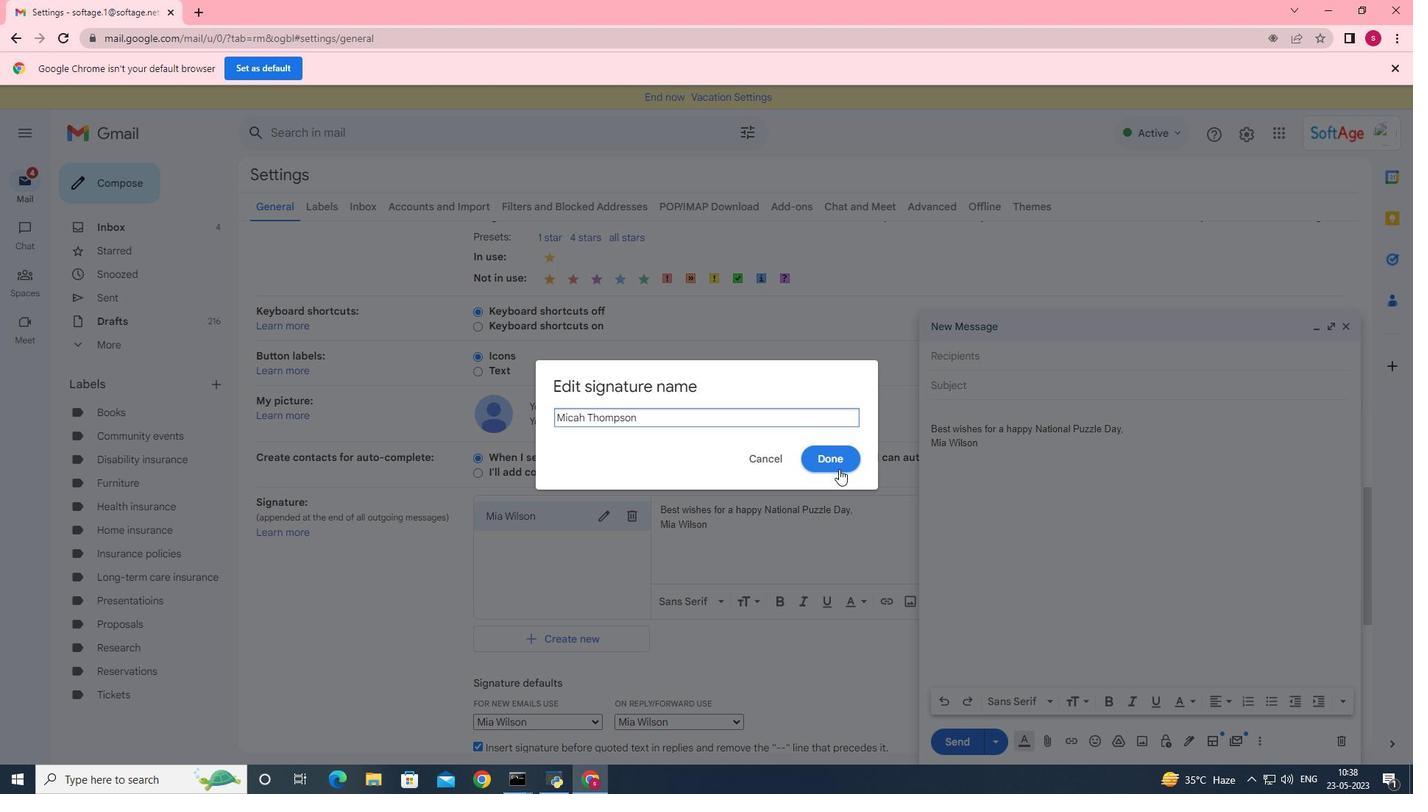 
Action: Mouse moved to (802, 522)
Screenshot: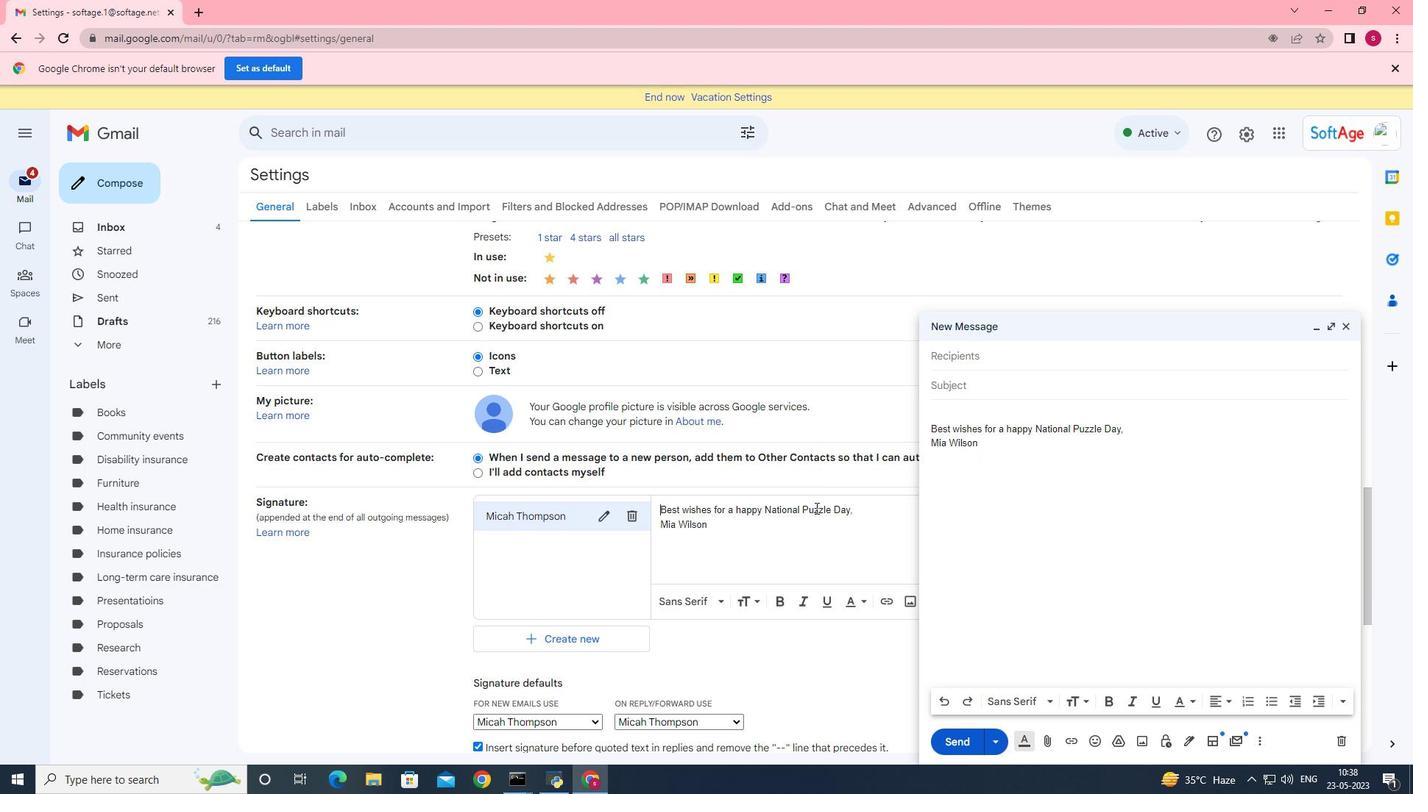 
Action: Mouse pressed left at (802, 522)
Screenshot: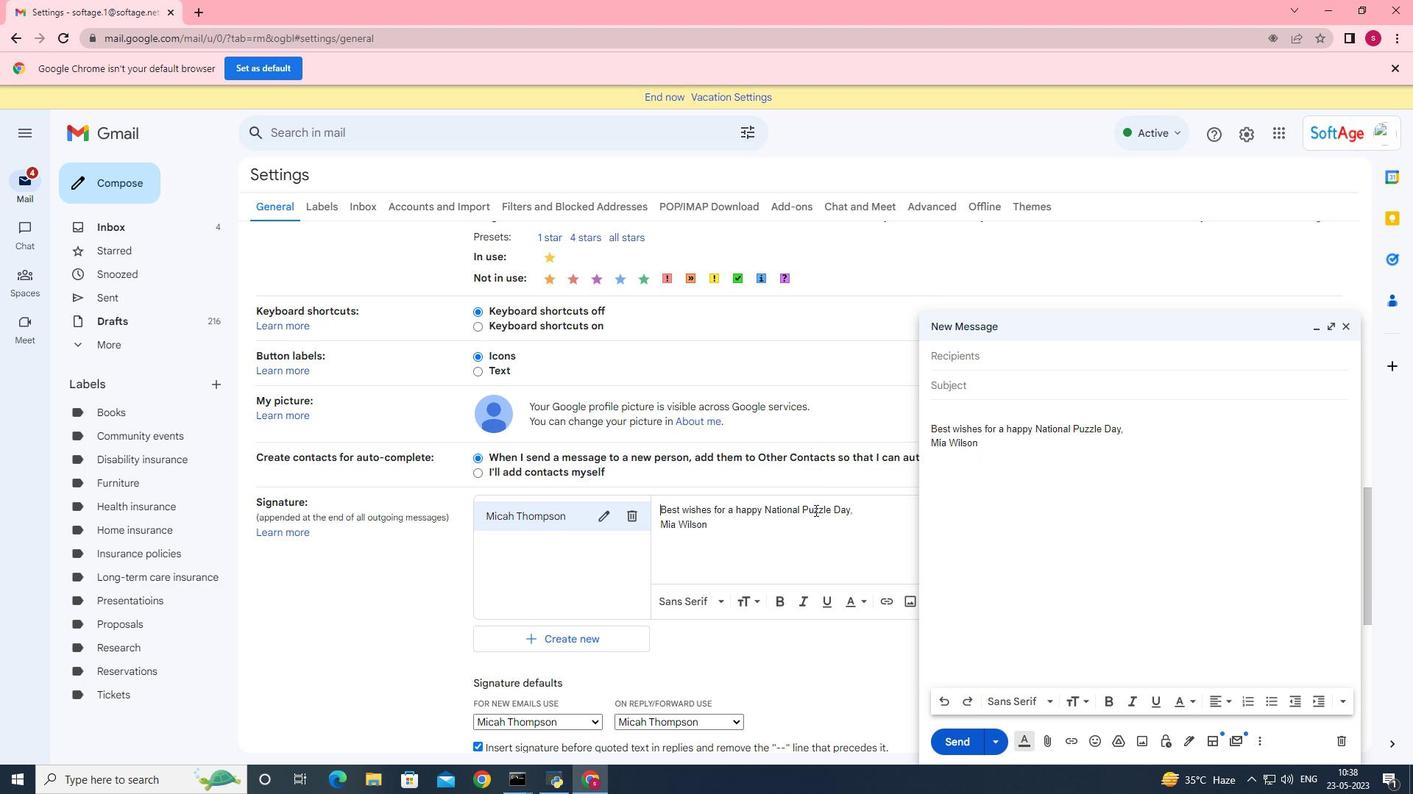 
Action: Key pressed ctrl+A<Key.backspace><Key.shift><Key.shift><Key.shift><Key.shift><Key.shift><Key.shift><Key.shift><Key.shift><Key.shift><Key.shift><Key.shift><Key.shift><Key.shift><Key.shift><Key.shift><Key.shift><Key.shift><Key.shift><Key.shift><Key.shift><Key.shift><Key.shift><Key.shift><Key.shift><Key.shift><Key.shift><Key.shift><Key.shift><Key.shift><Key.shift><Key.shift><Key.shift><Key.shift><Key.shift><Key.shift><Key.shift><Key.shift><Key.shift><Key.shift><Key.shift>h<Key.backspace><Key.shift>With<Key.space>heartfelt<Key.space>thanks<Key.space>and<Key.space>warm<Key.space>wishes,<Key.enter><Key.shift>Micah<Key.space><Key.shift>Thompson<Key.space>
Screenshot: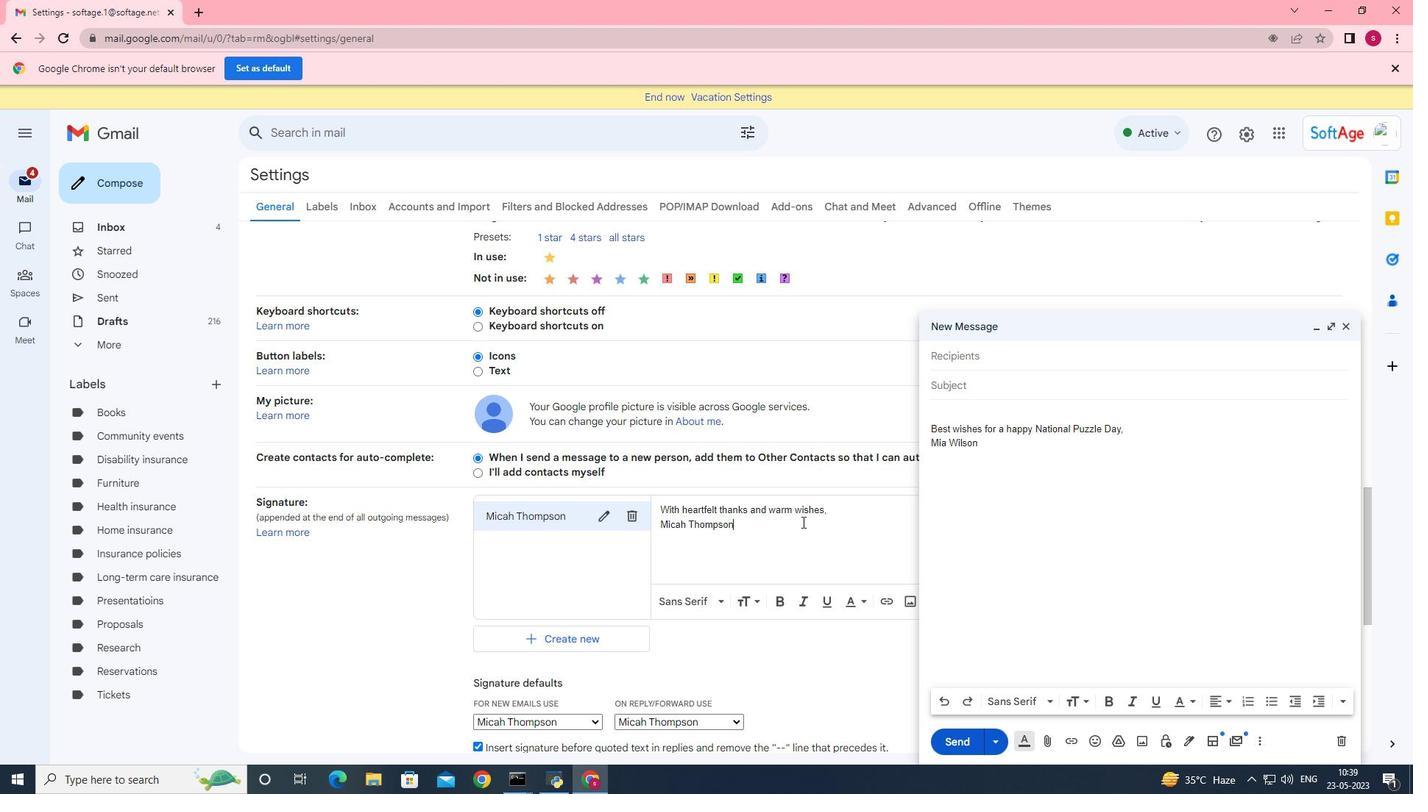 
Action: Mouse scrolled (802, 521) with delta (0, 0)
Screenshot: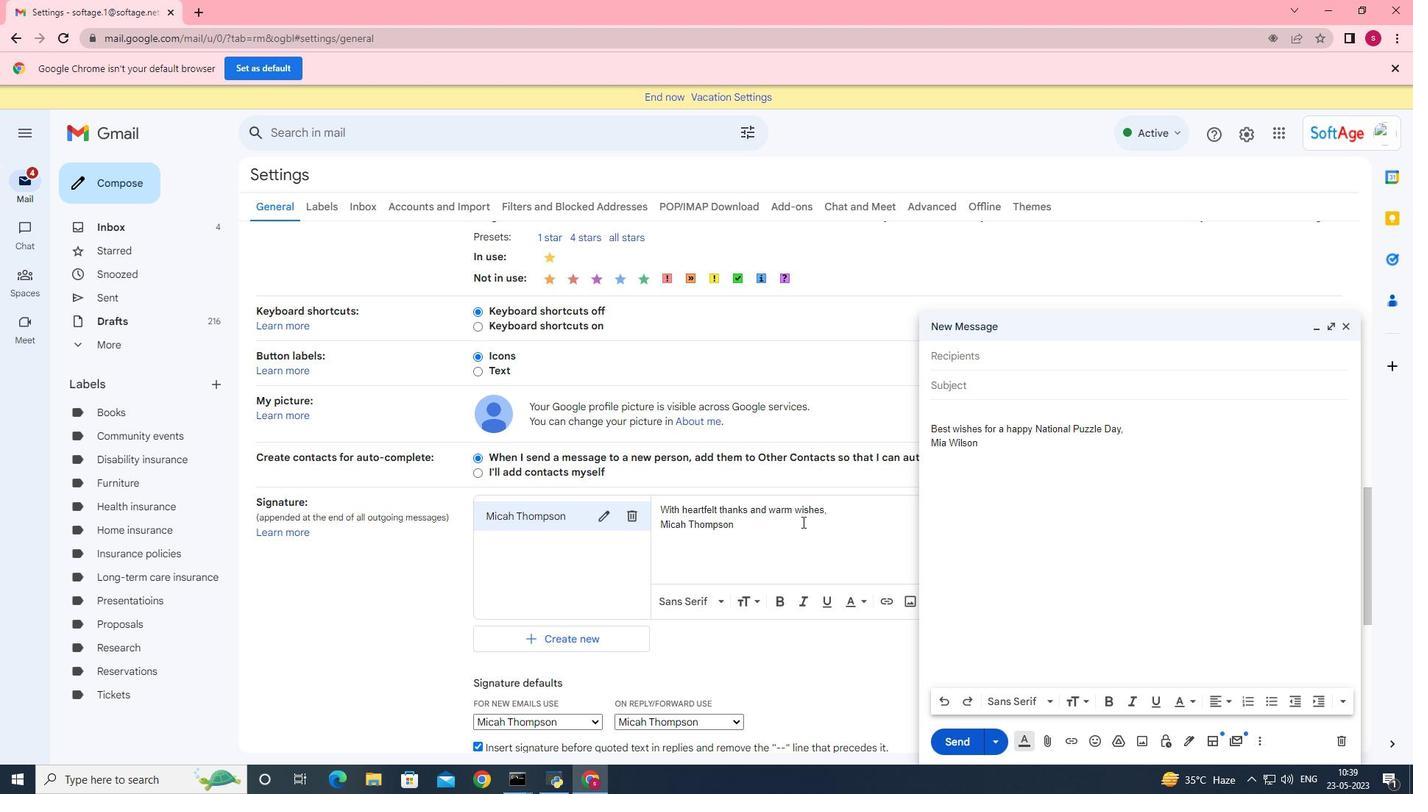
Action: Mouse scrolled (802, 521) with delta (0, 0)
Screenshot: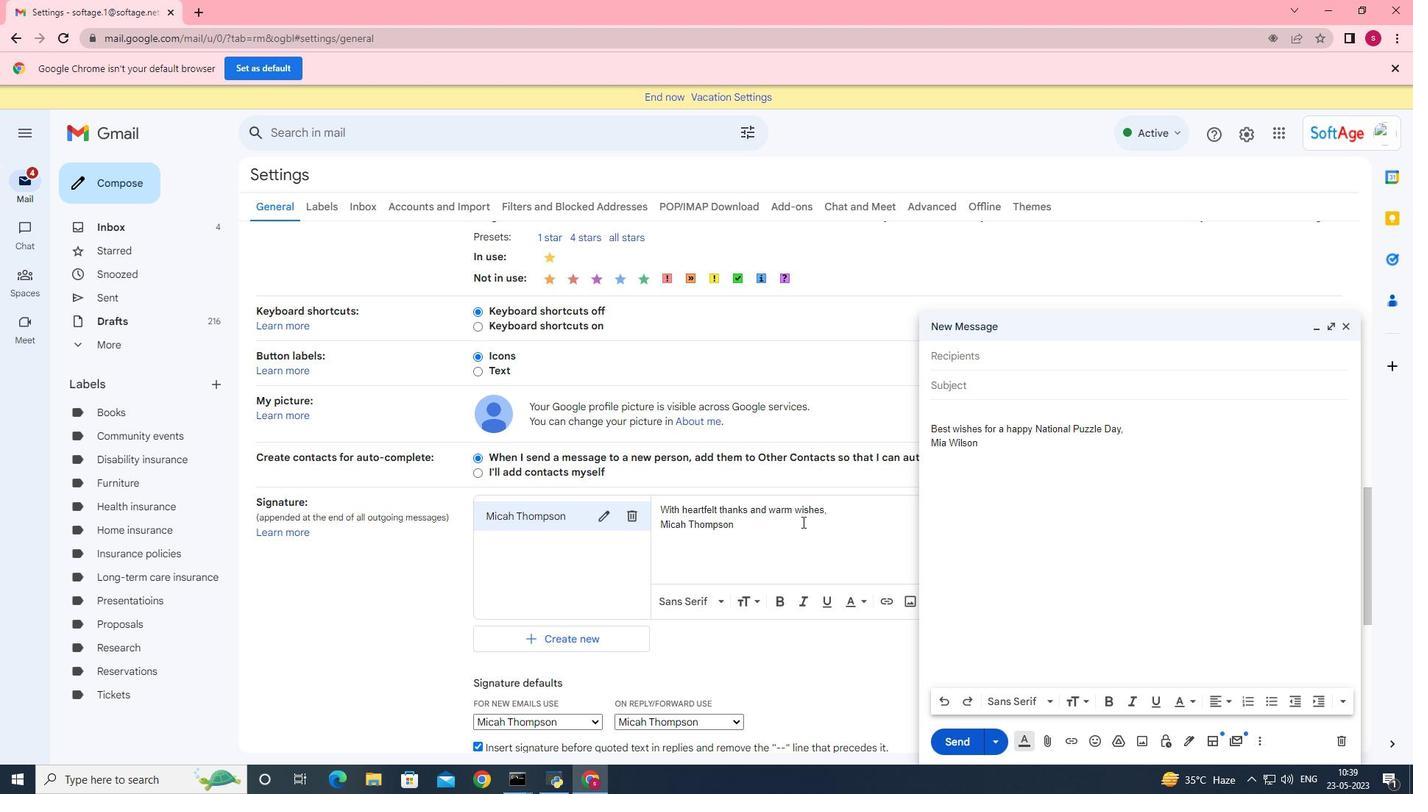
Action: Mouse scrolled (802, 521) with delta (0, 0)
Screenshot: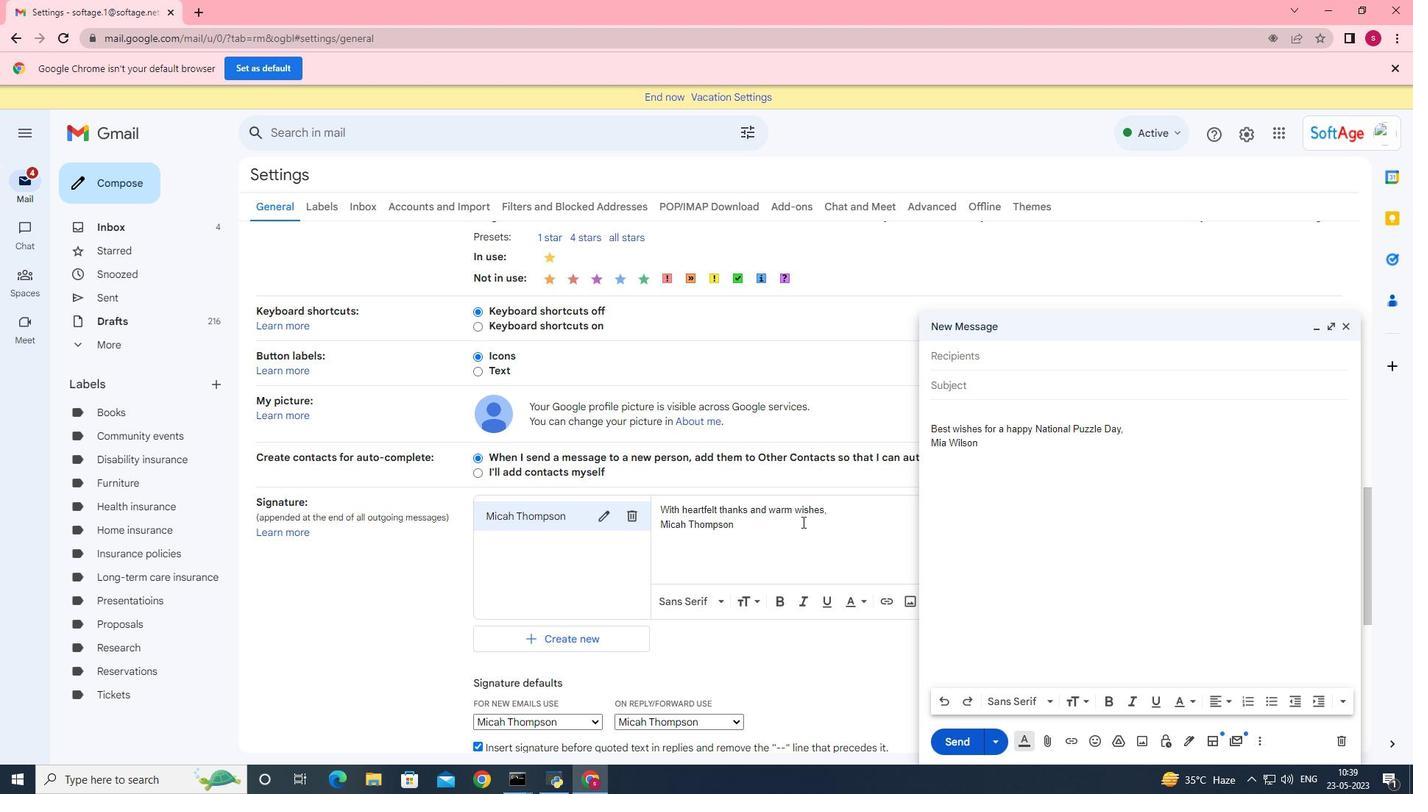 
Action: Mouse scrolled (802, 521) with delta (0, 0)
Screenshot: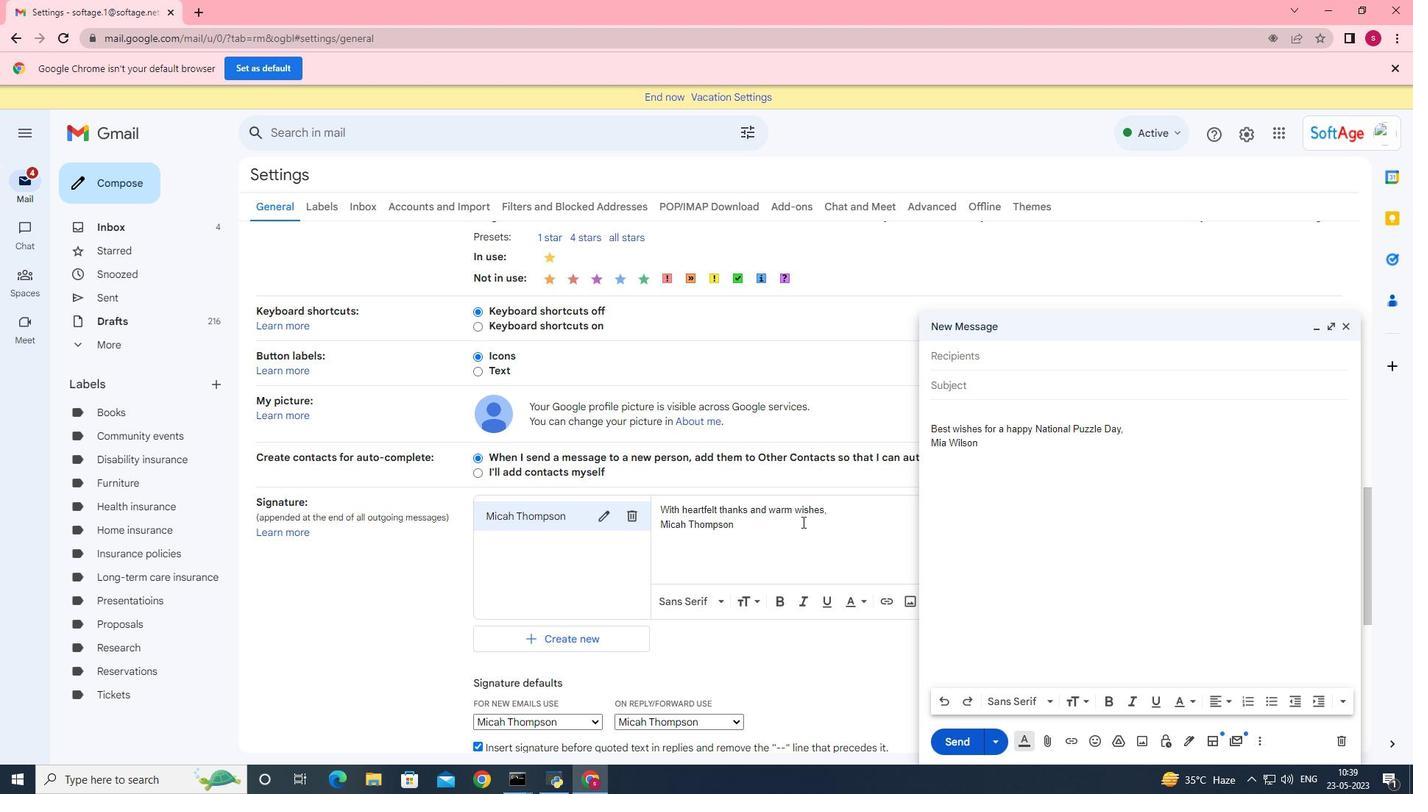 
Action: Mouse scrolled (802, 521) with delta (0, 0)
Screenshot: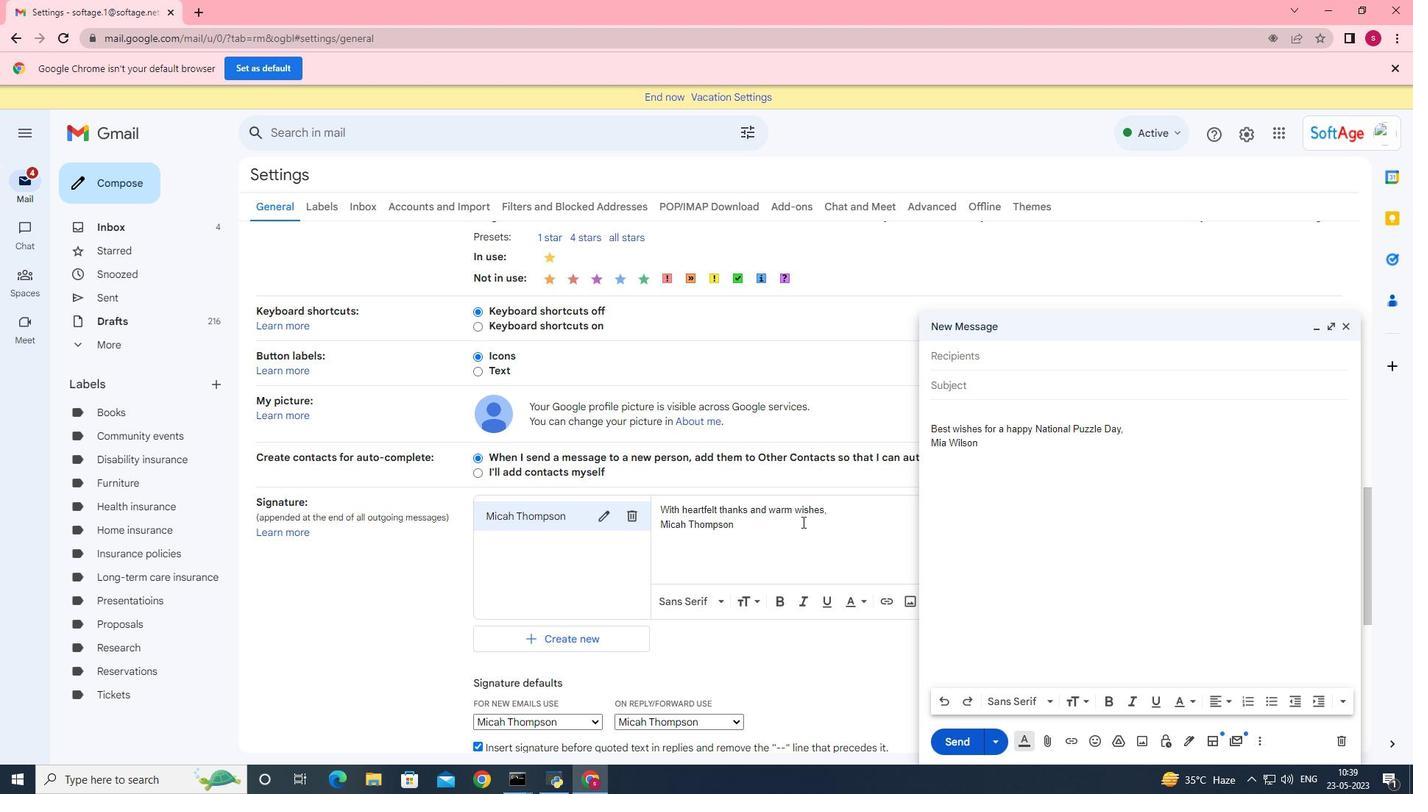 
Action: Mouse moved to (1347, 331)
Screenshot: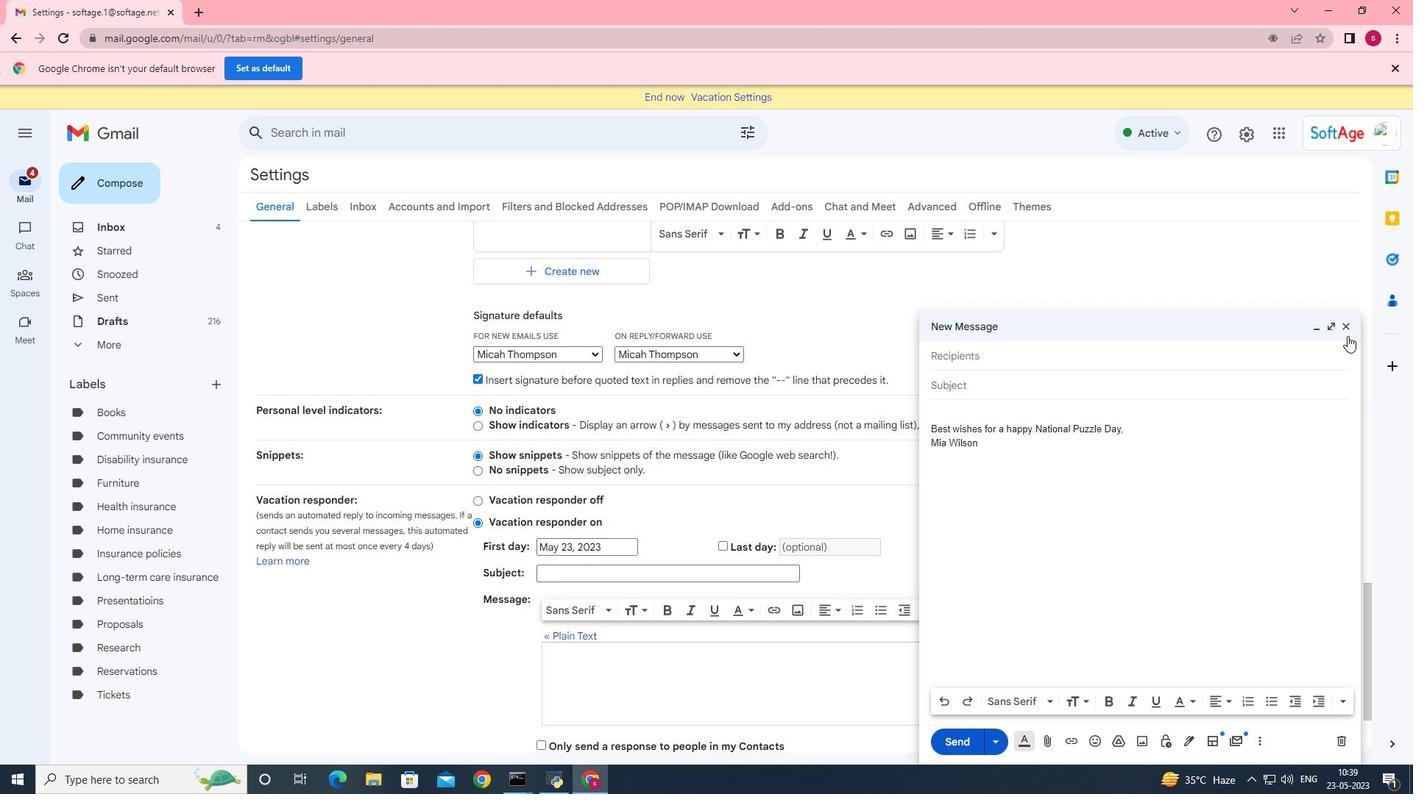 
Action: Mouse pressed left at (1347, 331)
Screenshot: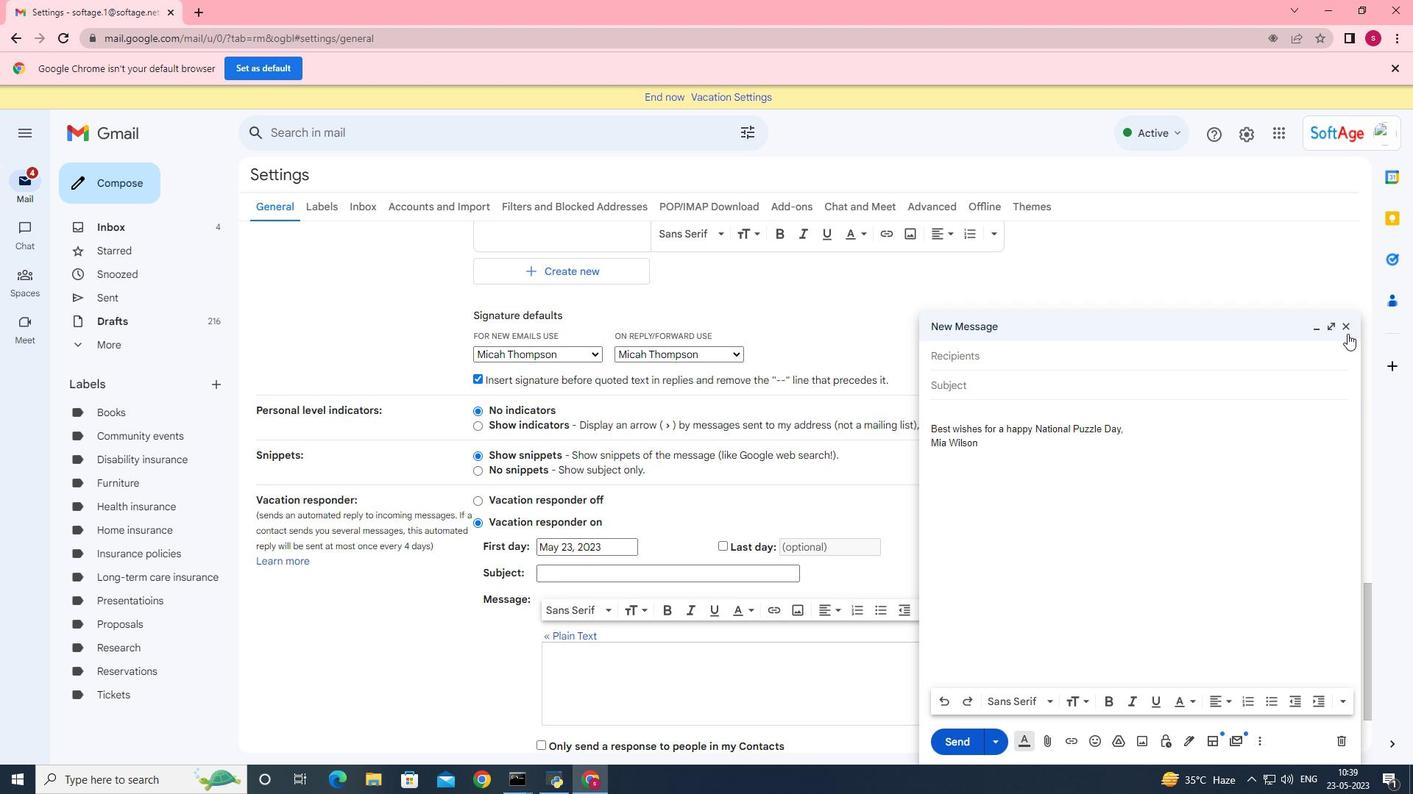 
Action: Mouse moved to (755, 552)
Screenshot: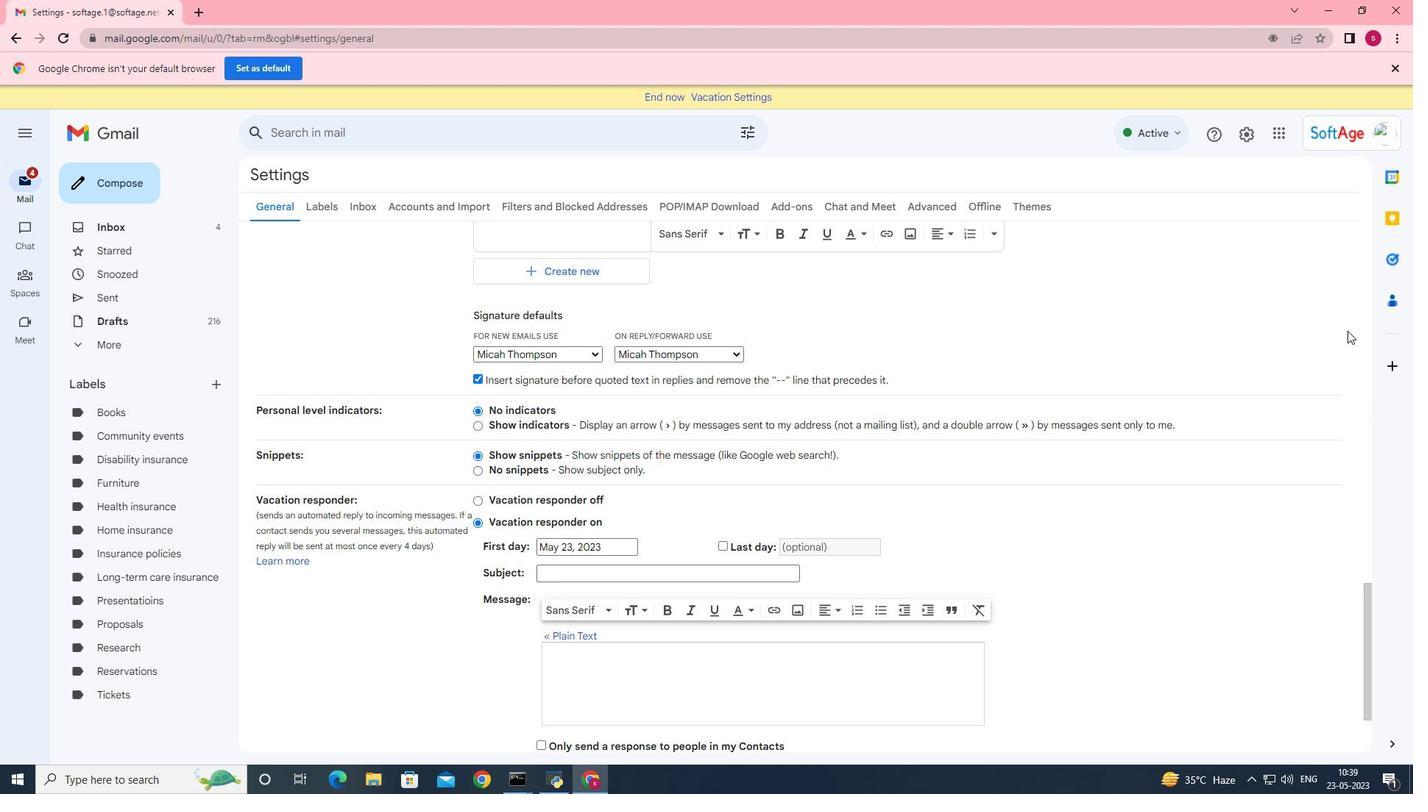 
Action: Mouse scrolled (755, 551) with delta (0, 0)
Screenshot: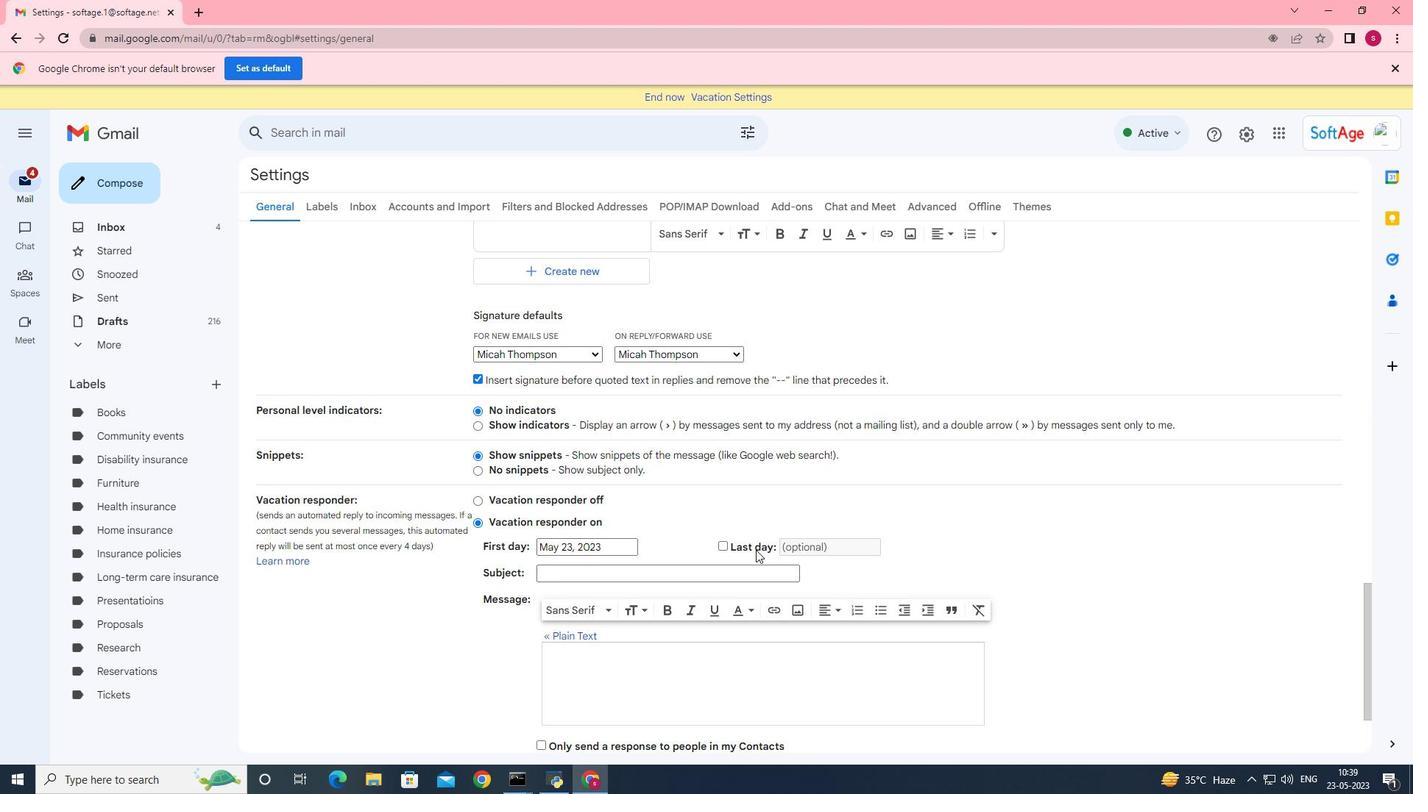 
Action: Mouse moved to (754, 553)
Screenshot: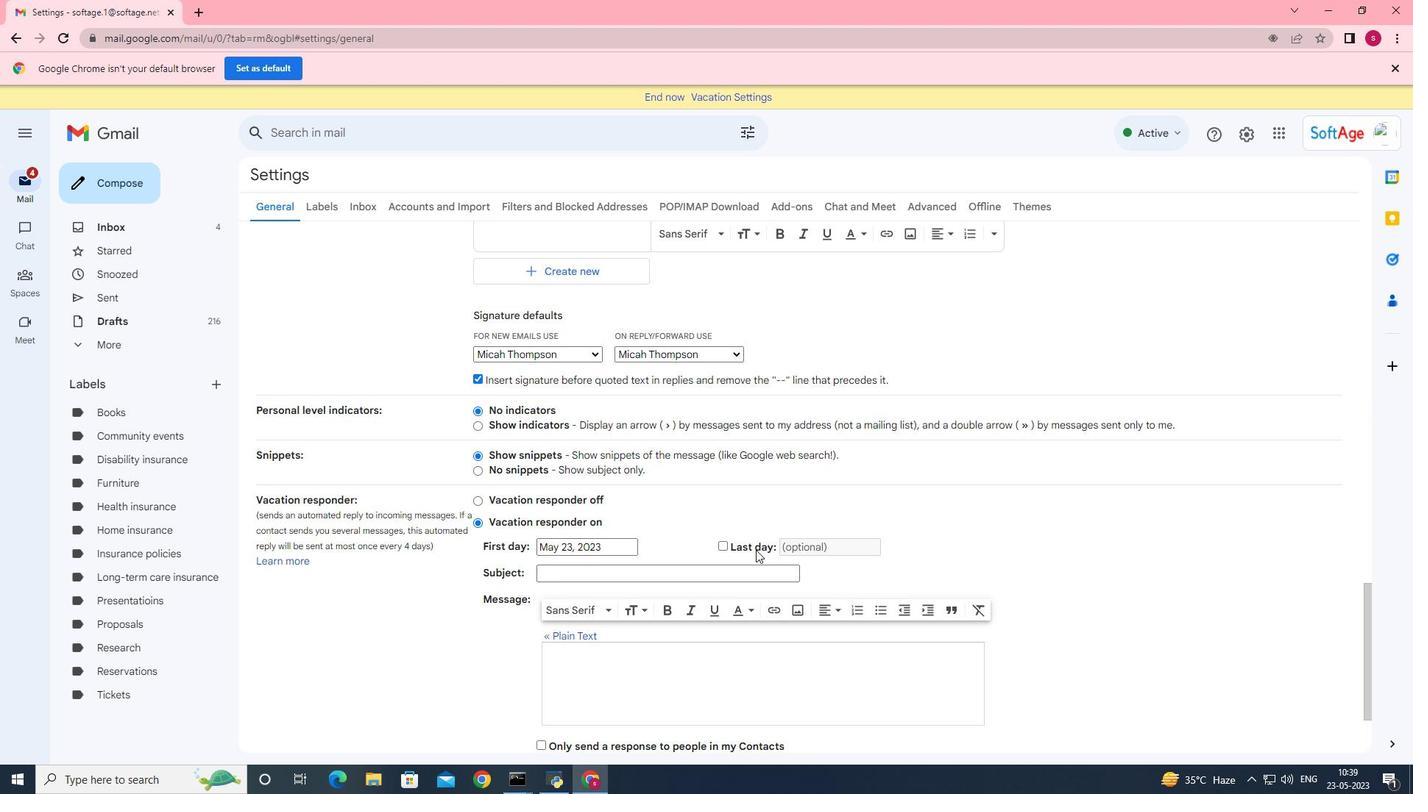 
Action: Mouse scrolled (754, 552) with delta (0, 0)
Screenshot: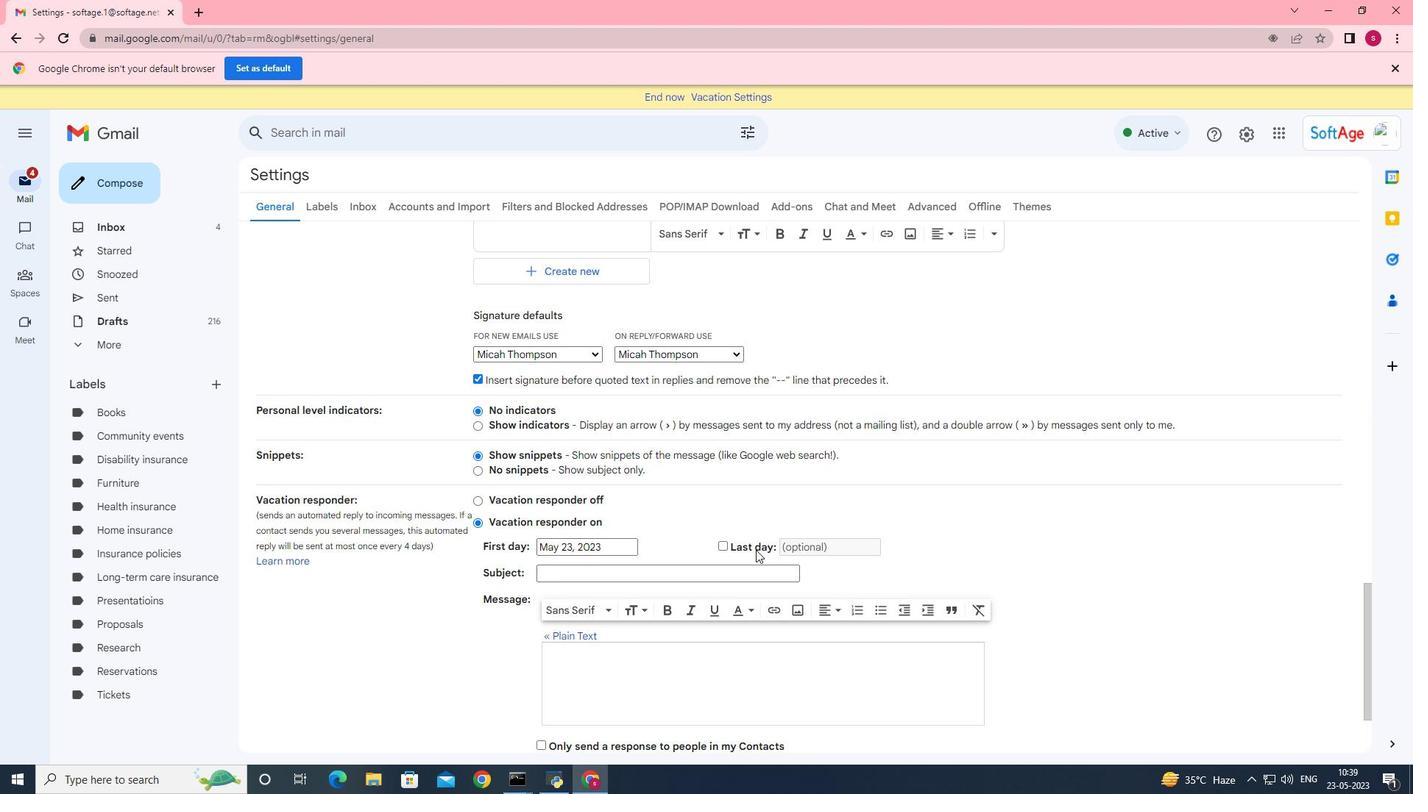 
Action: Mouse moved to (755, 676)
Screenshot: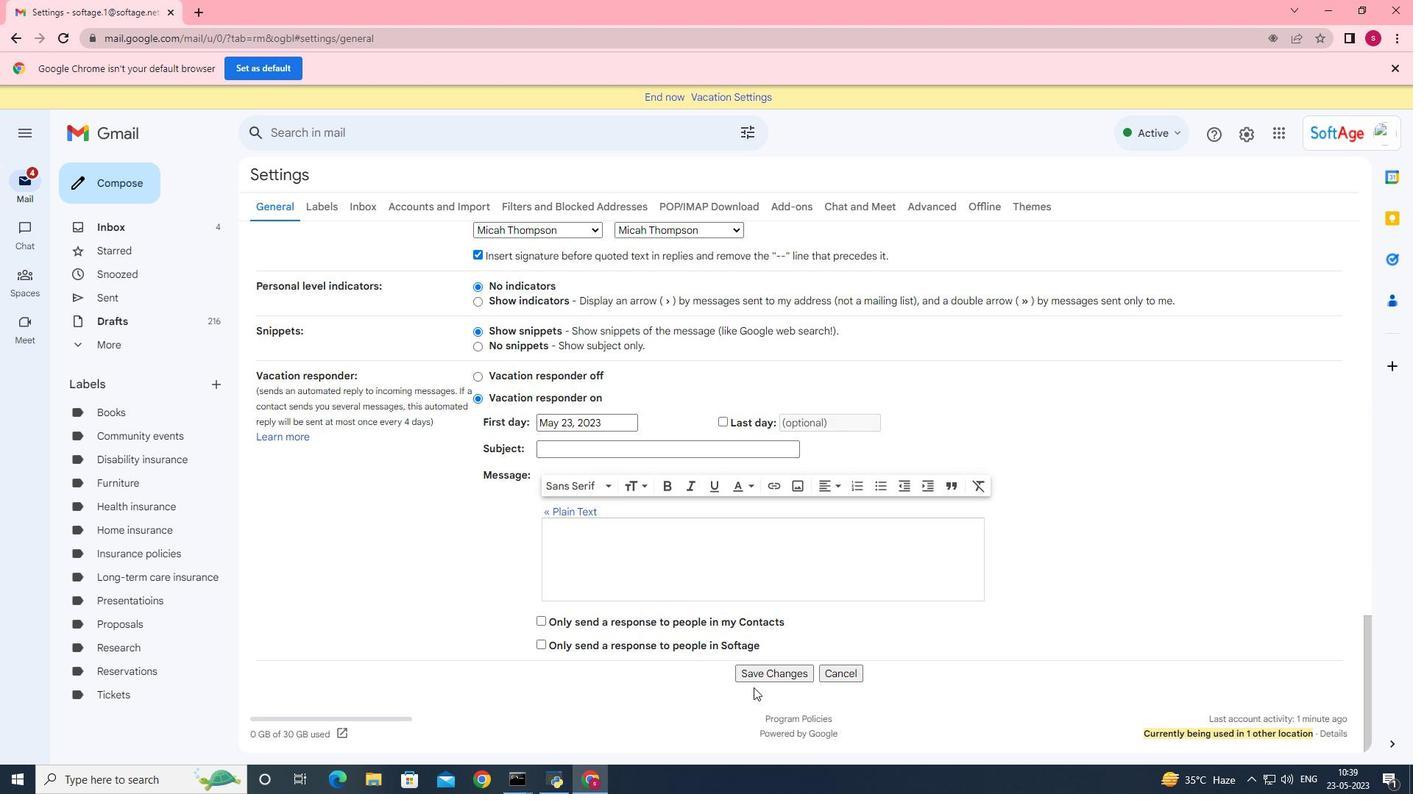 
Action: Mouse pressed left at (755, 676)
Screenshot: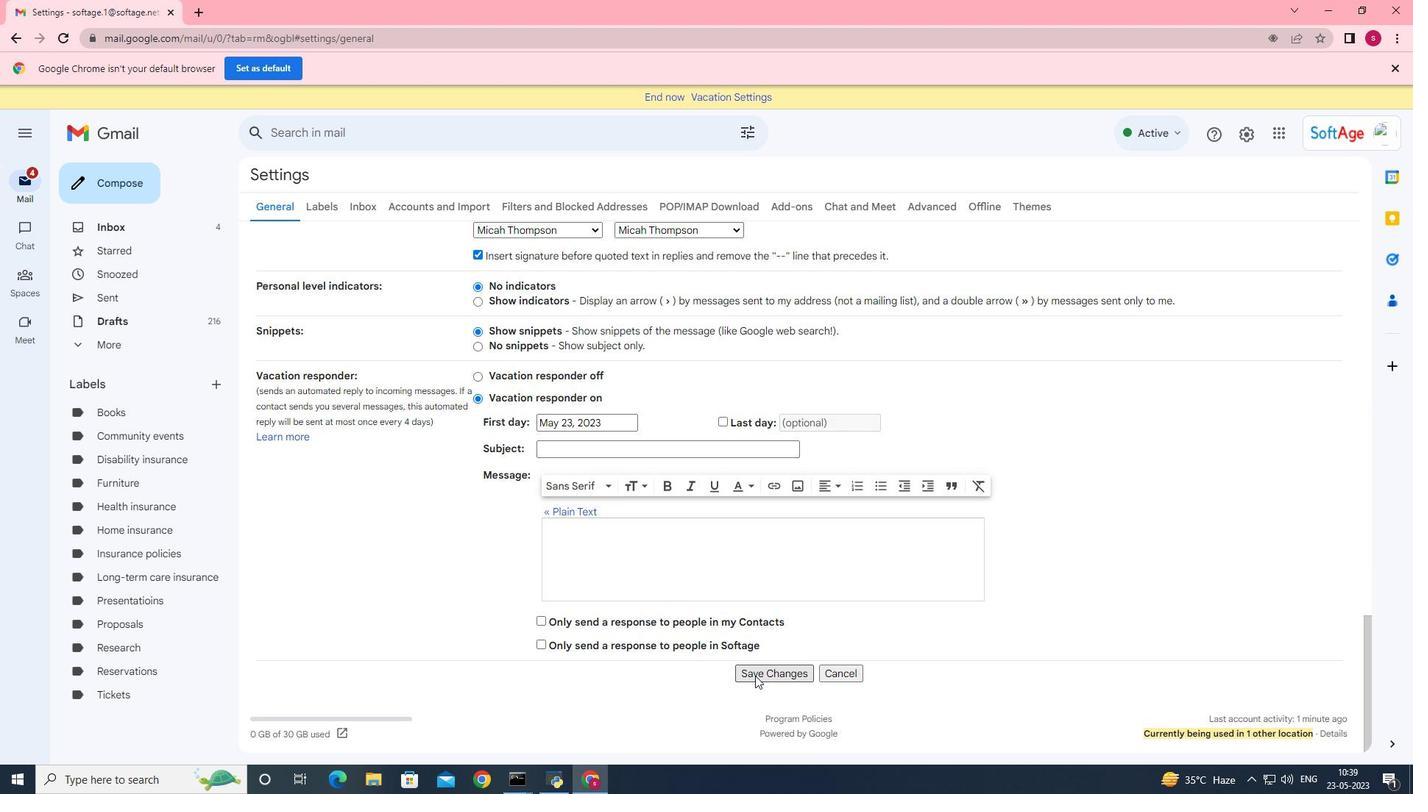 
Action: Mouse moved to (125, 180)
Screenshot: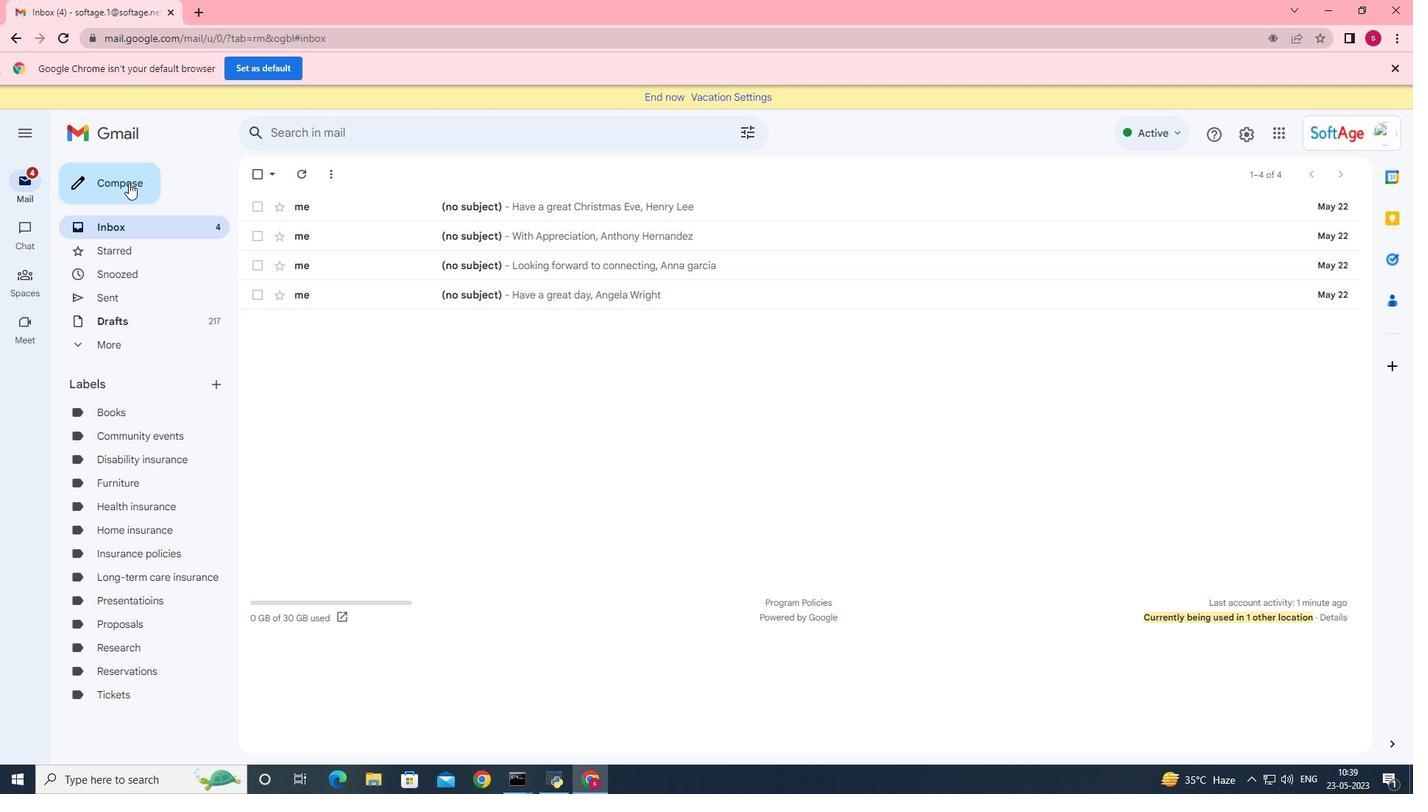 
Action: Mouse pressed left at (125, 180)
Screenshot: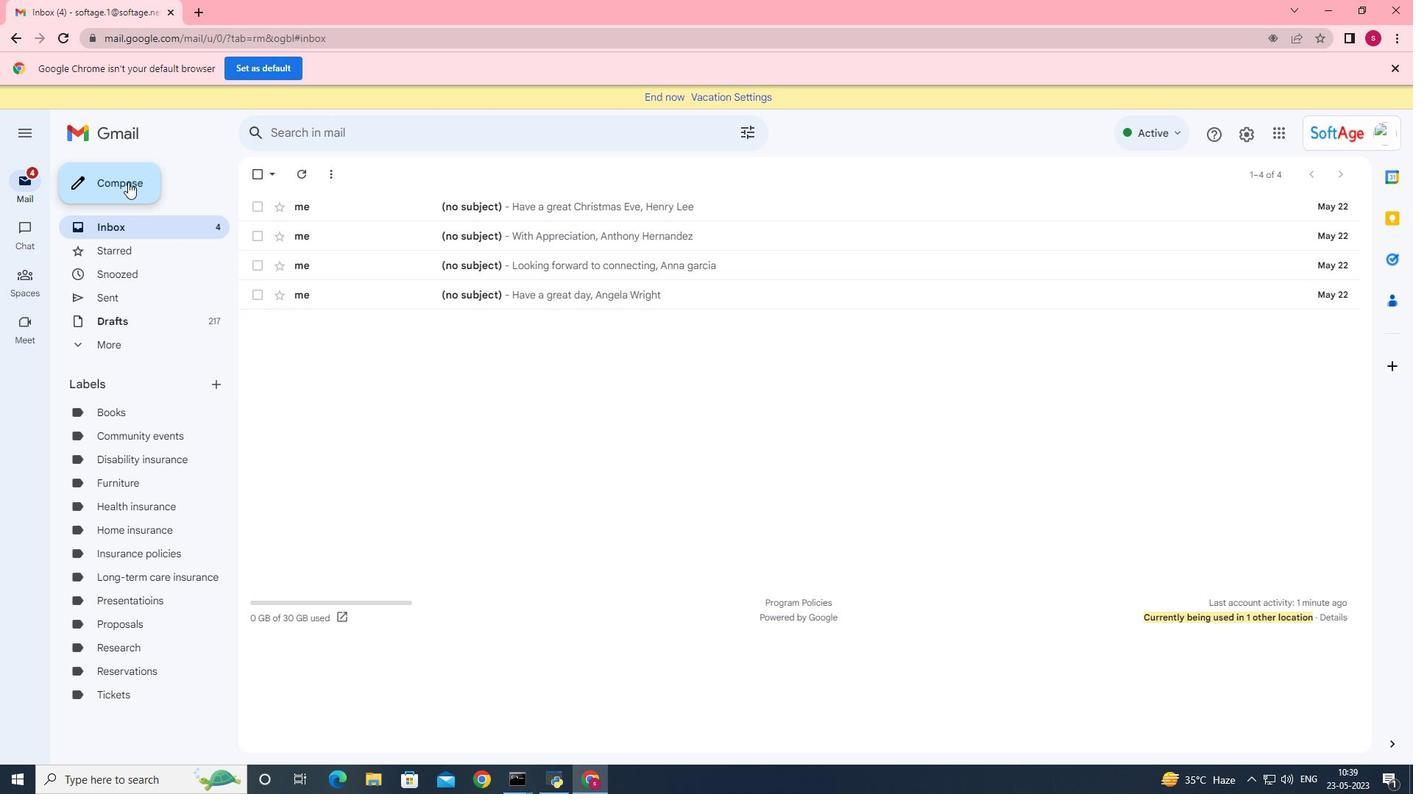 
Action: Mouse moved to (1016, 364)
Screenshot: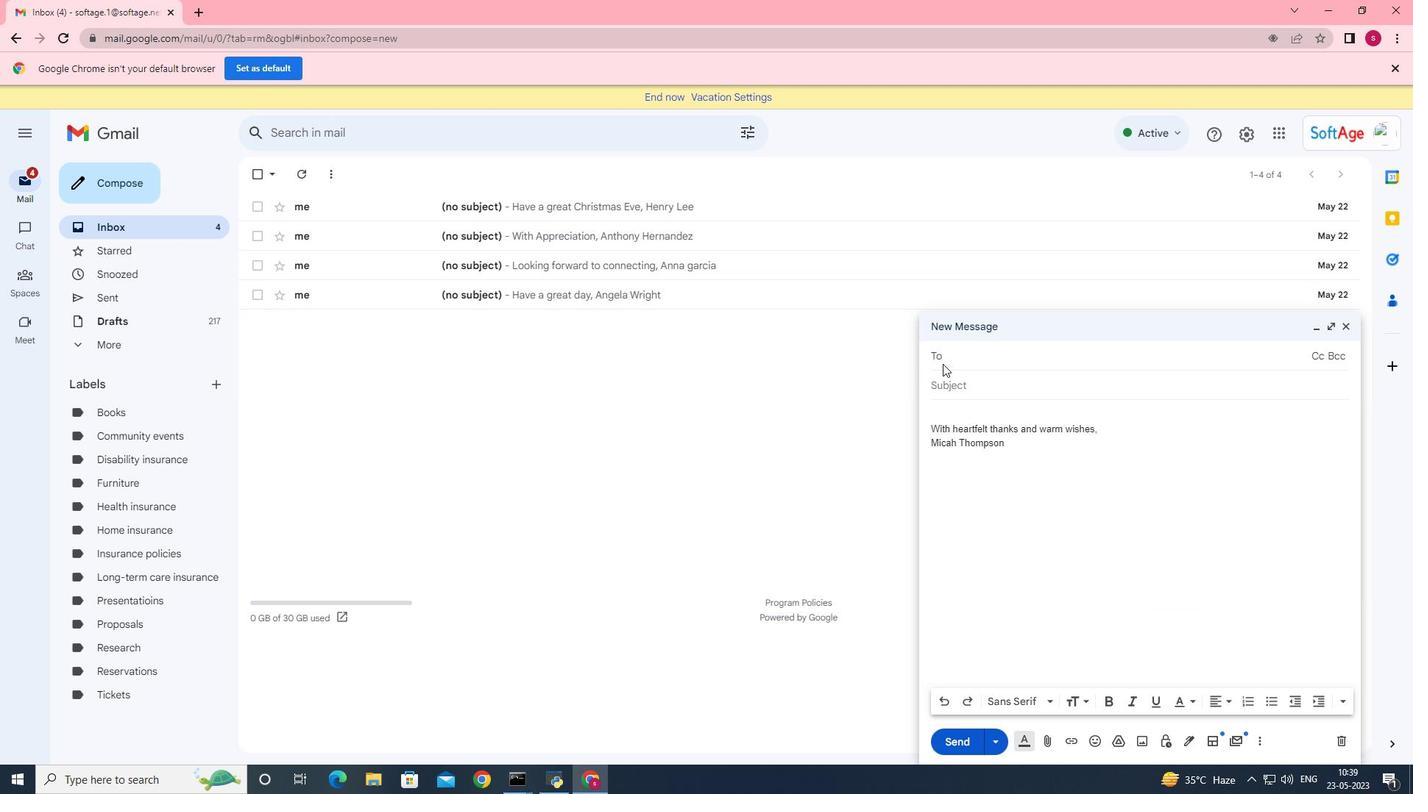 
Action: Key pressed <Key.shift><Key.shift><Key.shift><Key.shift><Key.shift><Key.shift><Key.shift><Key.shift><Key.shift><Key.shift><Key.shift><Key.shift><Key.shift><Key.shift><Key.shift><Key.shift><Key.shift><Key.shift><Key.shift><Key.shift><Key.shift><Key.shift><Key.shift><Key.shift><Key.shift><Key.shift><Key.shift><Key.shift><Key.shift><Key.shift><Key.shift><Key.shift><Key.shift><Key.shift><Key.shift><Key.shift><Key.shift><Key.shift><Key.shift><Key.shift><Key.shift><Key.shift><Key.shift><Key.shift><Key.shift><Key.shift><Key.shift><Key.shift><Key.shift><Key.shift><Key.shift><Key.shift><Key.shift><Key.shift><Key.shift><Key.shift><Key.shift><Key.shift><Key.shift><Key.shift><Key.shift><Key.shift><Key.shift><Key.shift><Key.shift><Key.shift><Key.shift><Key.shift><Key.shift><Key.shift><Key.shift><Key.shift><Key.shift><Key.shift><Key.shift><Key.shift><Key.shift><Key.shift><Key.shift><Key.shift><Key.shift><Key.shift><Key.shift><Key.shift><Key.shift><Key.shift><Key.shift><Key.shift><Key.shift><Key.shift><Key.shift><Key.shift><Key.shift><Key.shift><Key.shift><Key.shift><Key.shift><Key.shift><Key.shift><Key.shift><Key.shift><Key.shift><Key.shift><Key.shift><Key.shift><Key.shift><Key.shift><Key.shift><Key.shift><Key.shift><Key.shift><Key.shift><Key.shift><Key.shift><Key.shift><Key.shift><Key.shift><Key.shift><Key.shift><Key.shift><Key.shift><Key.shift><Key.shift><Key.shift><Key.shift><Key.shift><Key.shift><Key.shift><Key.shift>Softage.3<Key.shift>@softage.net
Screenshot: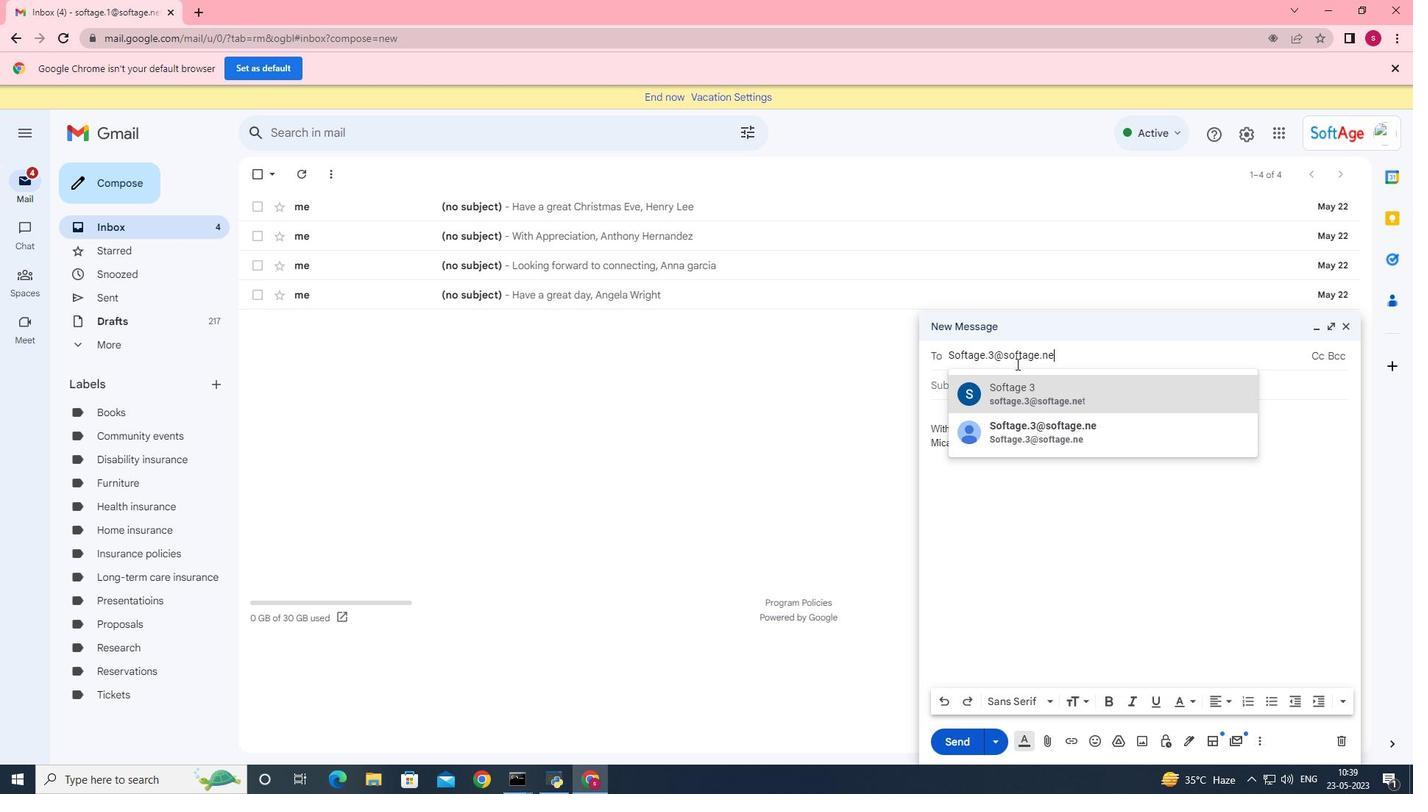
Action: Mouse moved to (1025, 386)
Screenshot: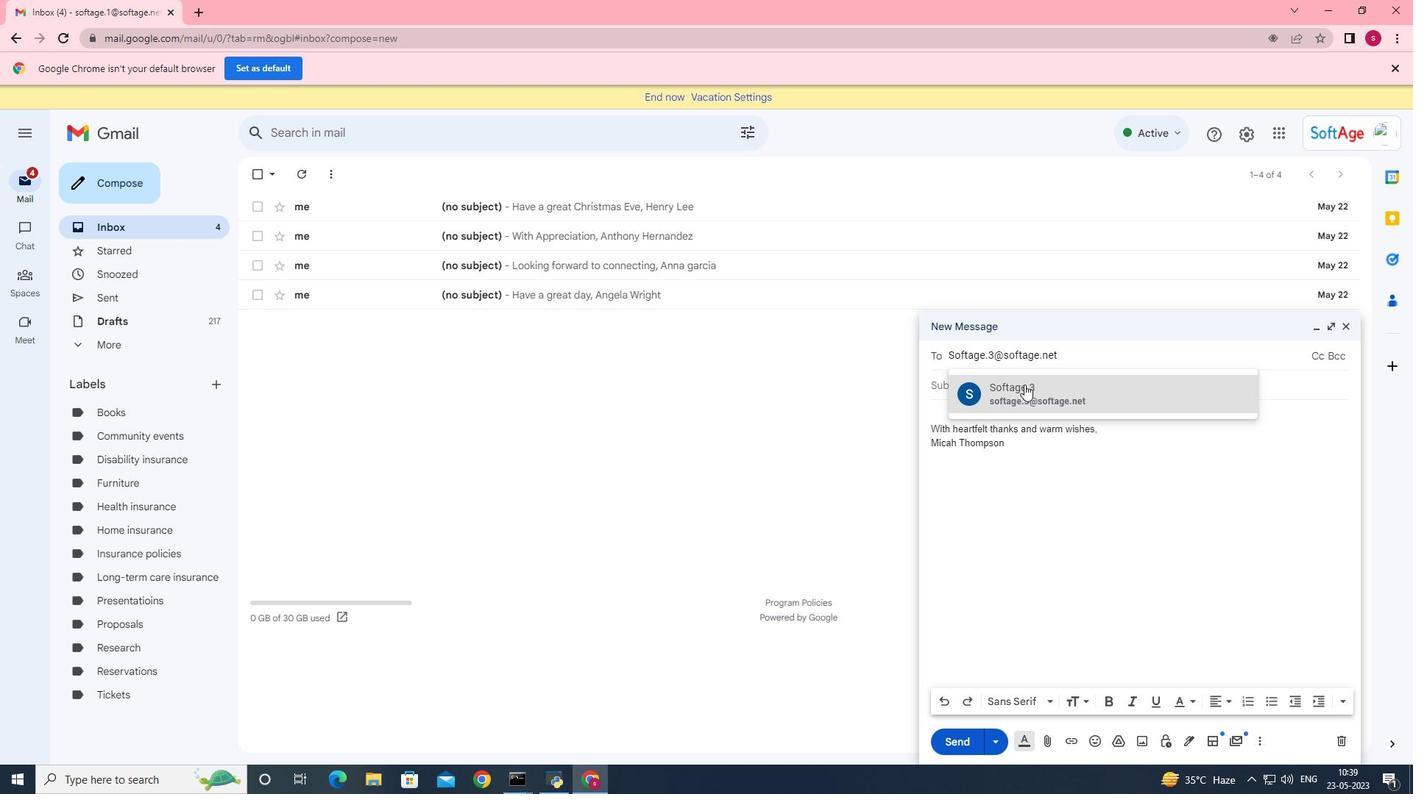 
Action: Mouse pressed left at (1025, 386)
Screenshot: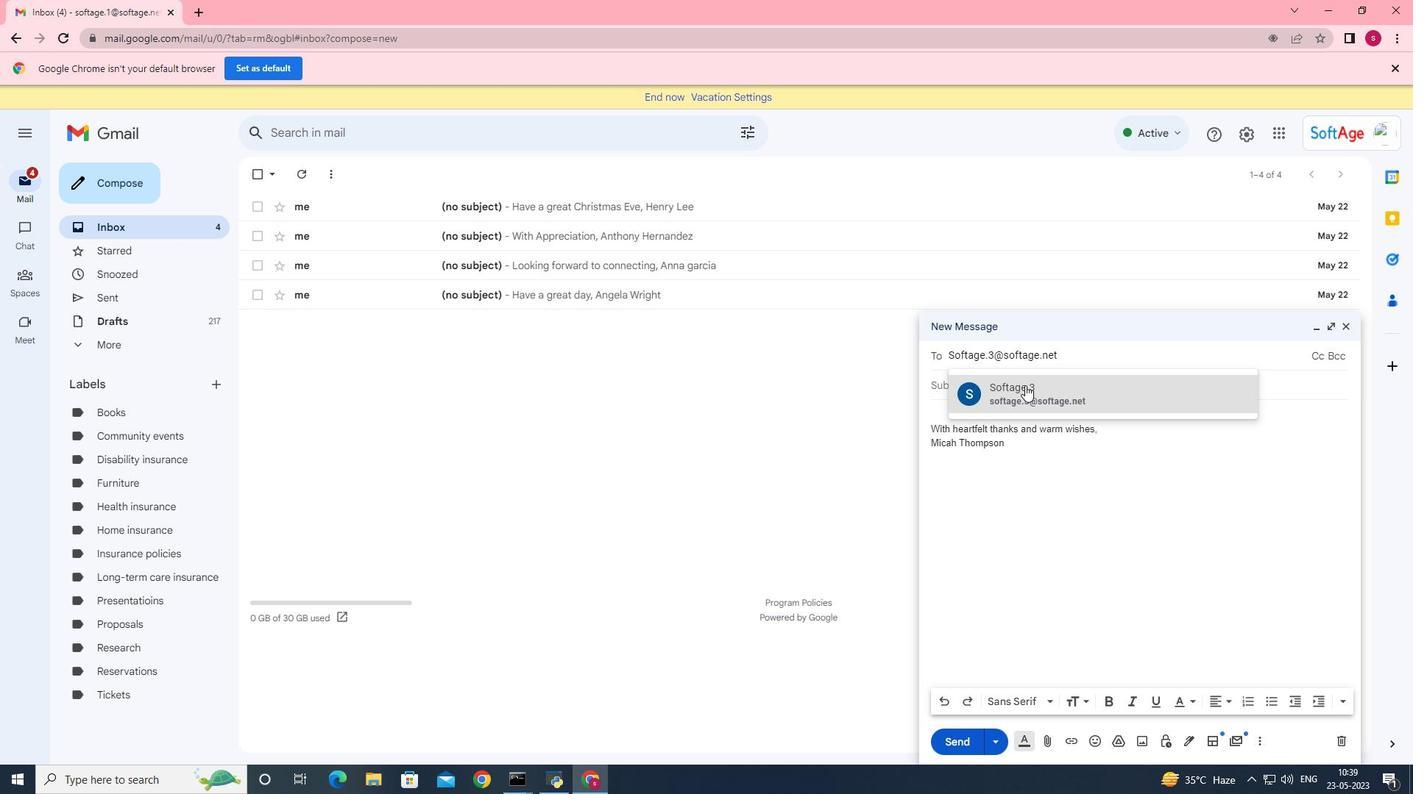 
Action: Mouse moved to (1256, 745)
Screenshot: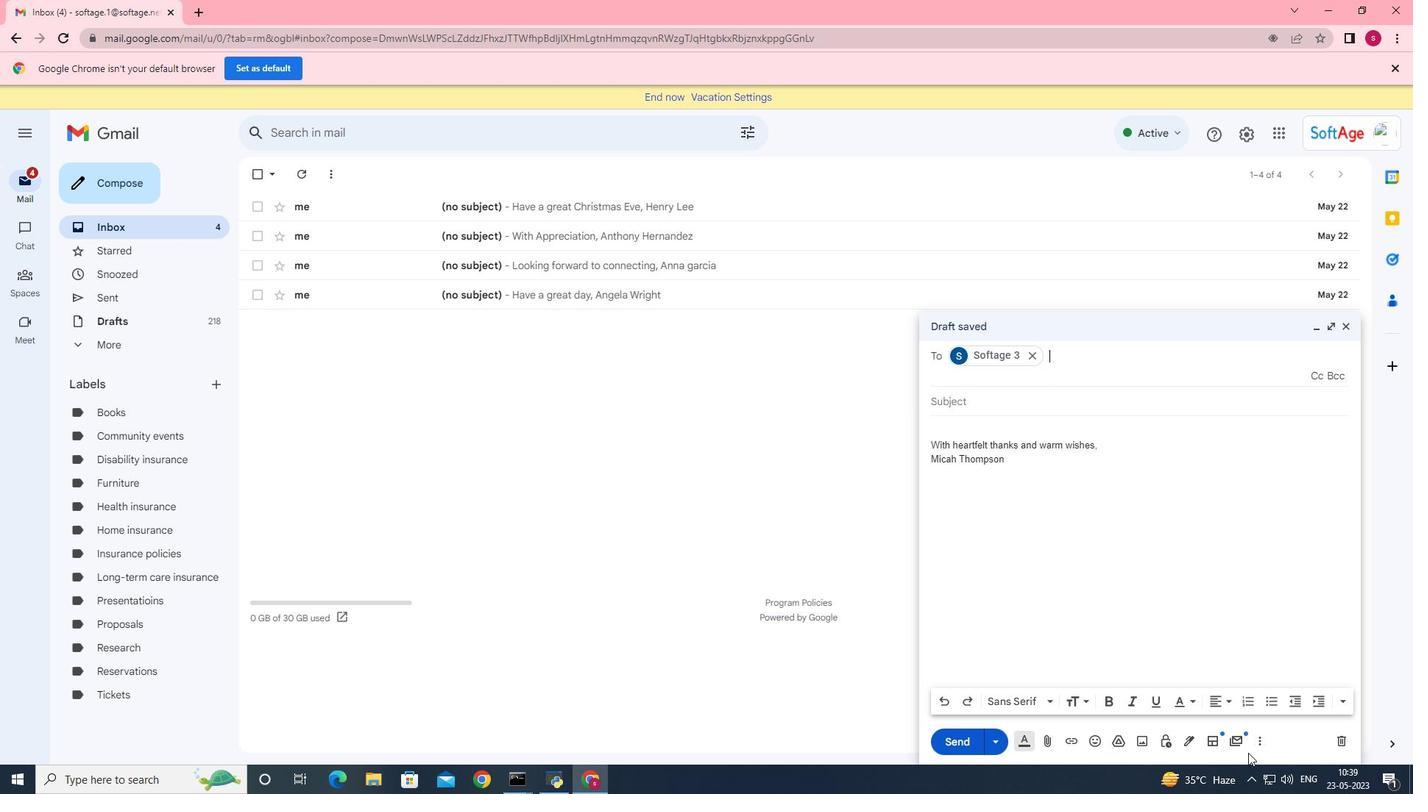 
Action: Mouse pressed left at (1256, 745)
Screenshot: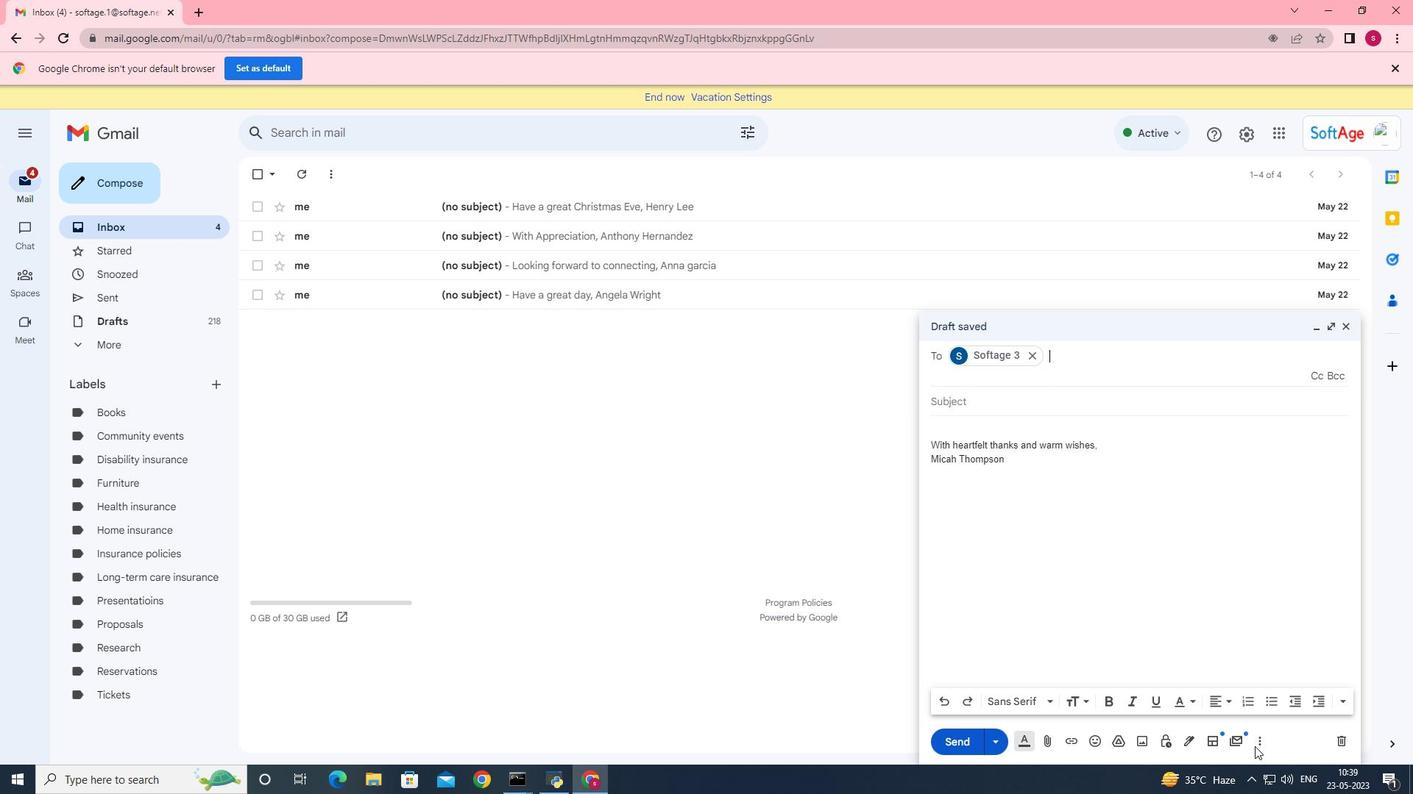 
Action: Mouse moved to (1123, 596)
Screenshot: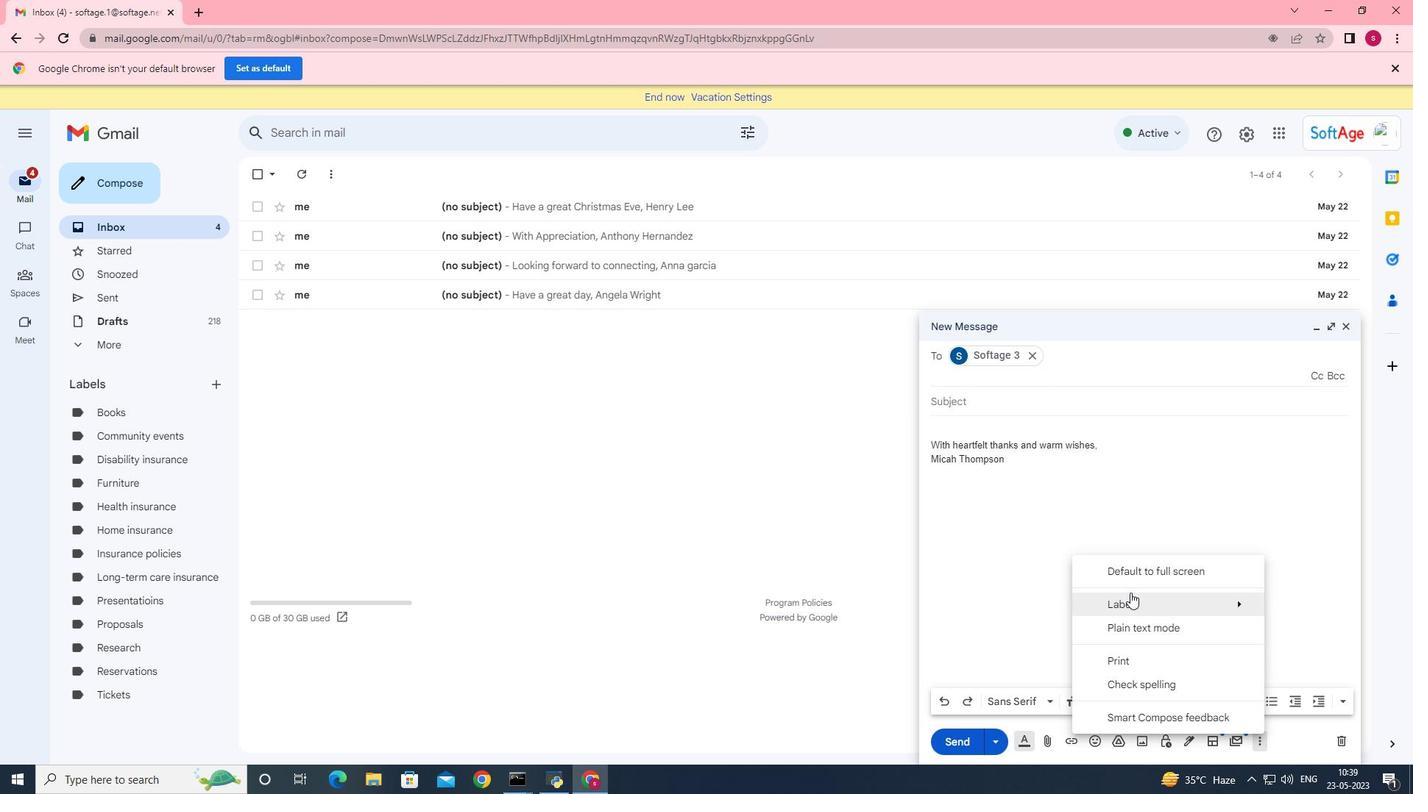 
Action: Mouse pressed left at (1123, 596)
Screenshot: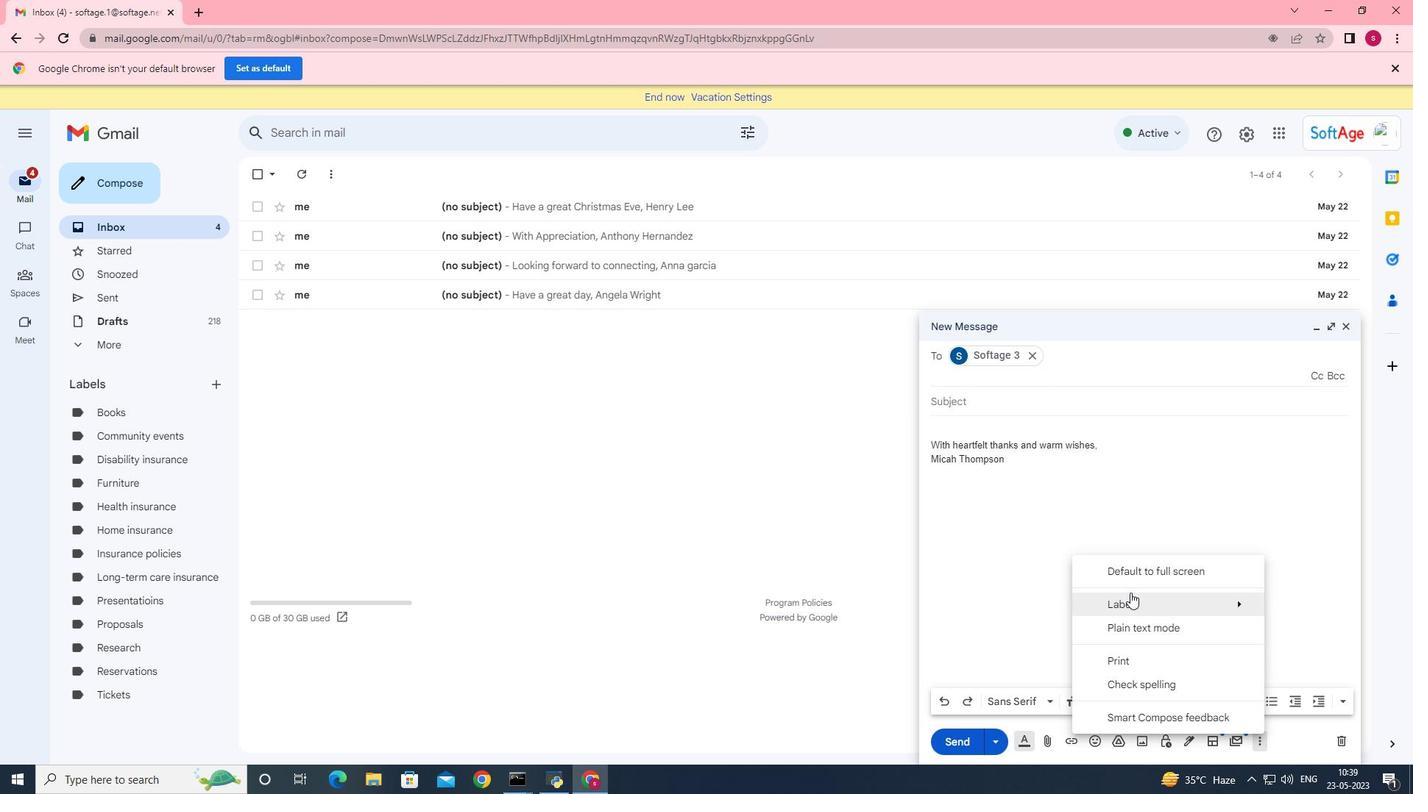 
Action: Mouse moved to (962, 585)
Screenshot: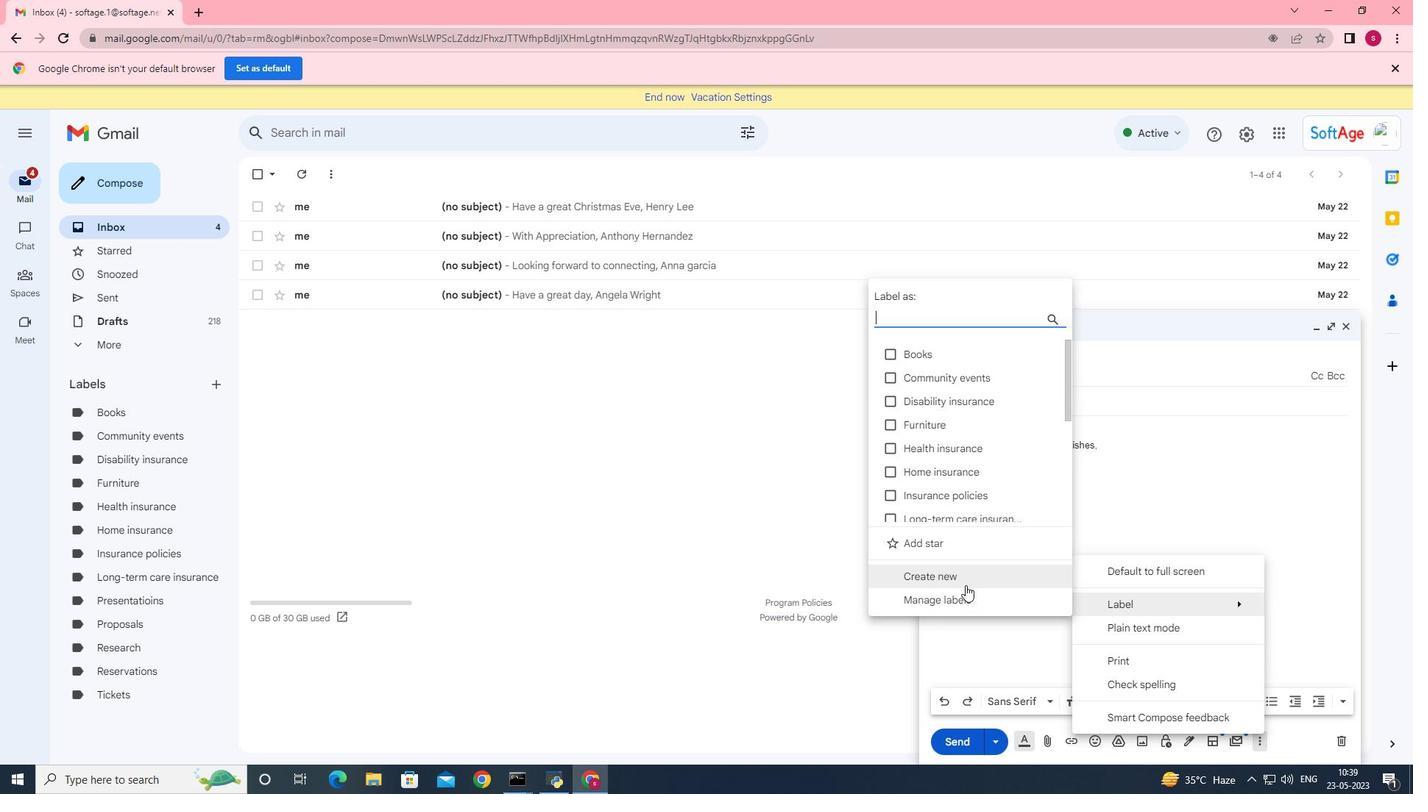 
Action: Mouse pressed left at (962, 585)
Screenshot: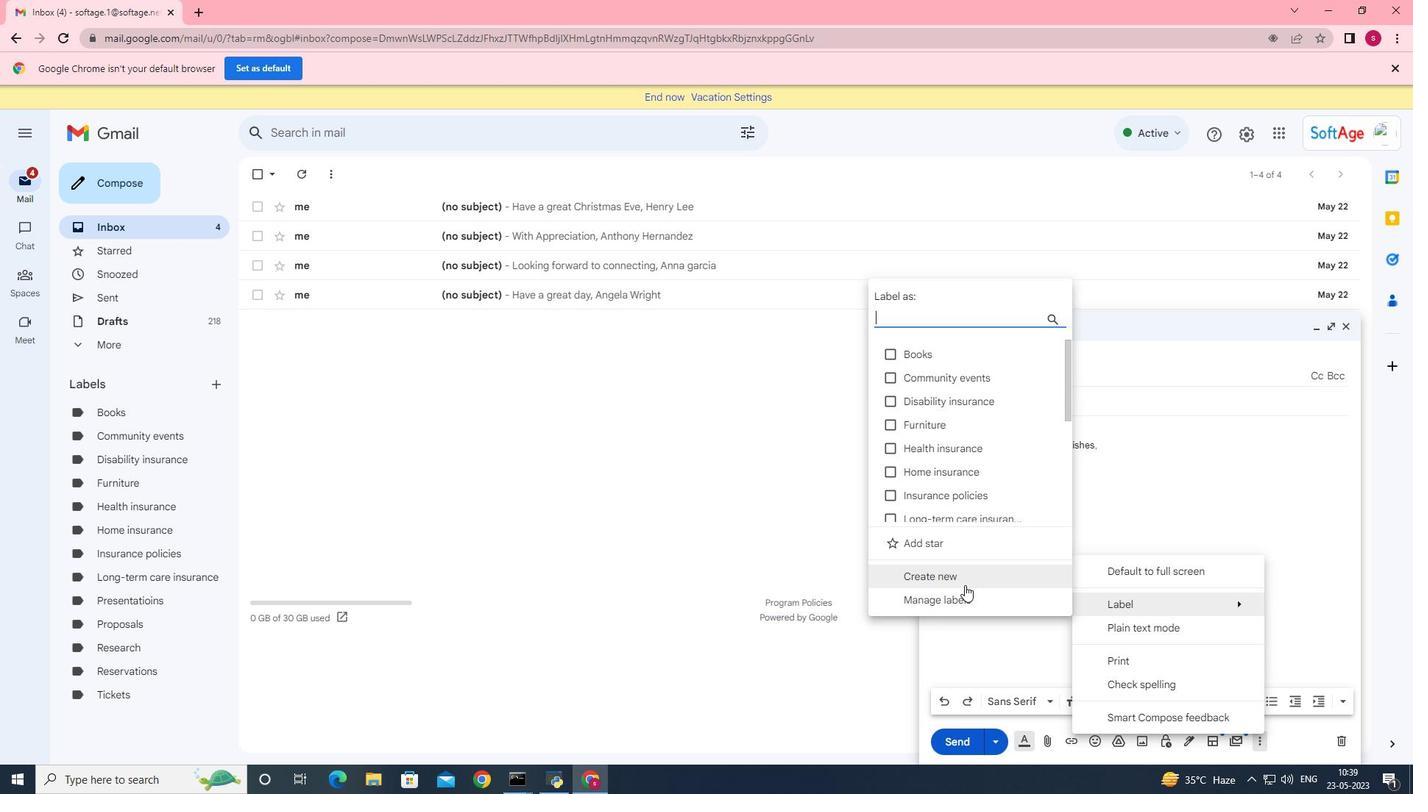 
Action: Key pressed <Key.shift><Key.shift><Key.shift><Key.shift><Key.shift><Key.shift><Key.shift><Key.shift><Key.shift><Key.shift><Key.shift><Key.shift><Key.shift><Key.shift><Key.shift><Key.shift><Key.shift><Key.shift><Key.shift><Key.shift><Key.shift><Key.shift><Key.shift><Key.shift>Insurance<Key.space>claims<Key.space>
Screenshot: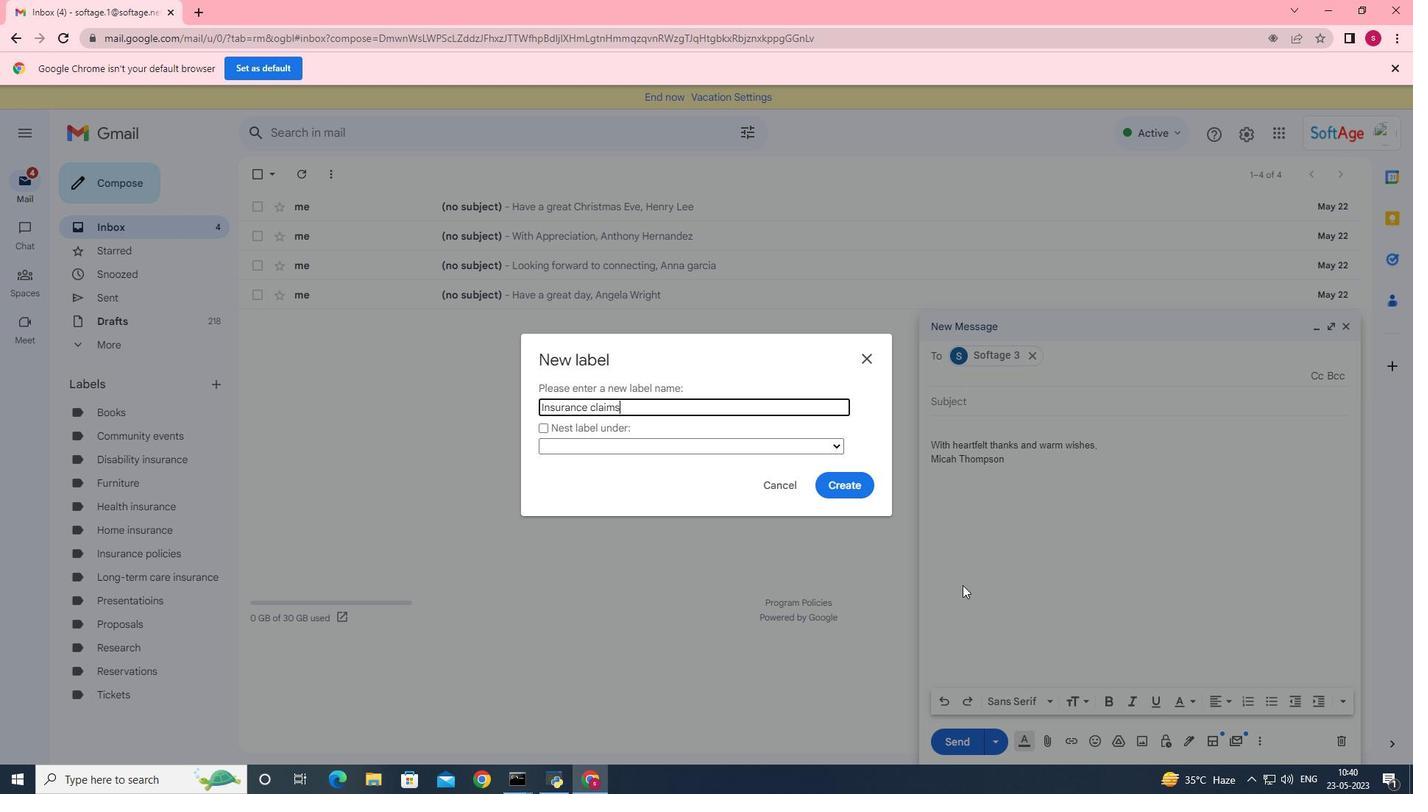 
Action: Mouse moved to (855, 491)
Screenshot: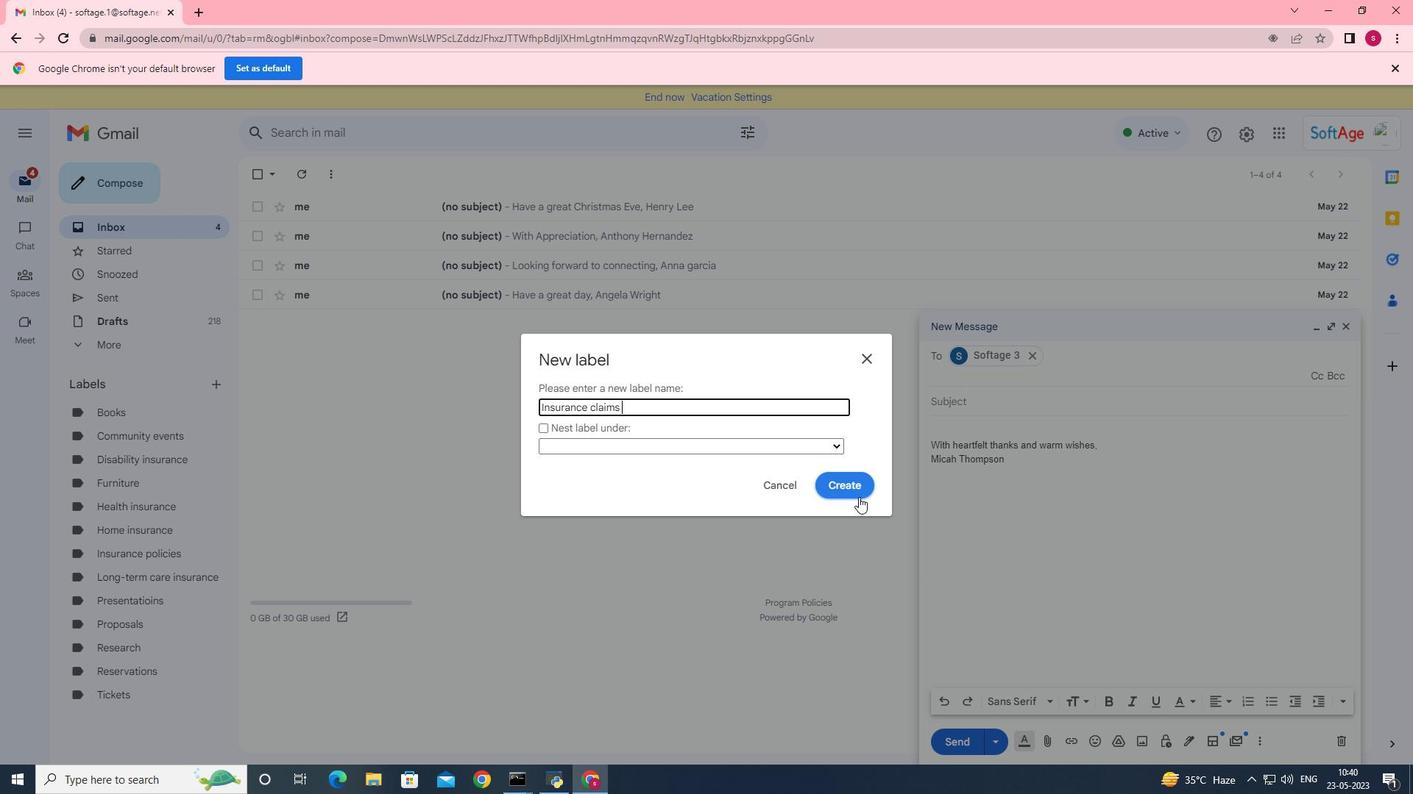 
Action: Mouse pressed left at (855, 491)
Screenshot: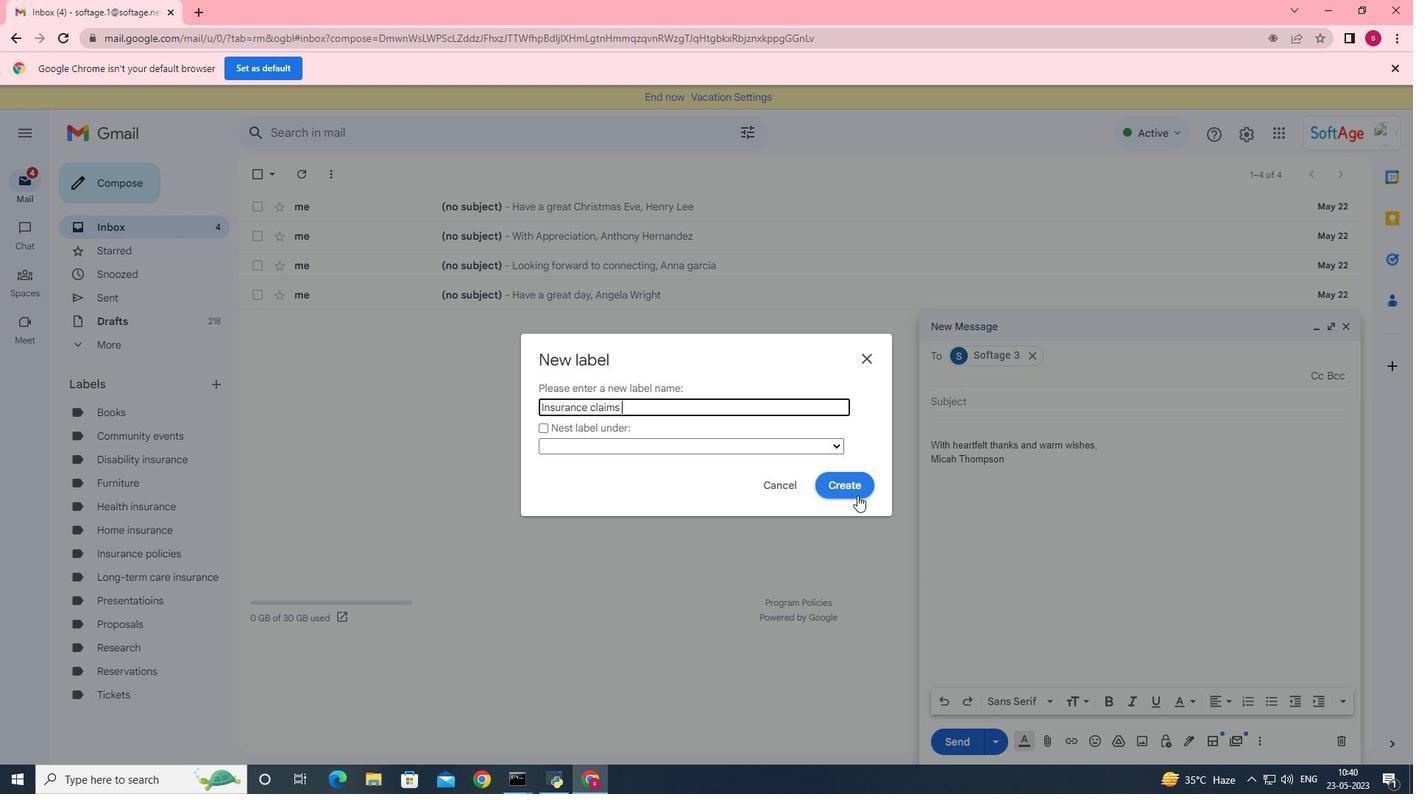
Action: Mouse moved to (694, 476)
Screenshot: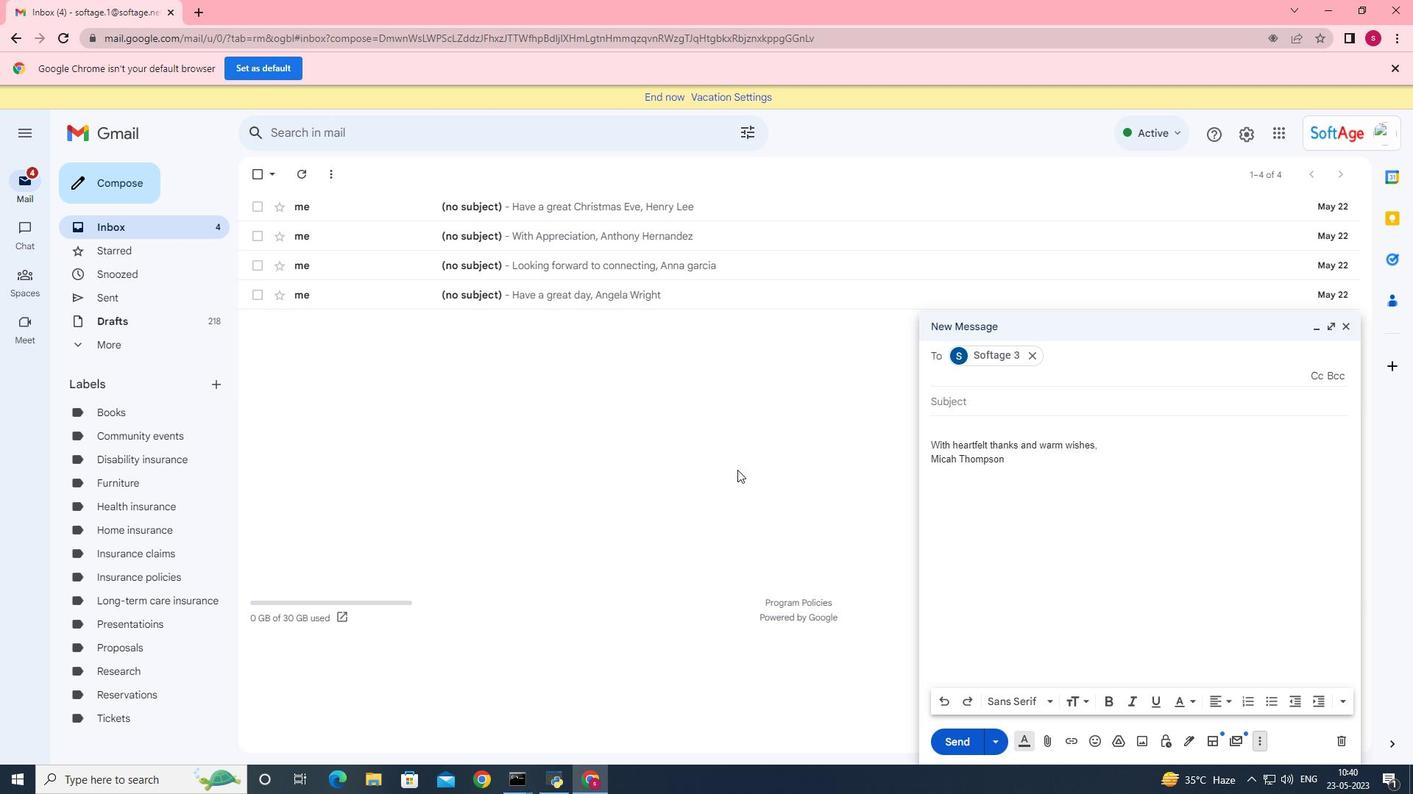 
